 Task: Create a calendar event titled 'Team Meeting' on July 12, 2023, from 5:00 PM to 6:00 PM, with Google Meet, location 'Phoenix, AZ, USA', and attach a file from Google Drive.
Action: Mouse moved to (143, 290)
Screenshot: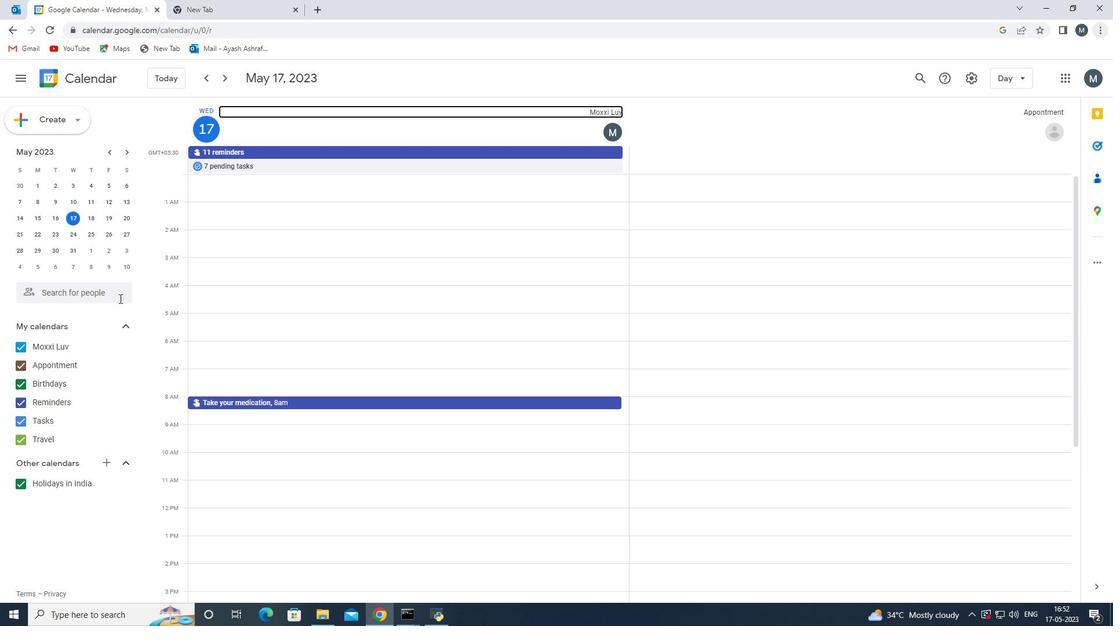 
Action: Mouse scrolled (143, 291) with delta (0, 0)
Screenshot: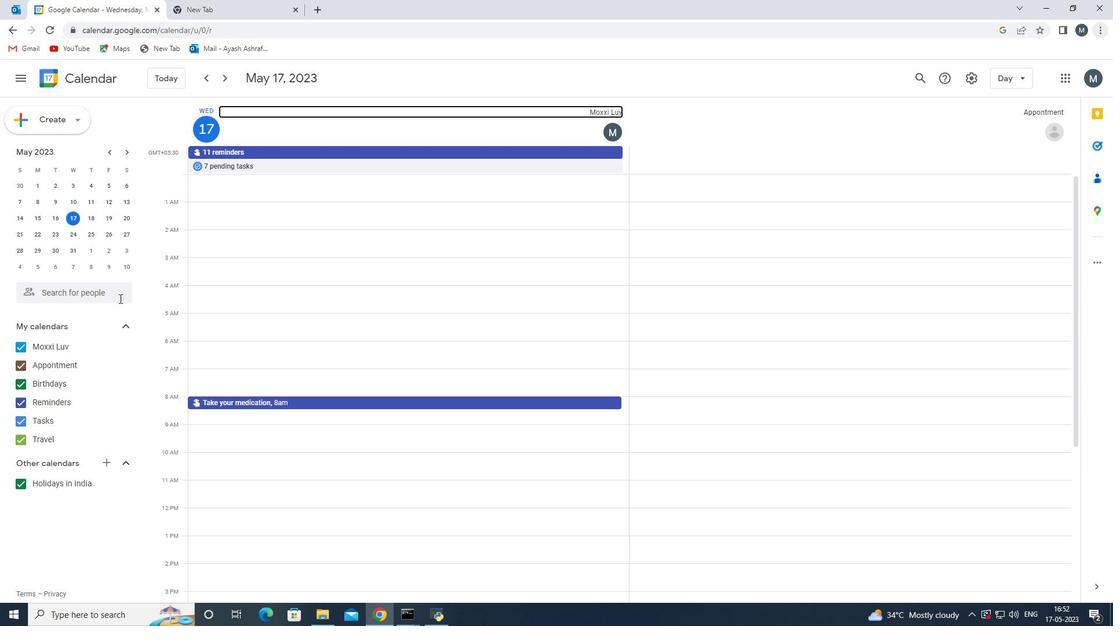 
Action: Mouse moved to (147, 288)
Screenshot: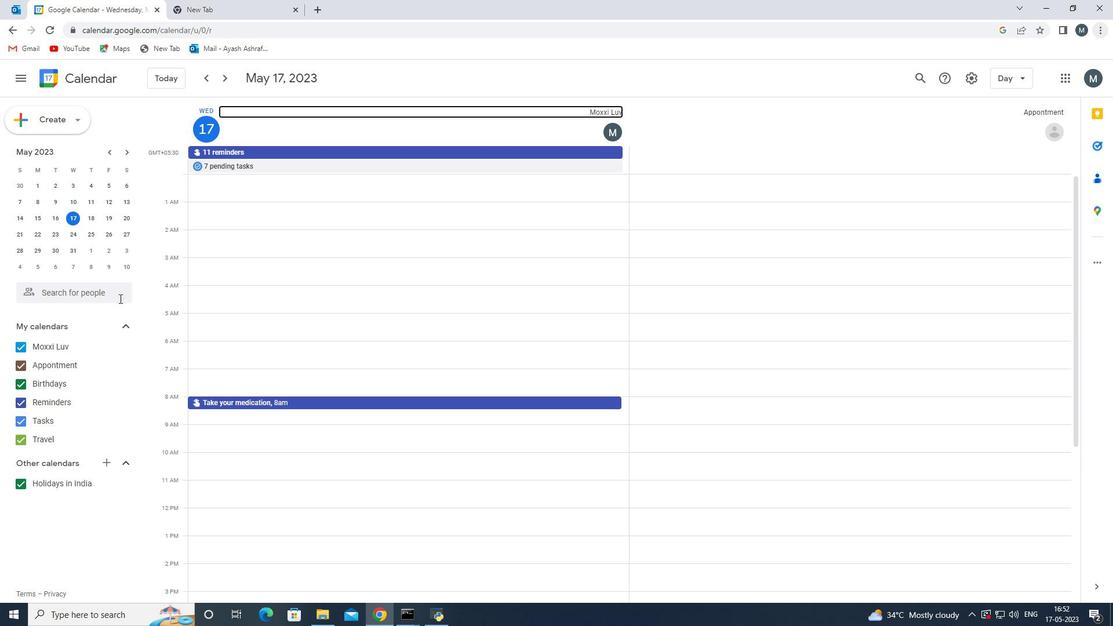 
Action: Mouse scrolled (147, 288) with delta (0, 0)
Screenshot: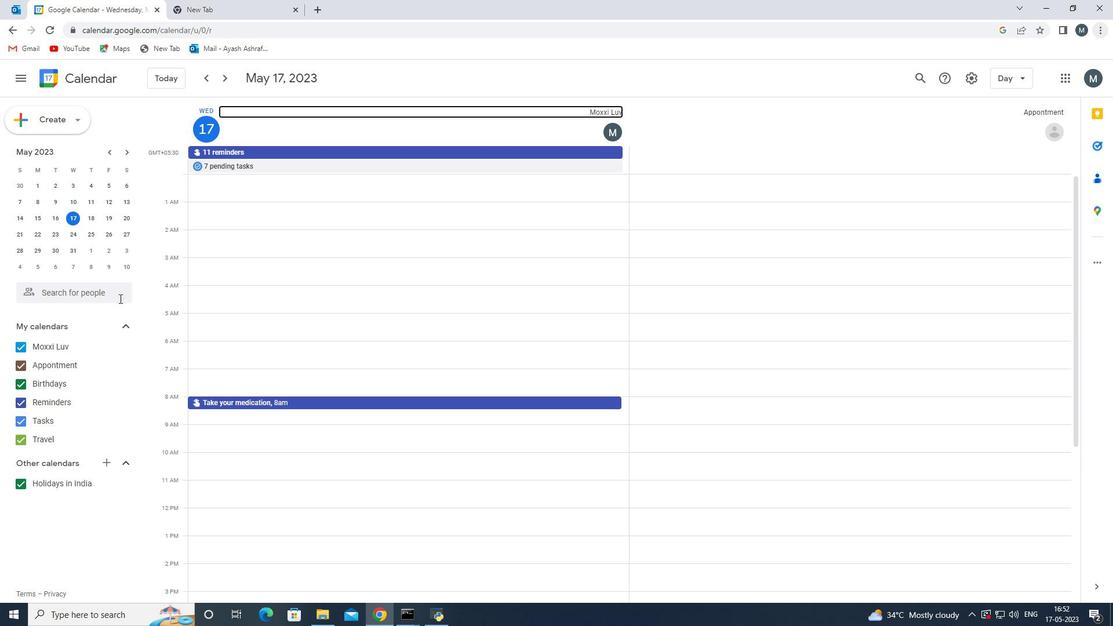 
Action: Mouse moved to (149, 287)
Screenshot: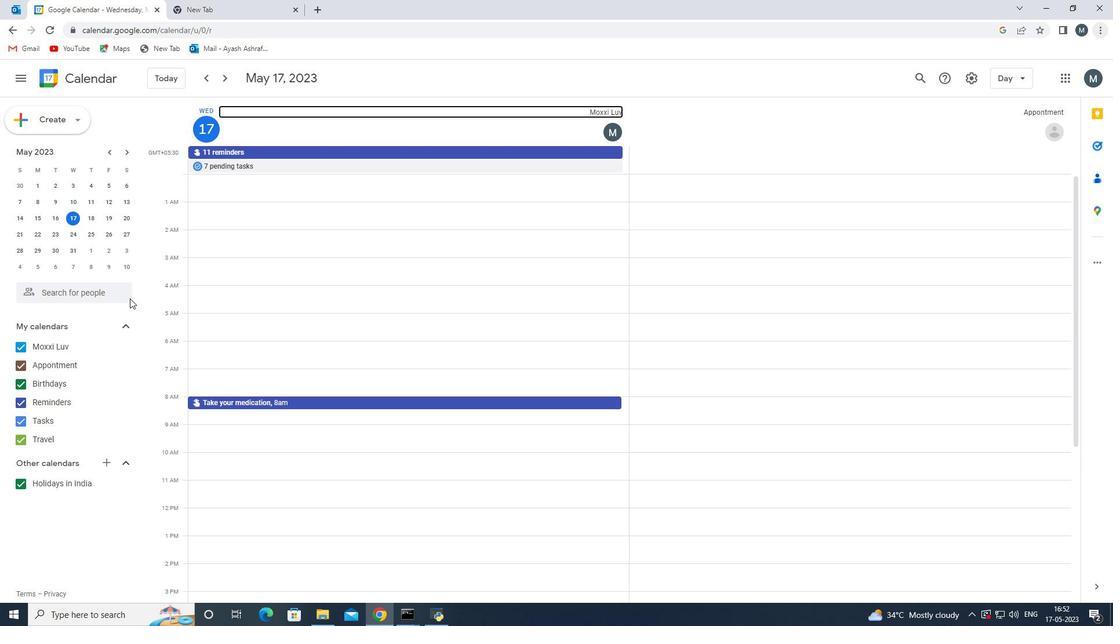 
Action: Mouse scrolled (149, 287) with delta (0, 0)
Screenshot: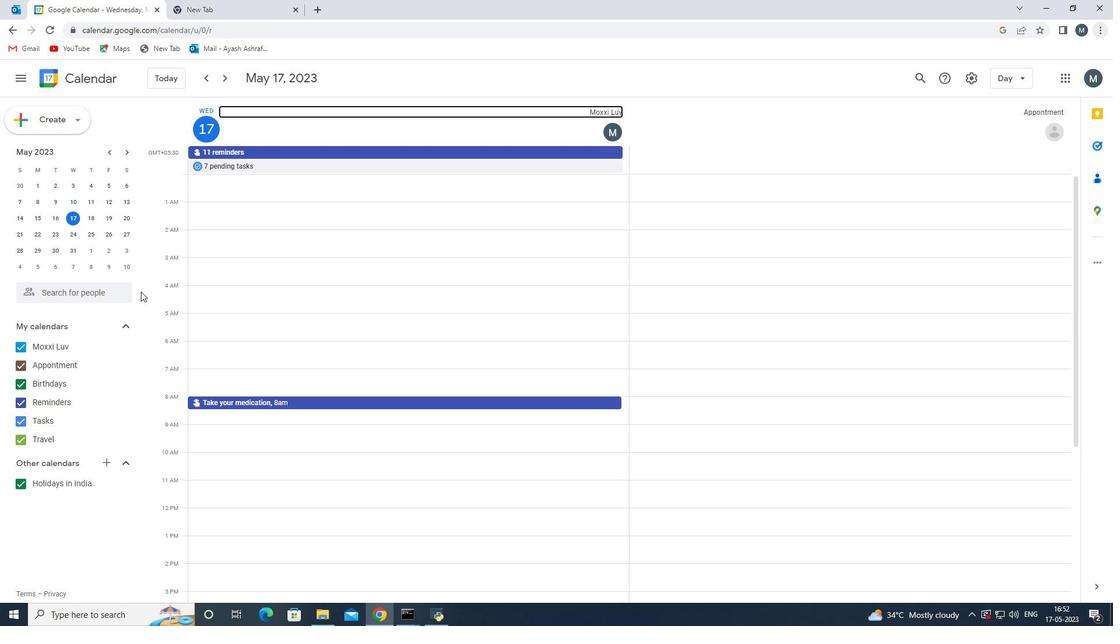 
Action: Mouse moved to (63, 128)
Screenshot: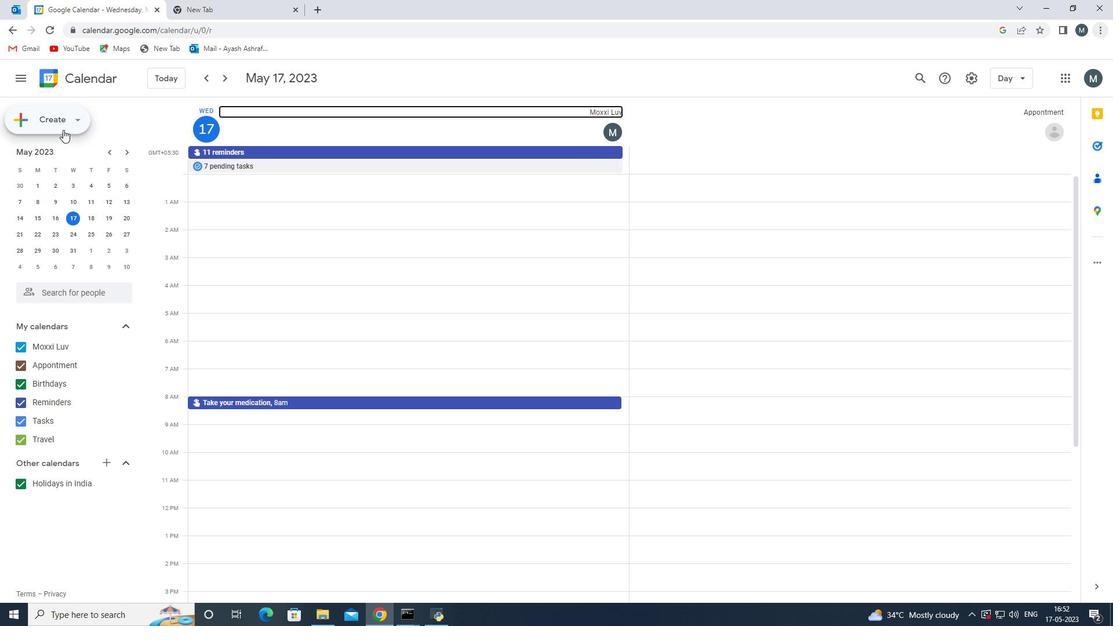 
Action: Mouse pressed left at (63, 128)
Screenshot: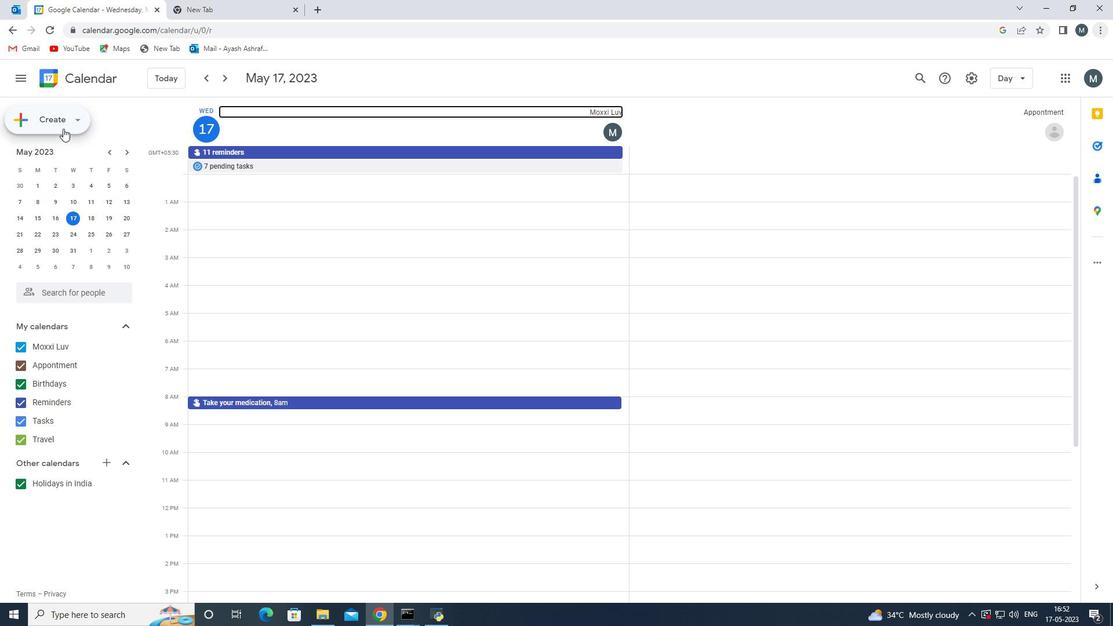 
Action: Mouse moved to (70, 153)
Screenshot: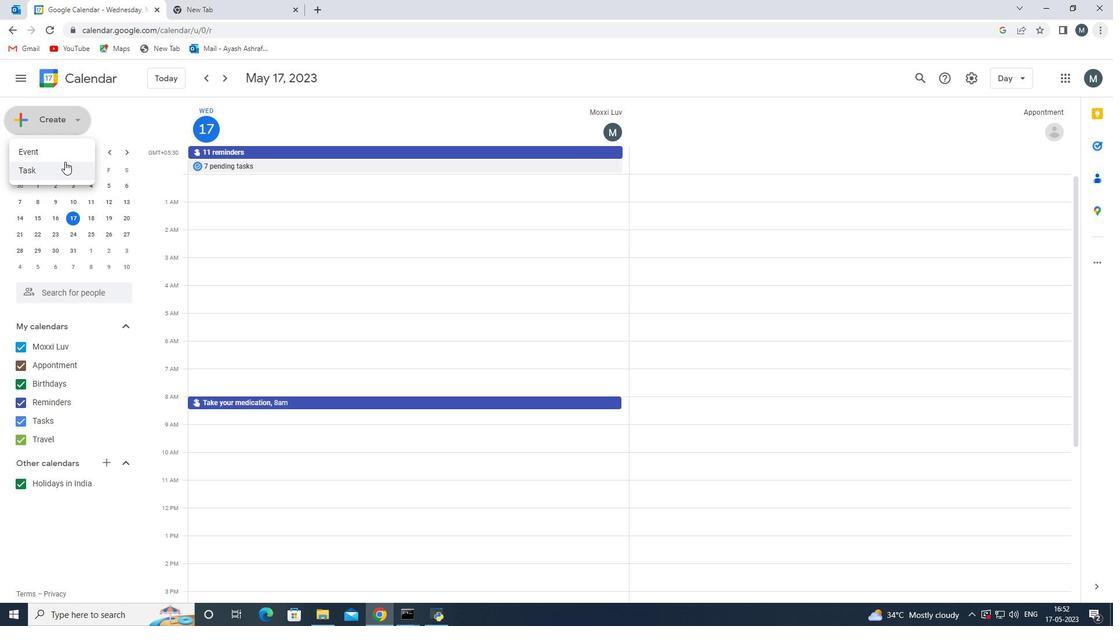 
Action: Mouse pressed left at (70, 153)
Screenshot: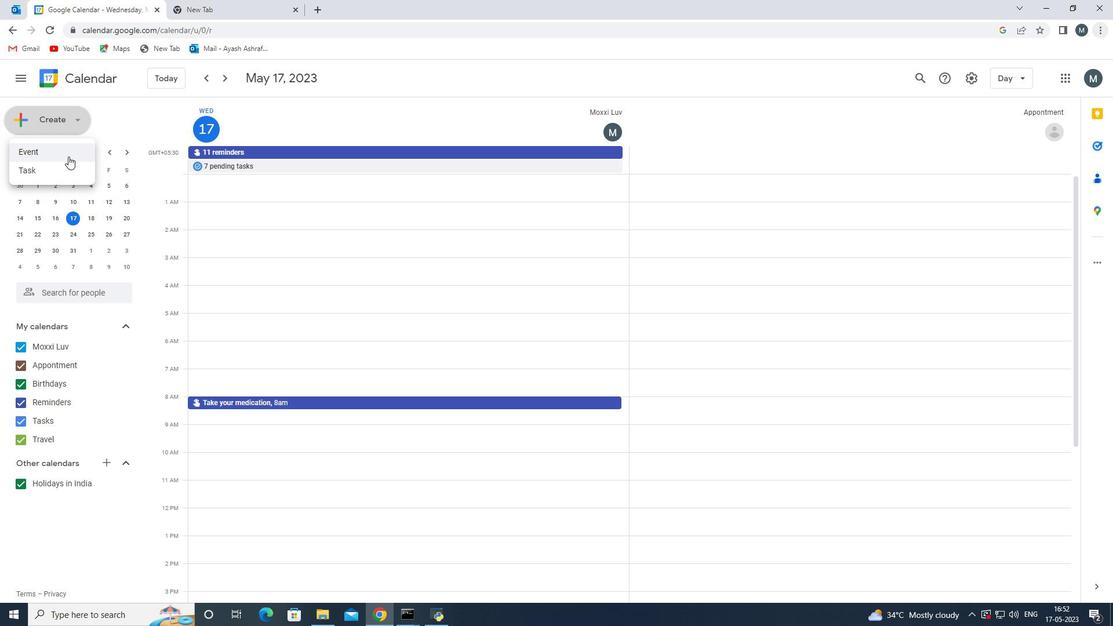 
Action: Mouse moved to (706, 315)
Screenshot: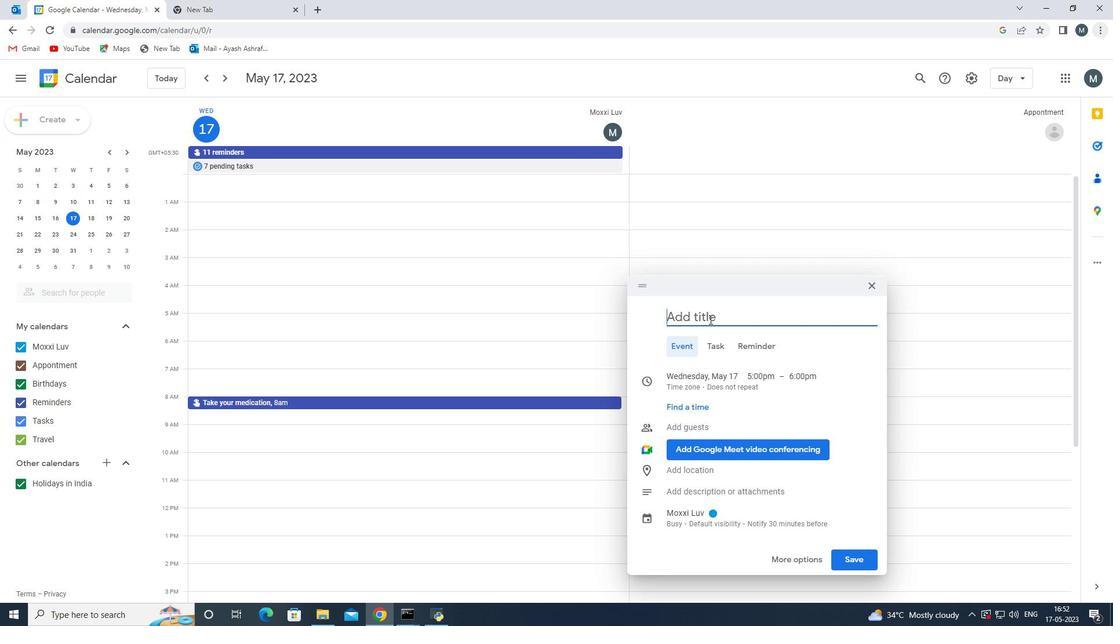 
Action: Mouse pressed left at (706, 315)
Screenshot: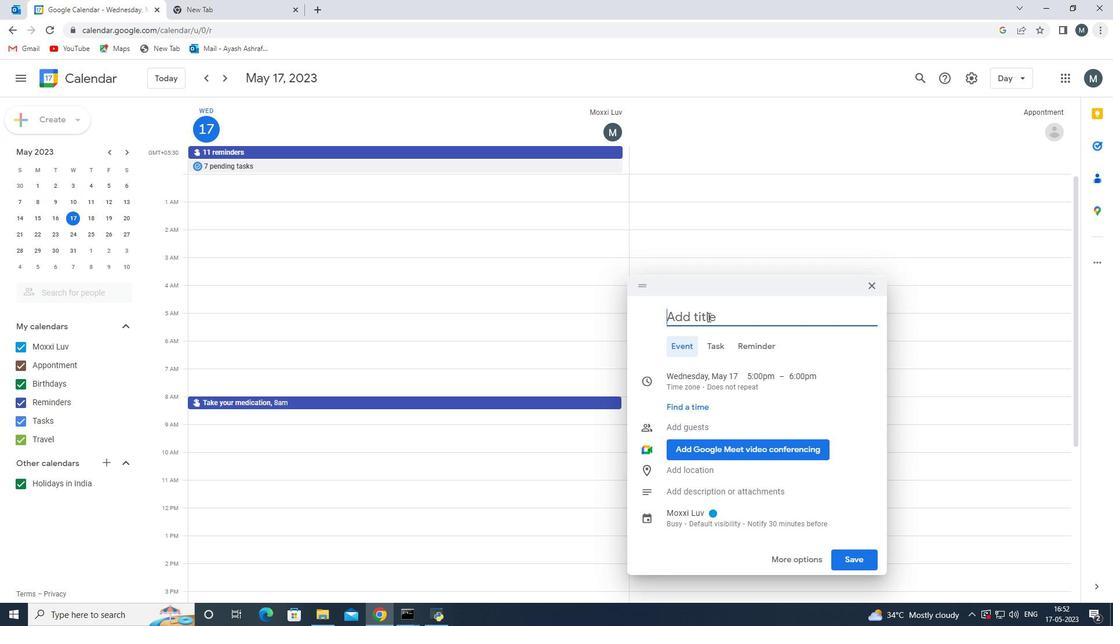 
Action: Mouse moved to (704, 315)
Screenshot: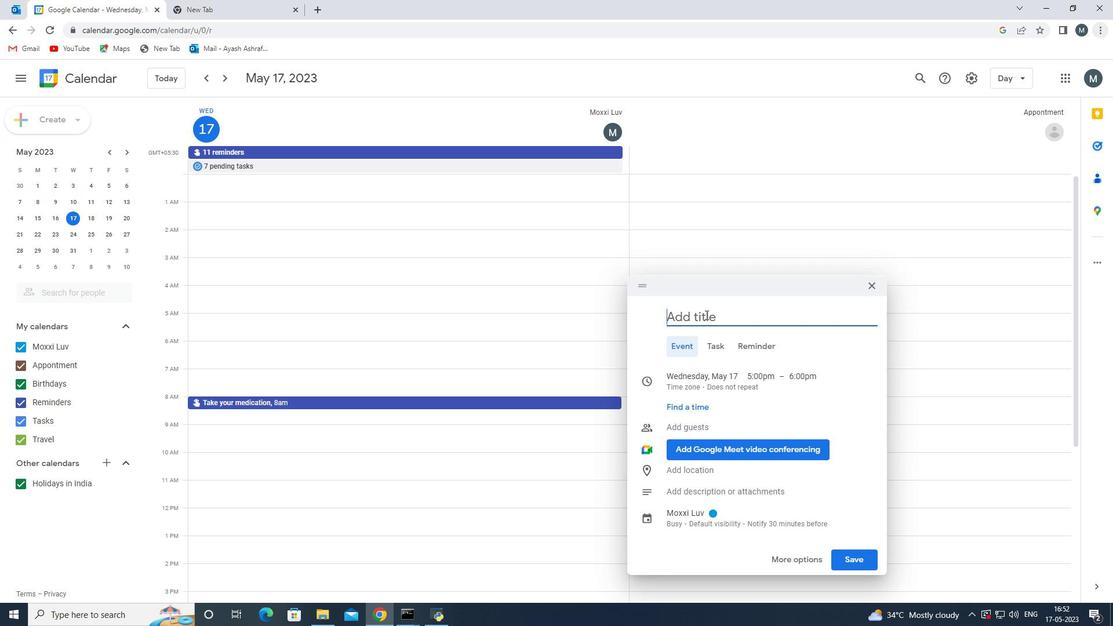 
Action: Key pressed <Key.shift>Team<Key.space><Key.shift>Meeting
Screenshot: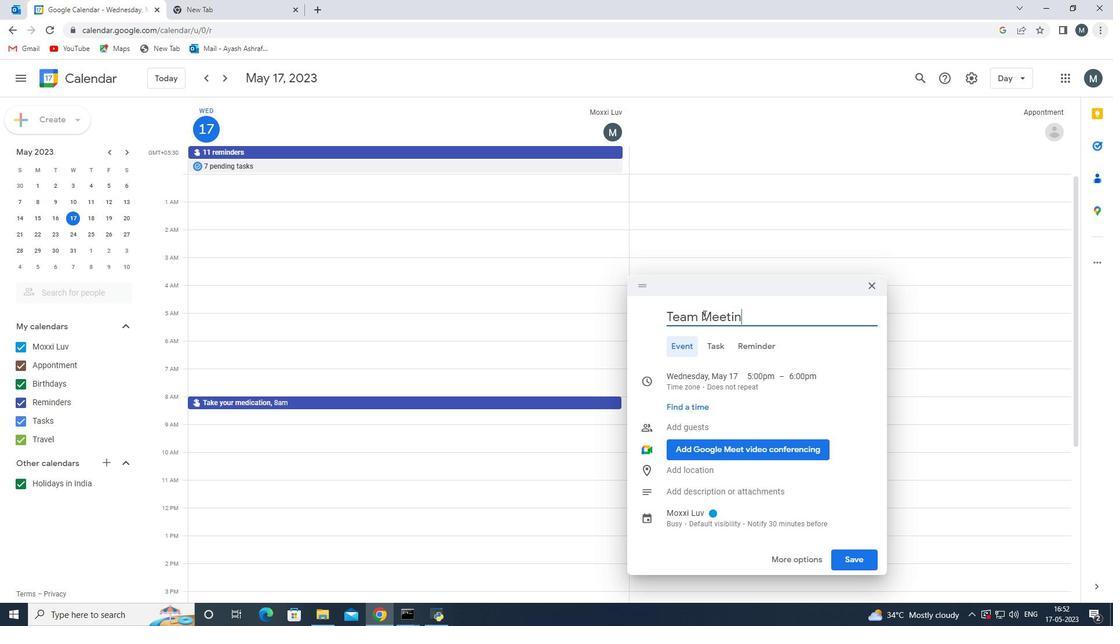 
Action: Mouse moved to (716, 382)
Screenshot: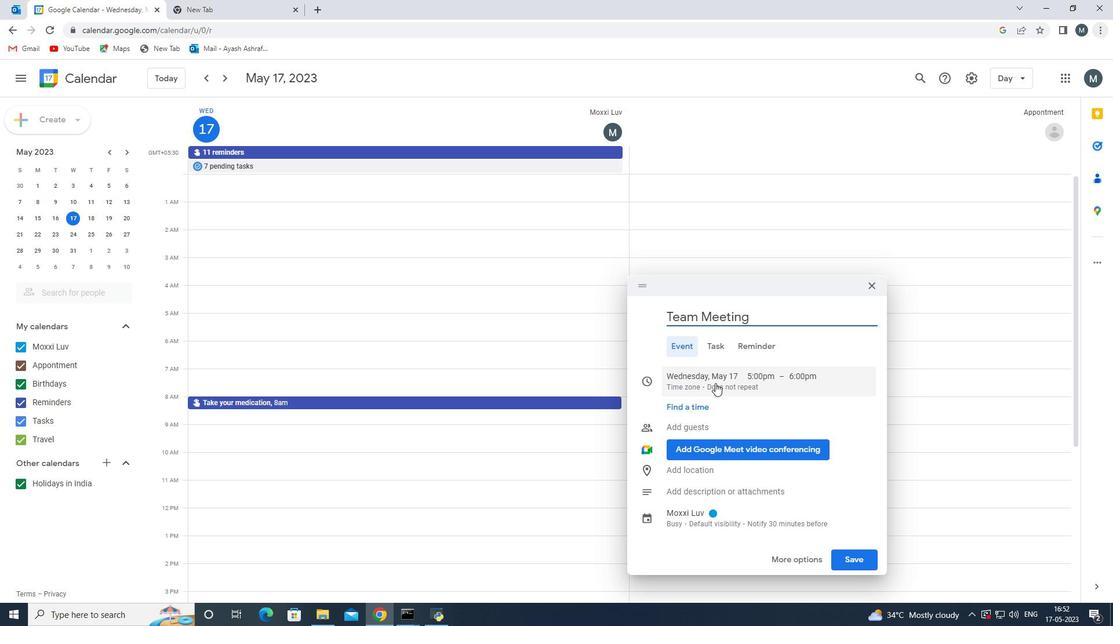 
Action: Mouse pressed left at (716, 382)
Screenshot: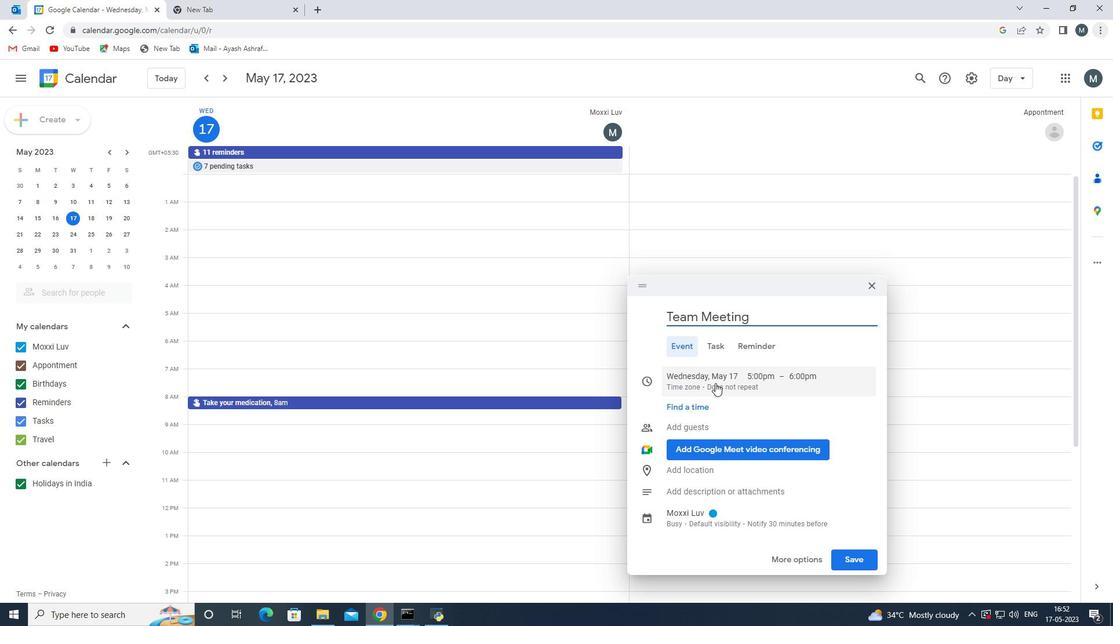 
Action: Mouse moved to (716, 343)
Screenshot: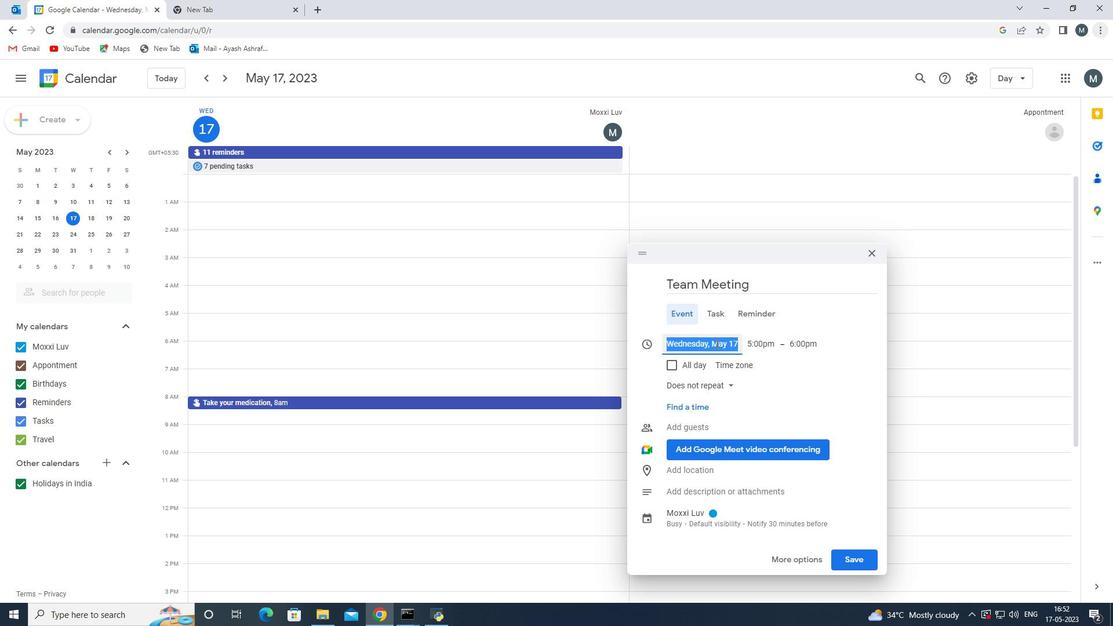 
Action: Mouse pressed left at (716, 343)
Screenshot: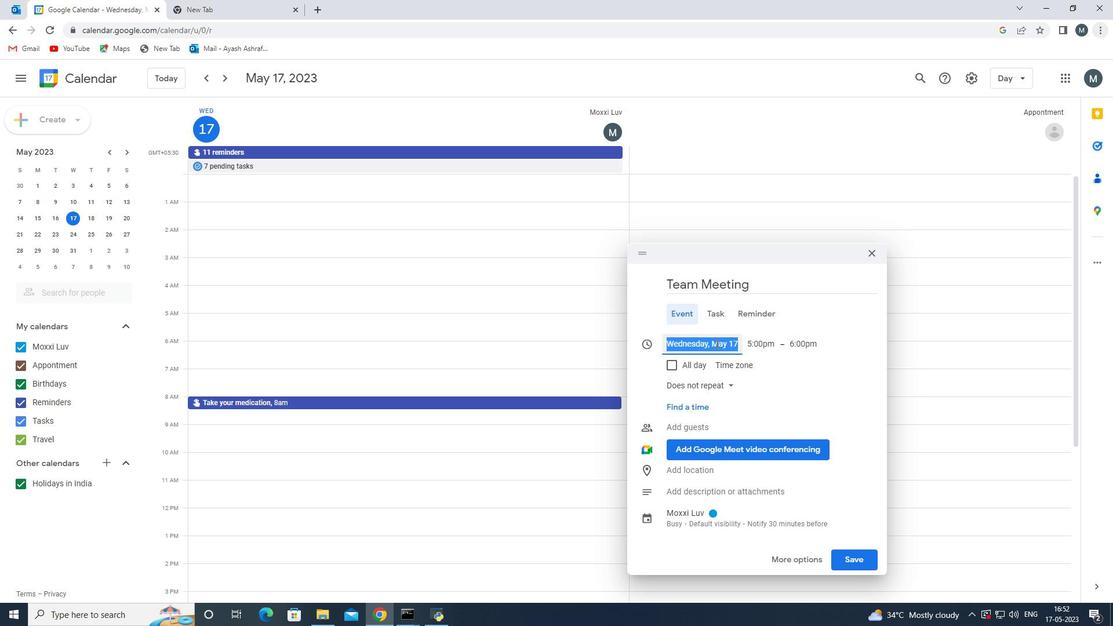 
Action: Mouse moved to (805, 365)
Screenshot: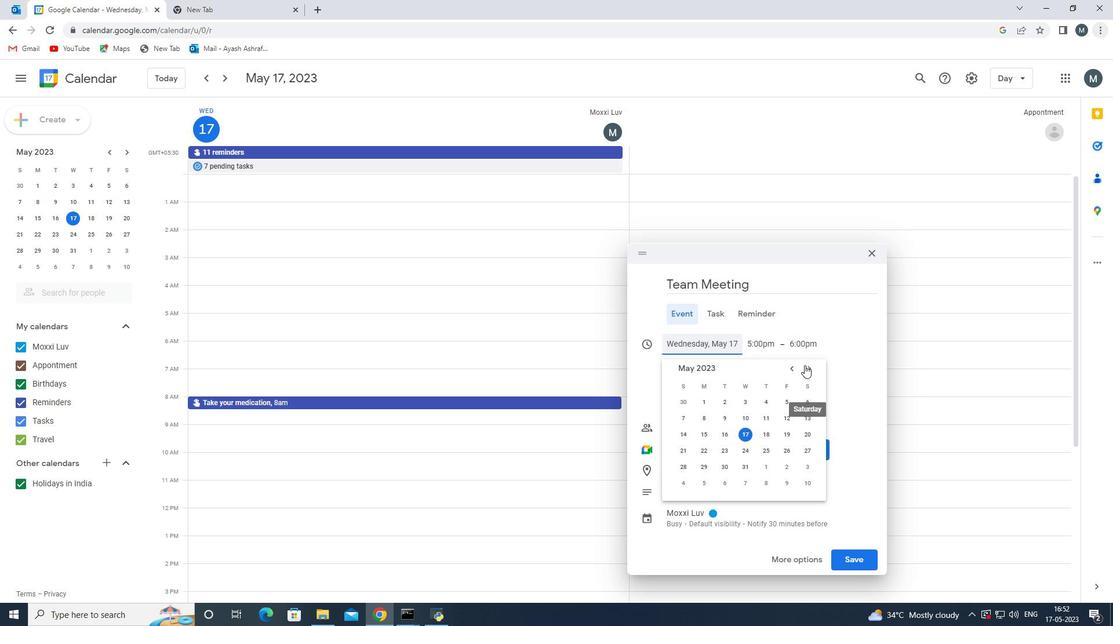 
Action: Mouse pressed left at (805, 365)
Screenshot: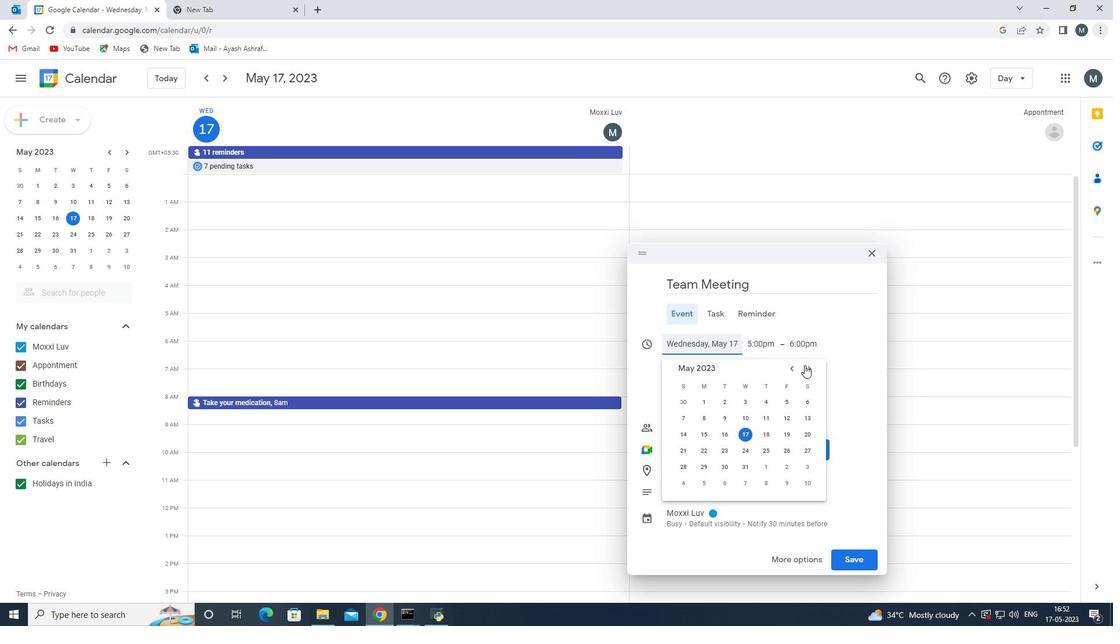
Action: Mouse pressed left at (805, 365)
Screenshot: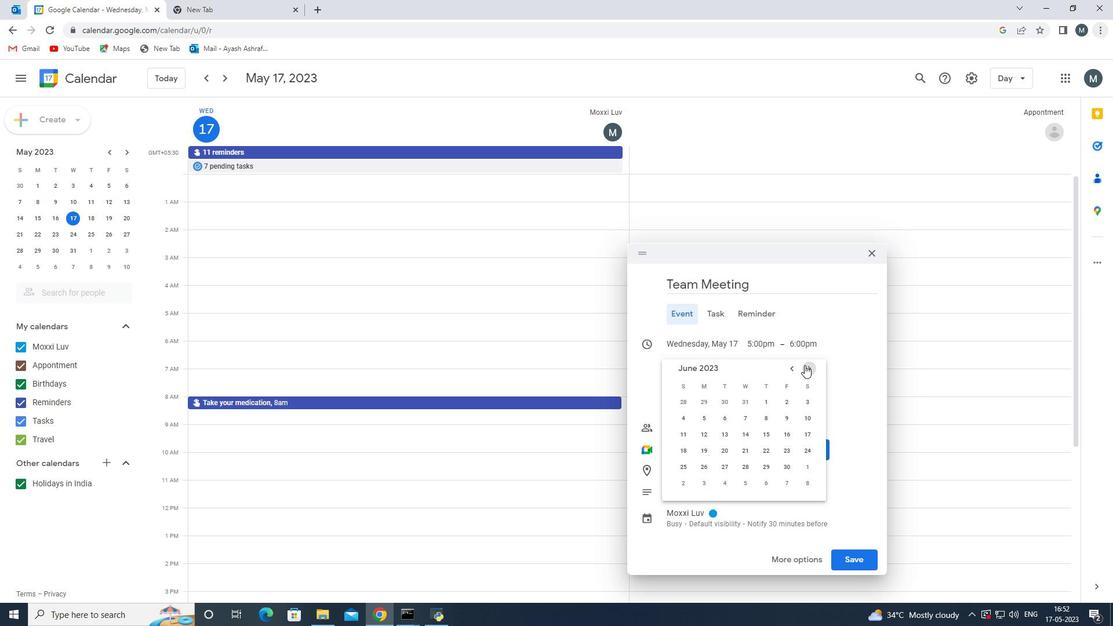 
Action: Mouse moved to (754, 431)
Screenshot: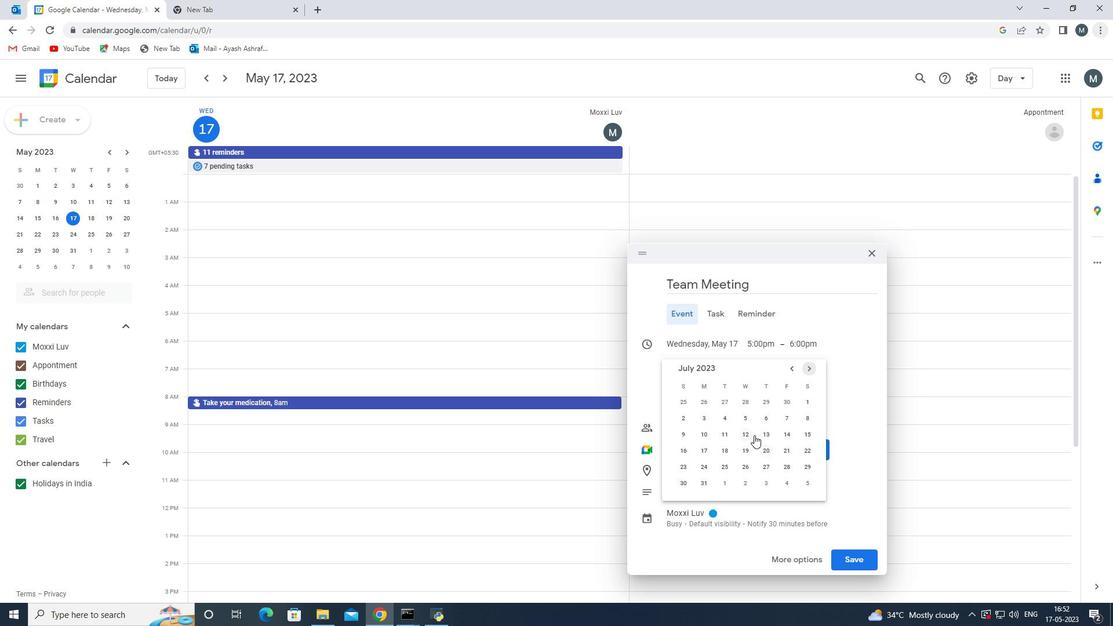 
Action: Mouse pressed left at (754, 431)
Screenshot: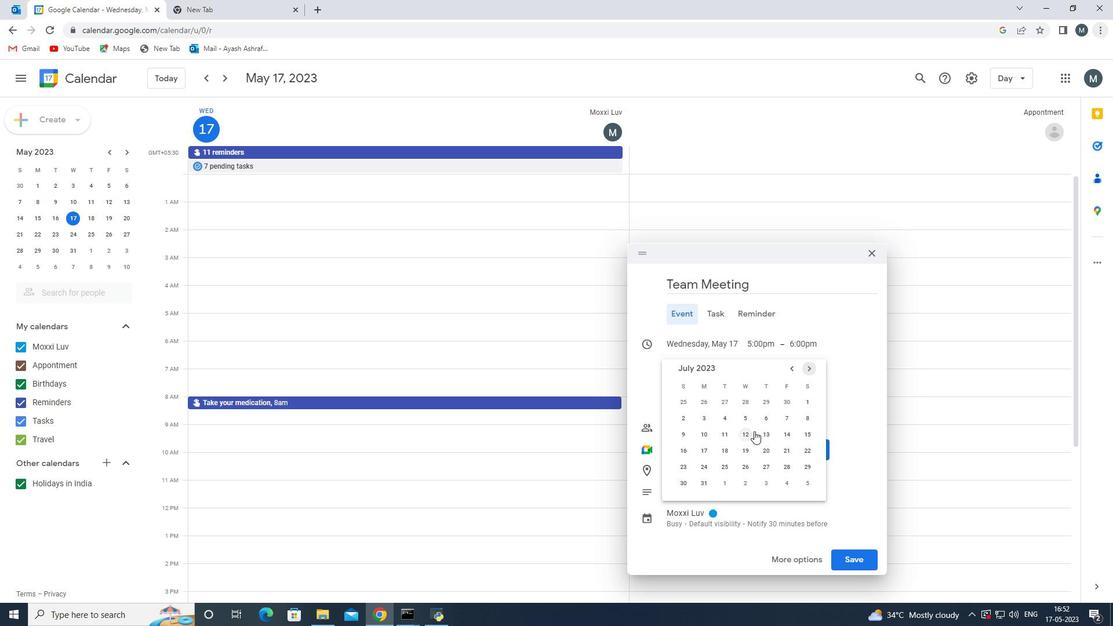
Action: Mouse moved to (695, 346)
Screenshot: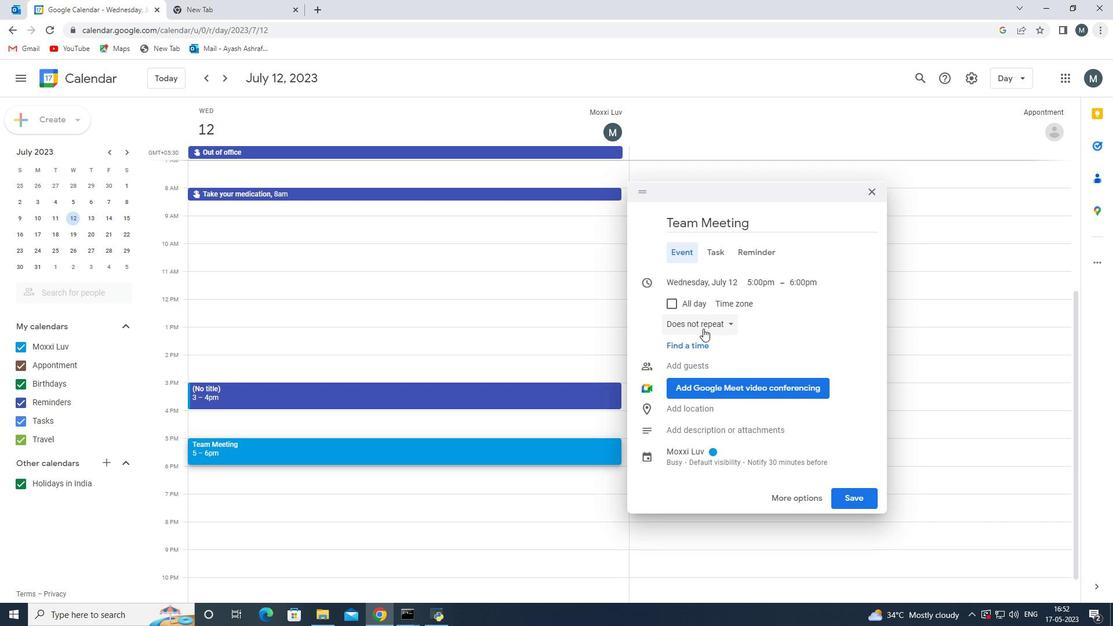 
Action: Mouse pressed left at (695, 346)
Screenshot: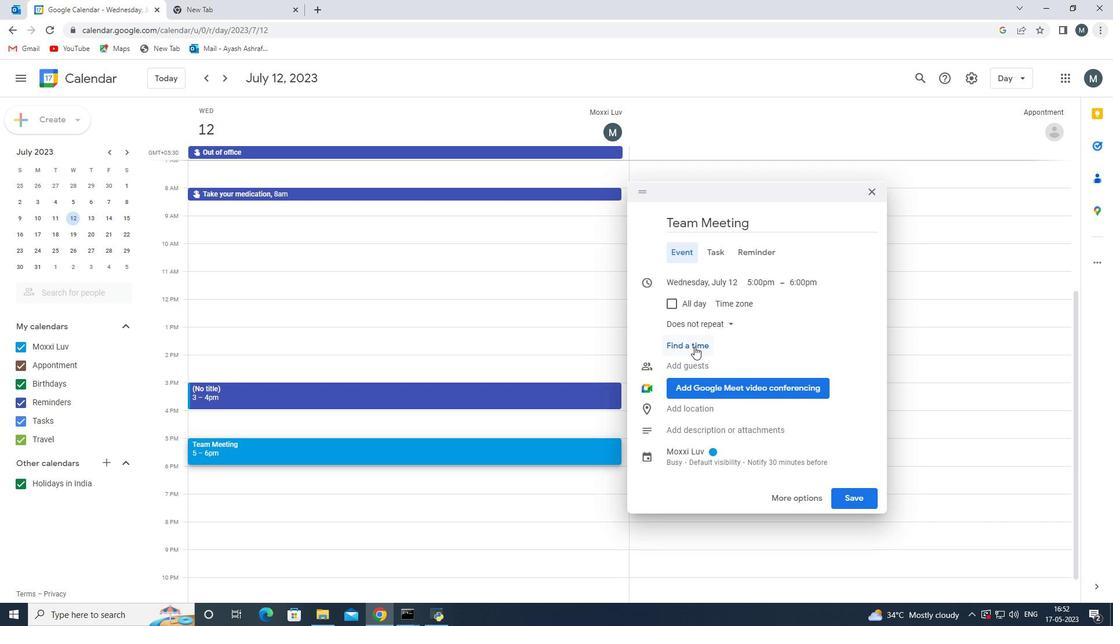 
Action: Mouse moved to (139, 136)
Screenshot: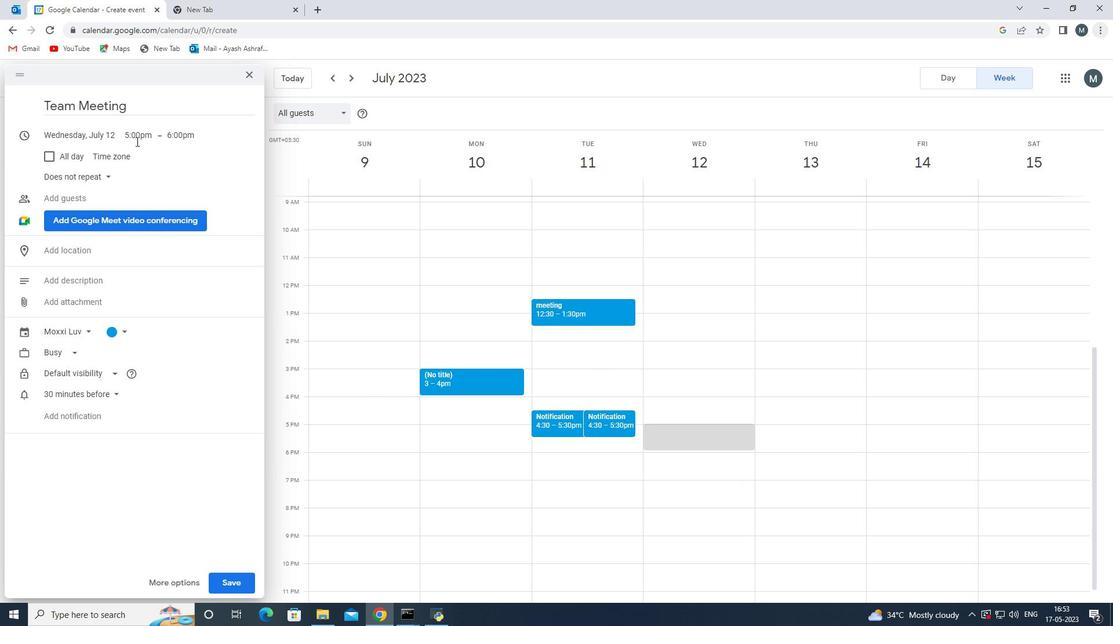
Action: Mouse pressed left at (139, 136)
Screenshot: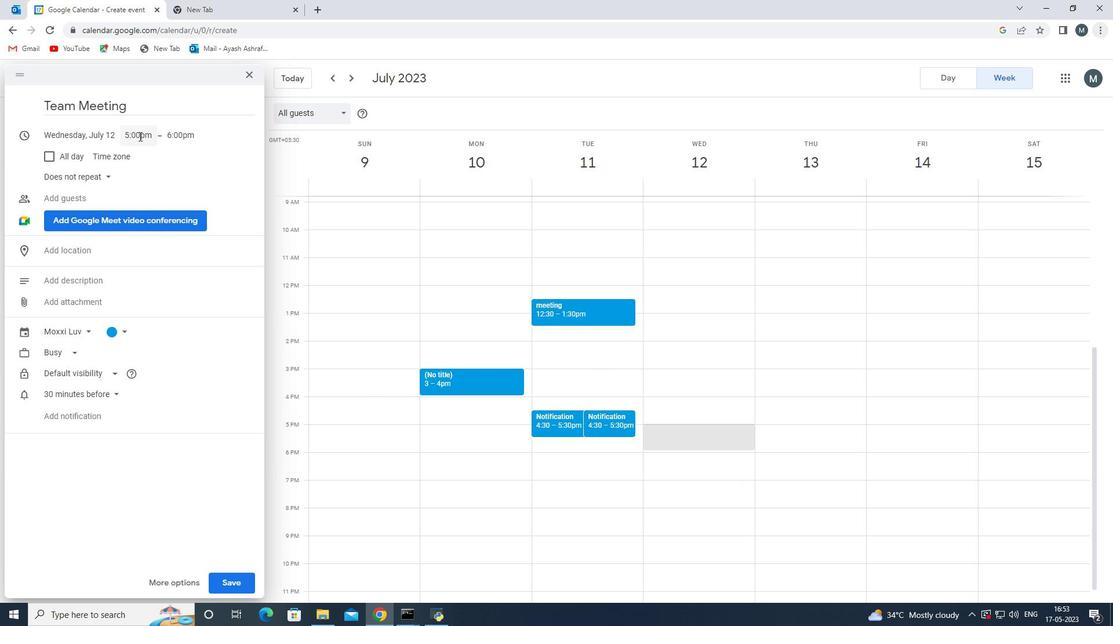 
Action: Mouse moved to (138, 210)
Screenshot: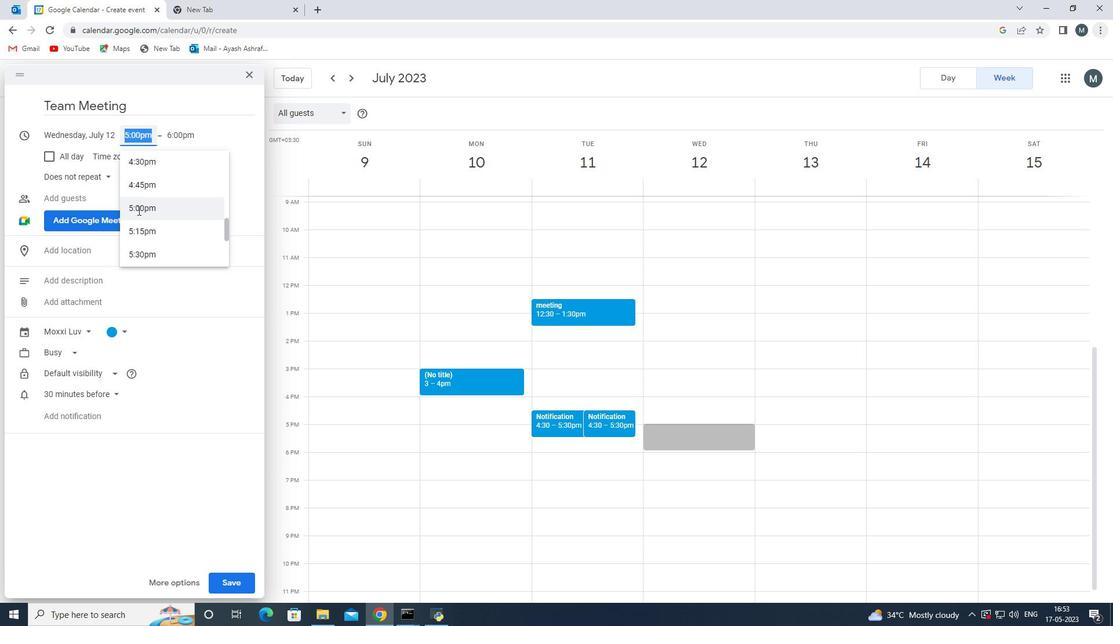
Action: Mouse pressed left at (138, 210)
Screenshot: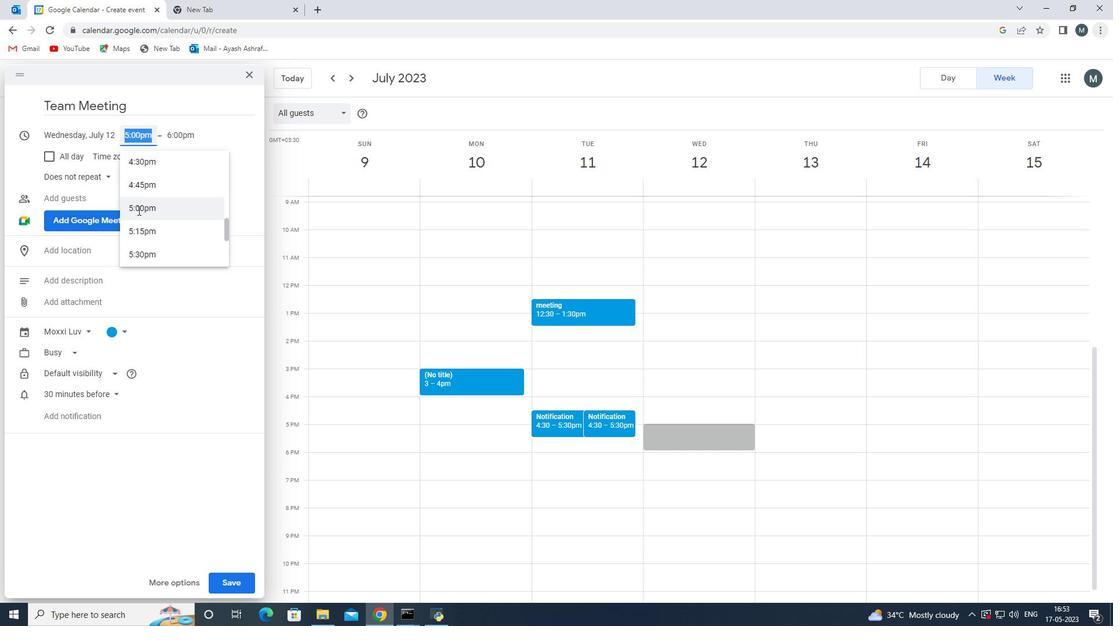 
Action: Mouse moved to (174, 134)
Screenshot: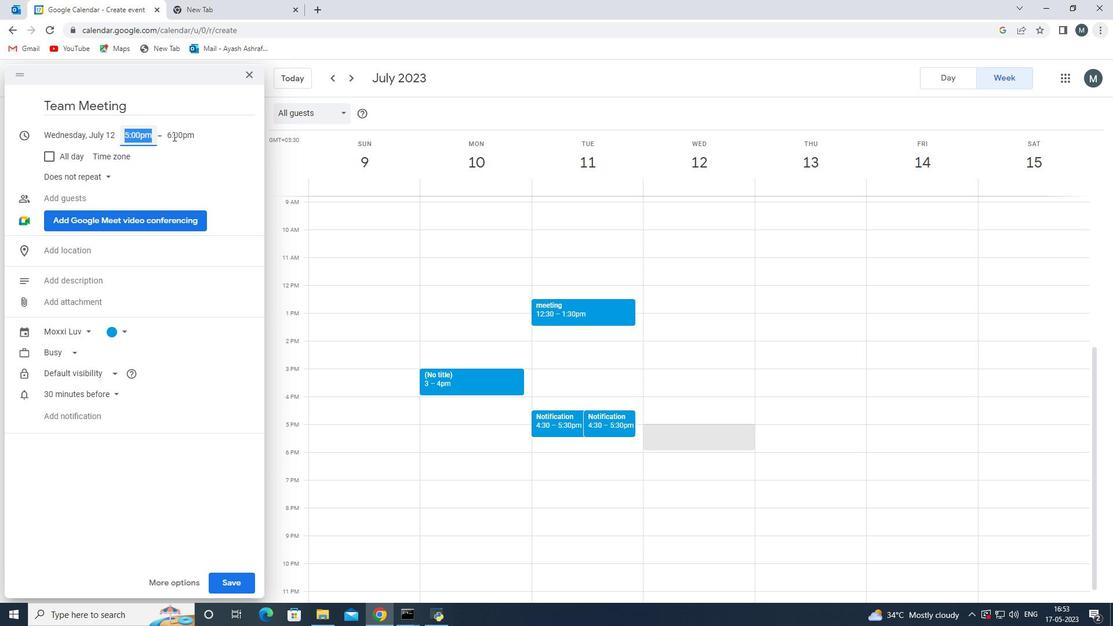 
Action: Mouse pressed left at (174, 134)
Screenshot: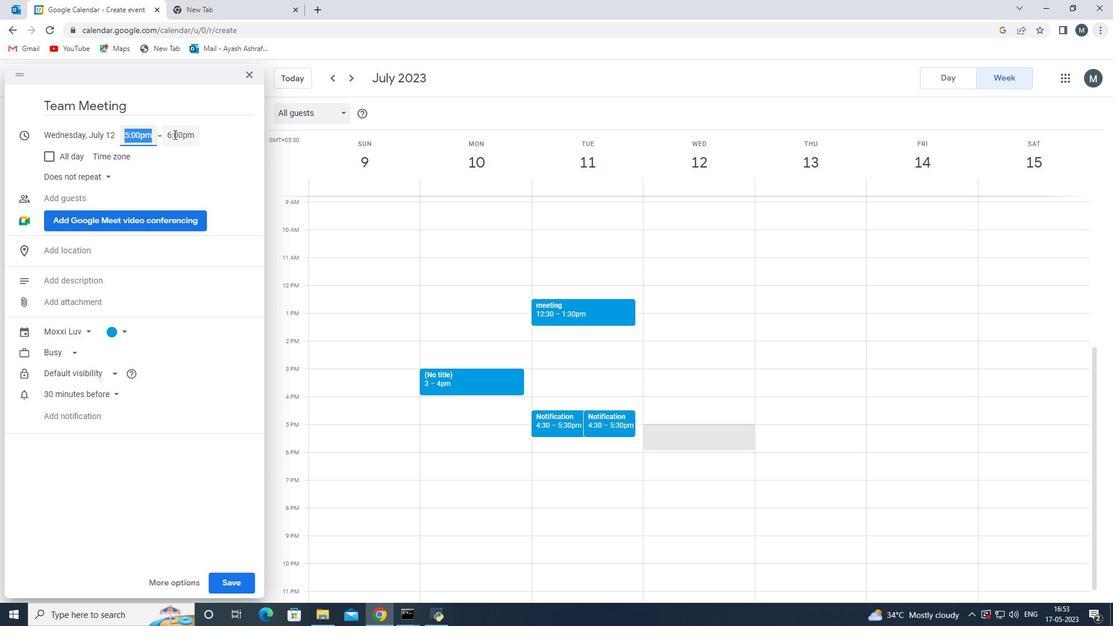 
Action: Mouse moved to (106, 200)
Screenshot: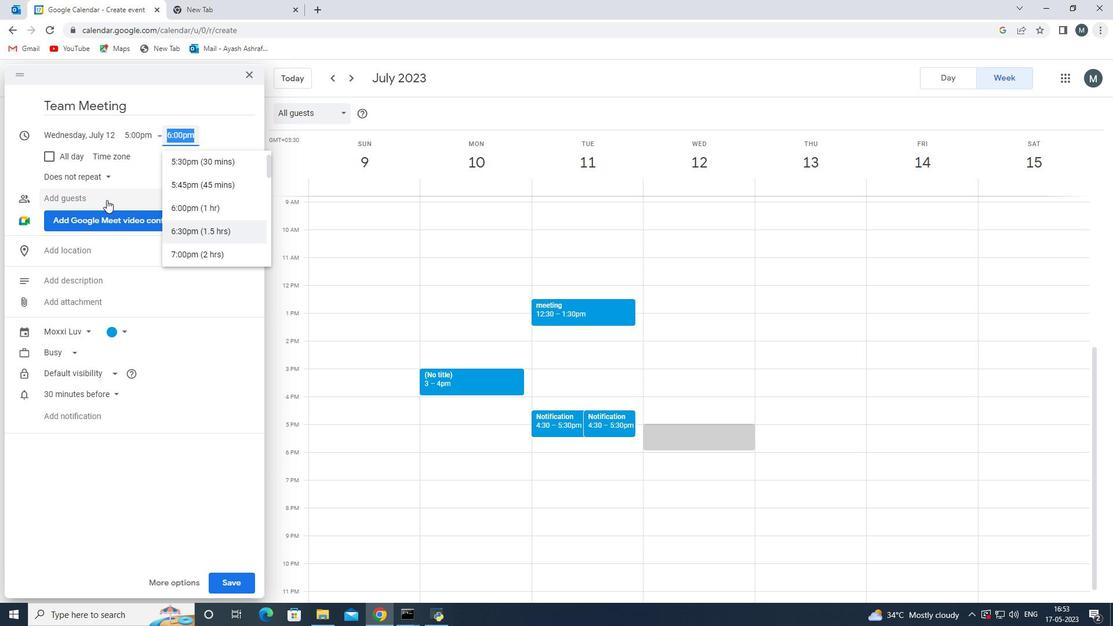 
Action: Mouse pressed left at (106, 200)
Screenshot: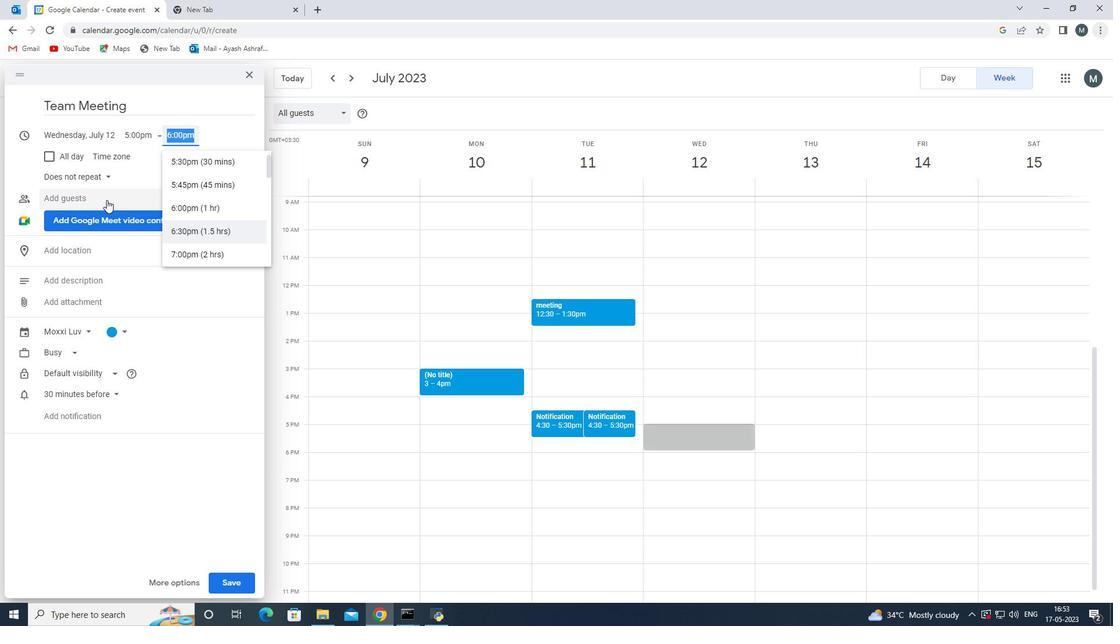 
Action: Mouse moved to (21, 203)
Screenshot: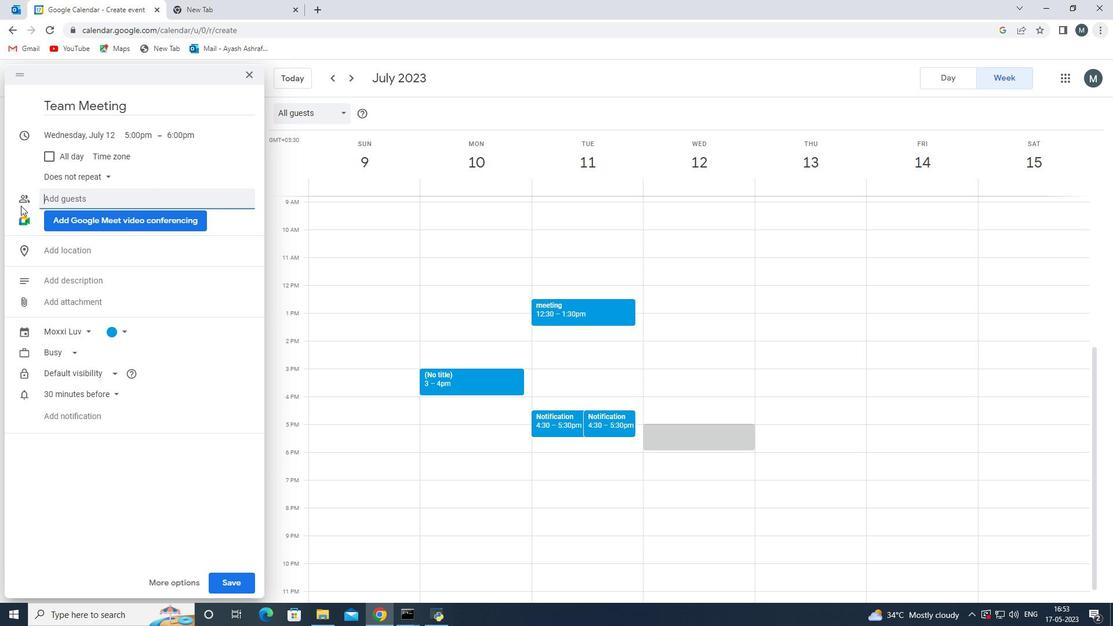 
Action: Mouse pressed left at (21, 203)
Screenshot: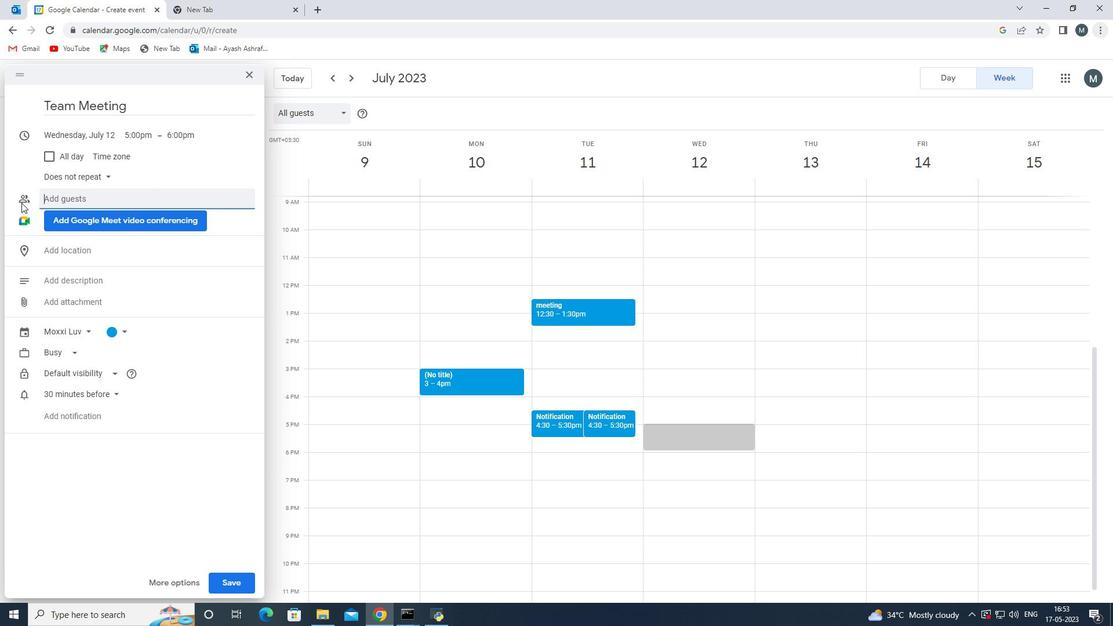 
Action: Mouse moved to (21, 202)
Screenshot: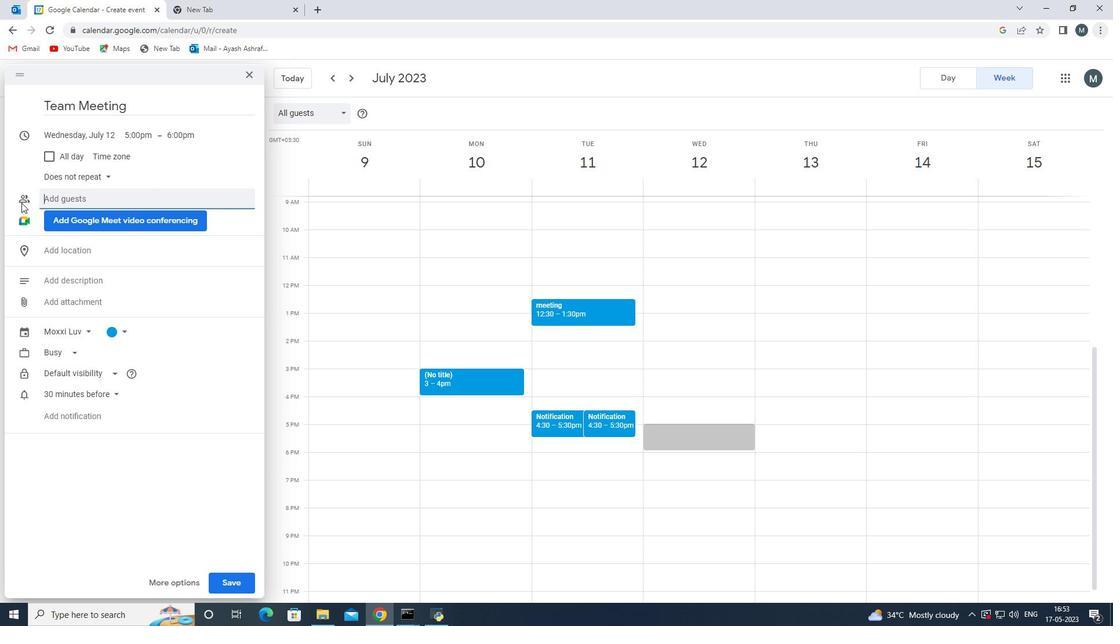 
Action: Mouse pressed left at (21, 202)
Screenshot: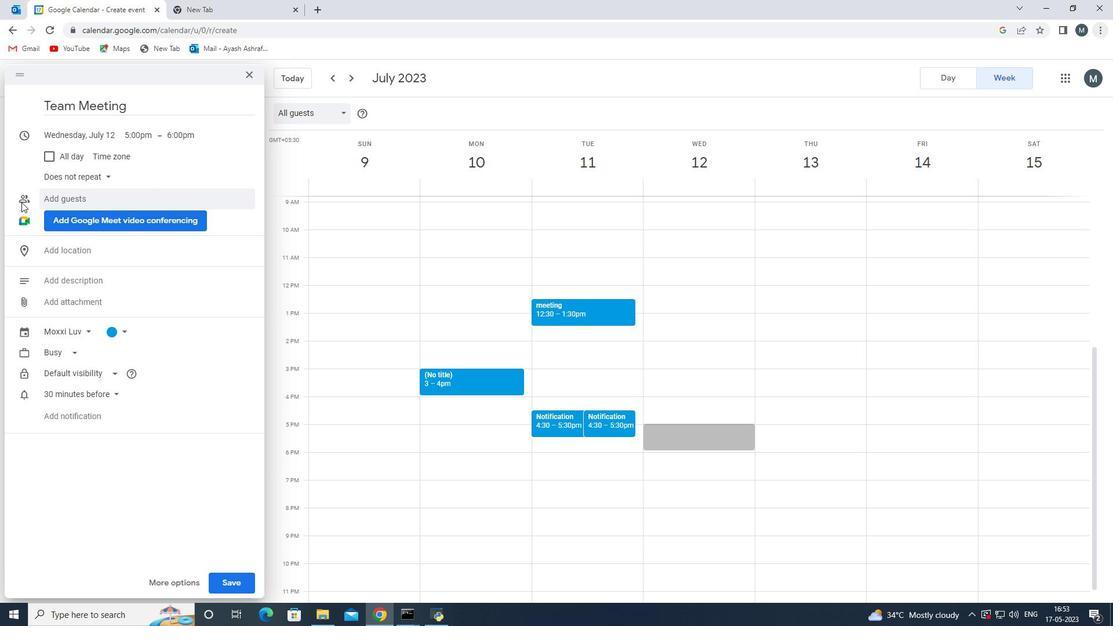 
Action: Mouse pressed left at (21, 202)
Screenshot: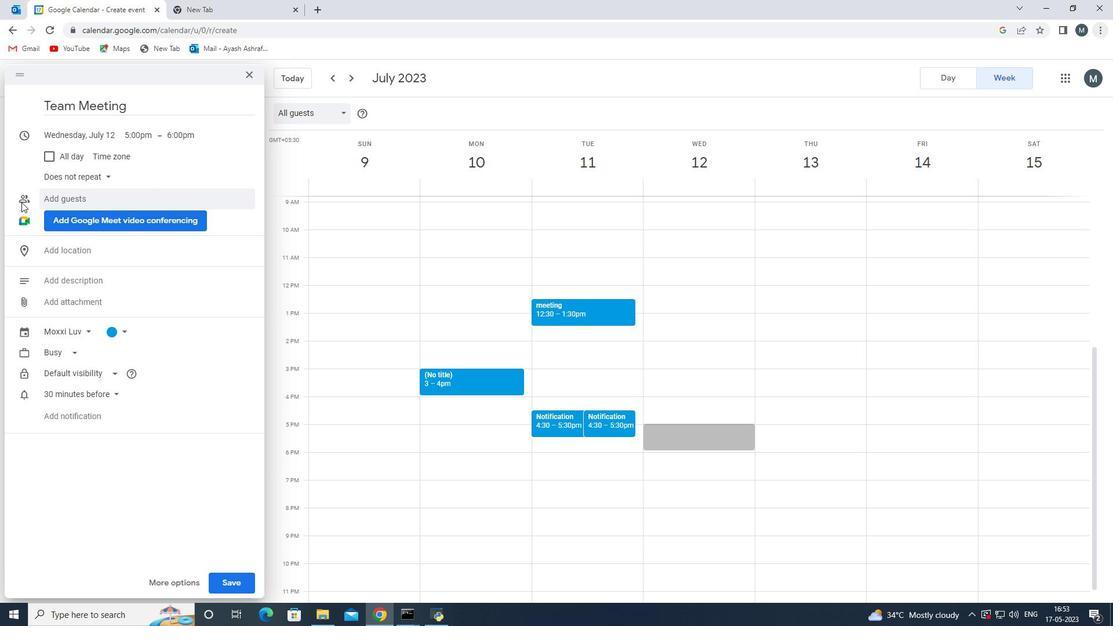 
Action: Mouse moved to (74, 205)
Screenshot: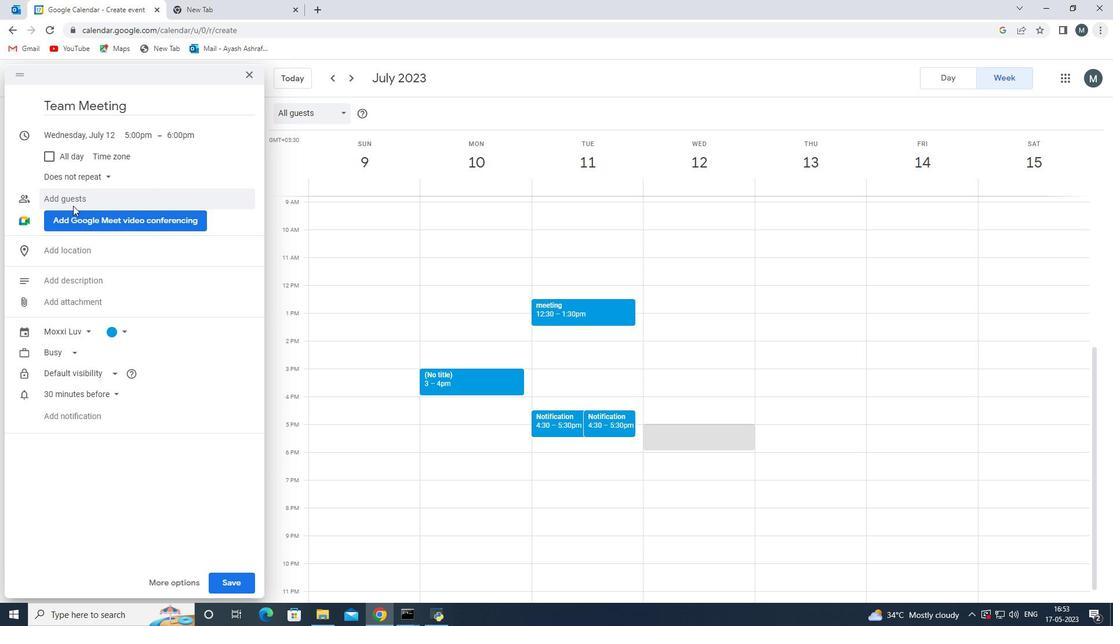 
Action: Mouse pressed left at (74, 205)
Screenshot: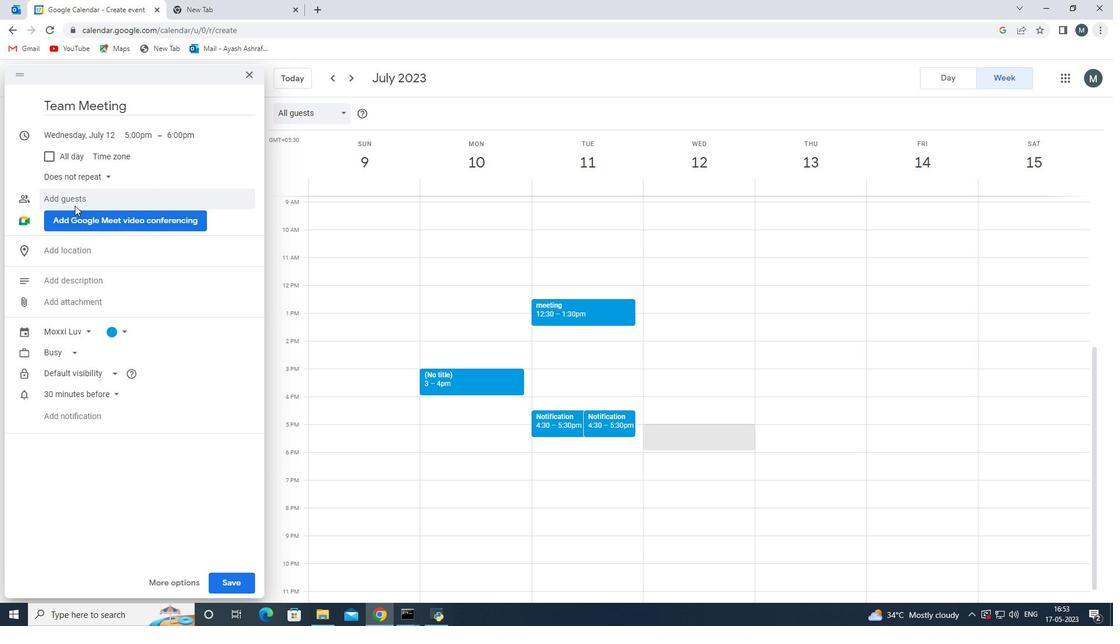 
Action: Mouse moved to (82, 197)
Screenshot: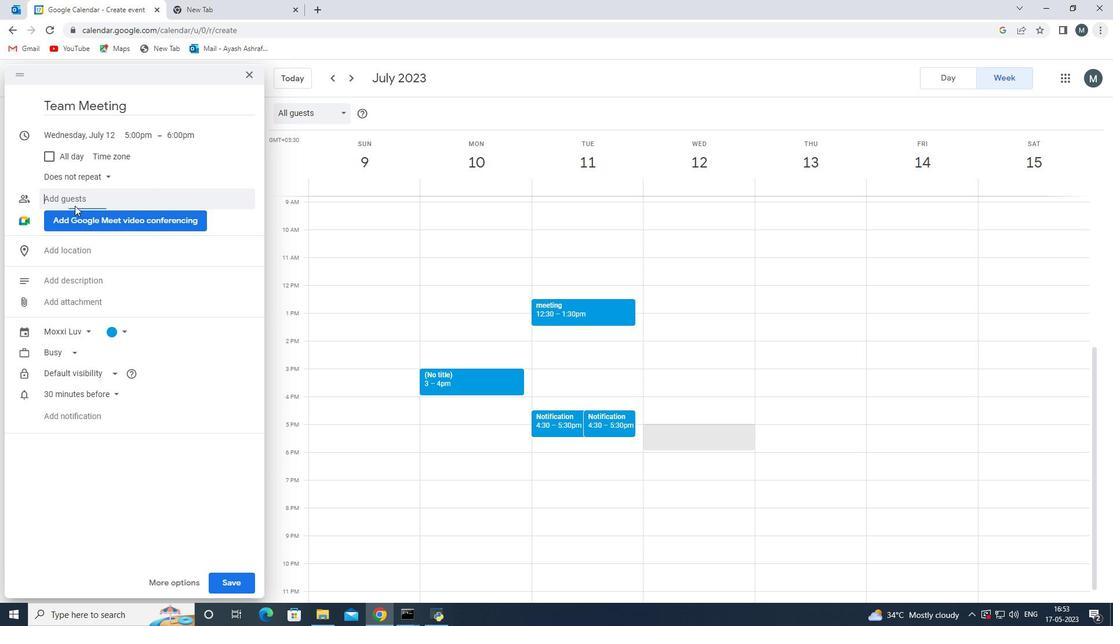 
Action: Mouse pressed left at (82, 197)
Screenshot: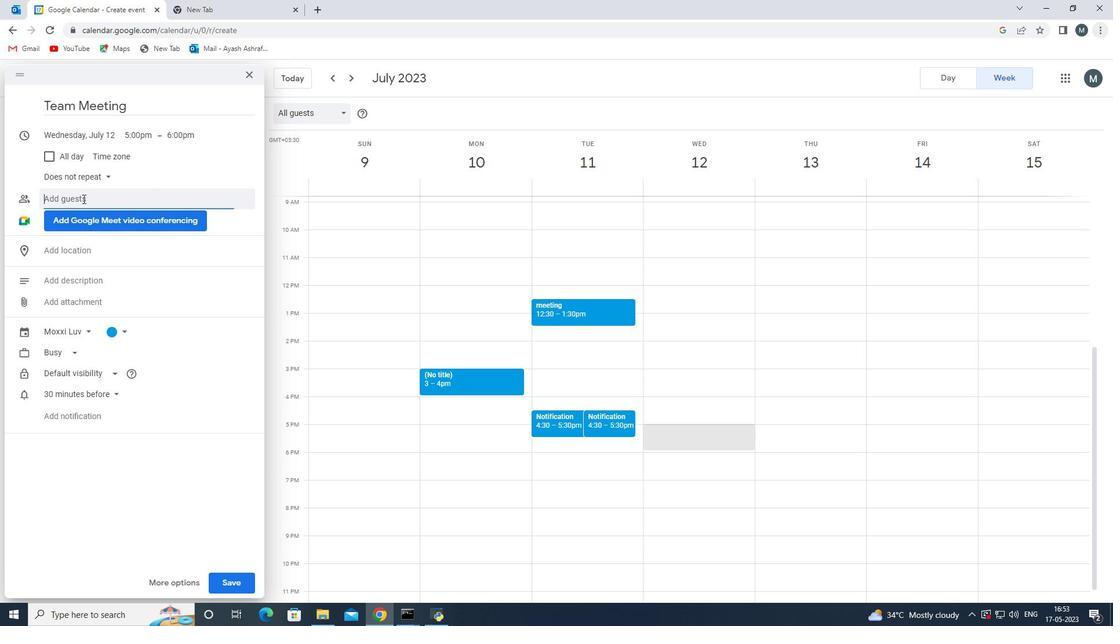 
Action: Key pressed 12
Screenshot: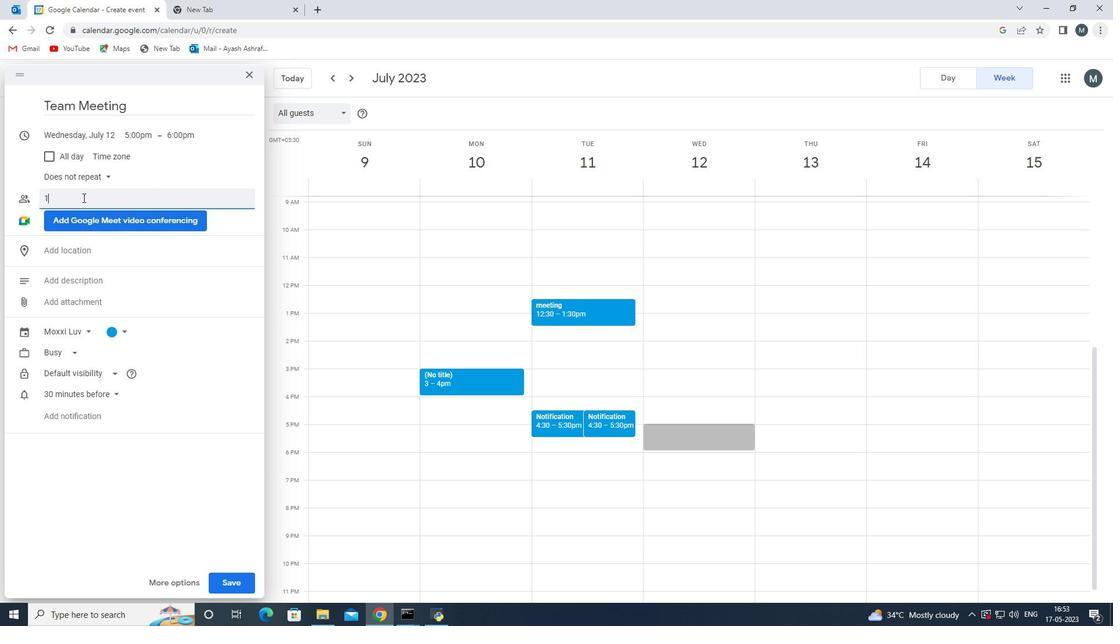 
Action: Mouse moved to (93, 290)
Screenshot: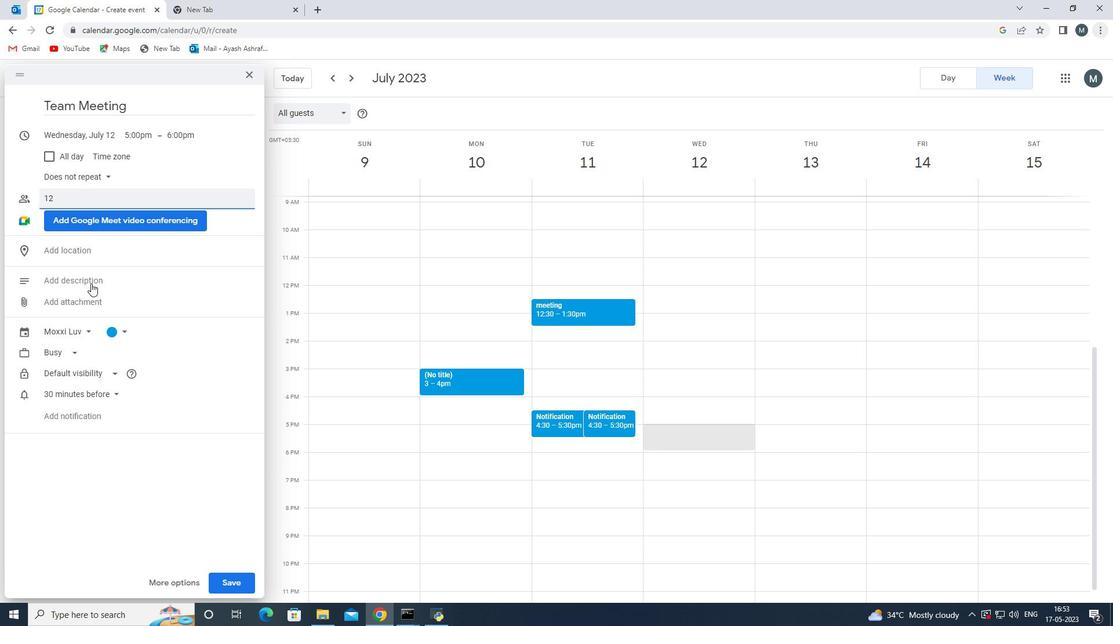 
Action: Mouse scrolled (93, 290) with delta (0, 0)
Screenshot: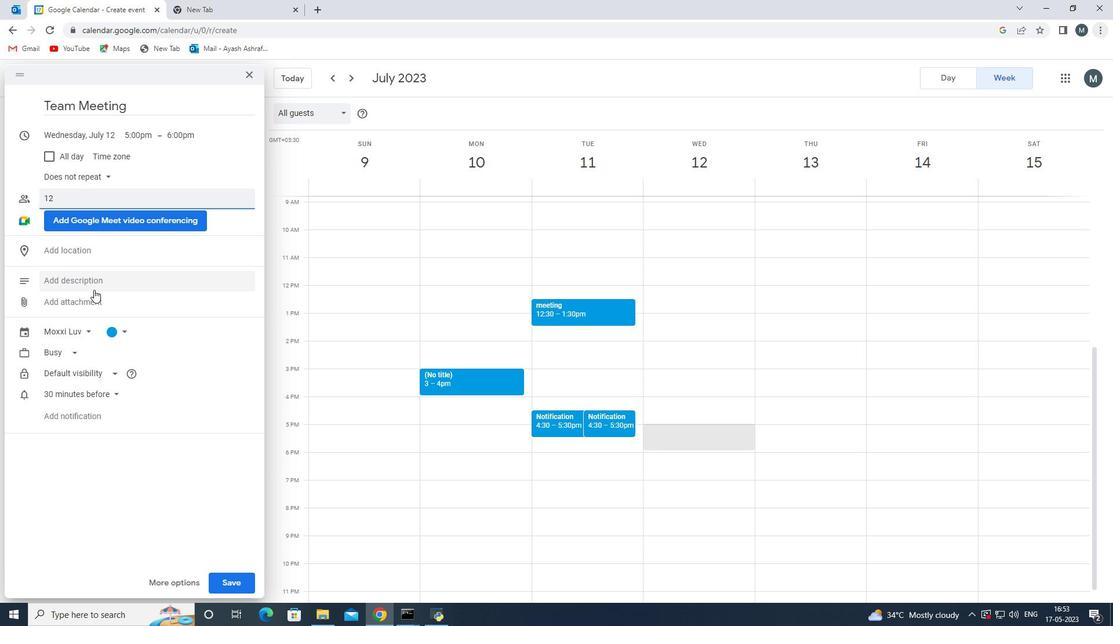 
Action: Mouse scrolled (93, 290) with delta (0, 0)
Screenshot: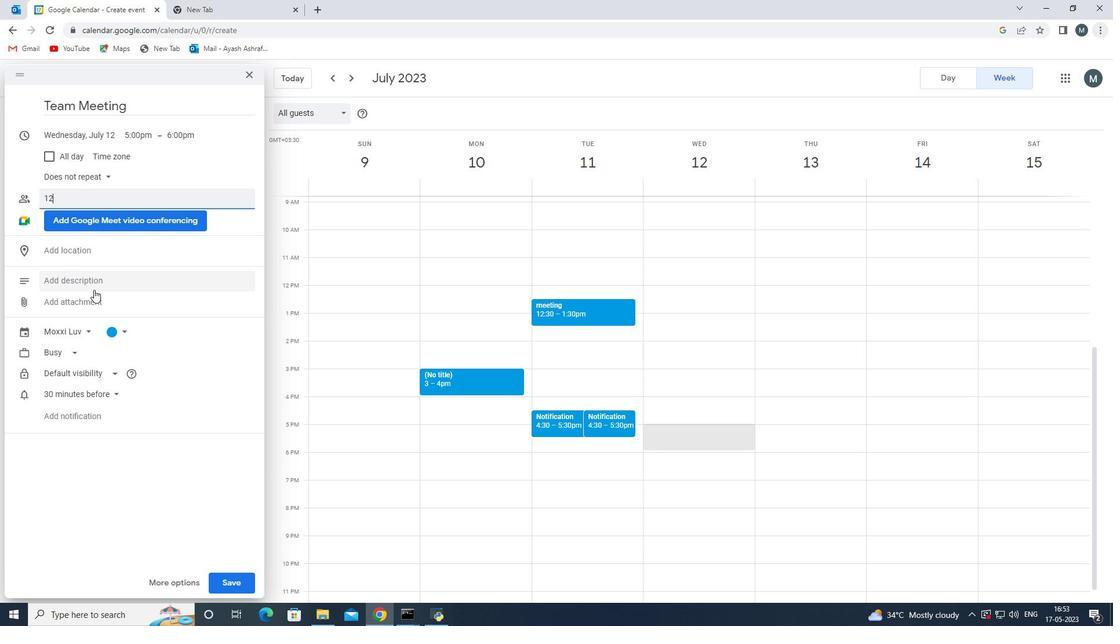 
Action: Mouse moved to (87, 259)
Screenshot: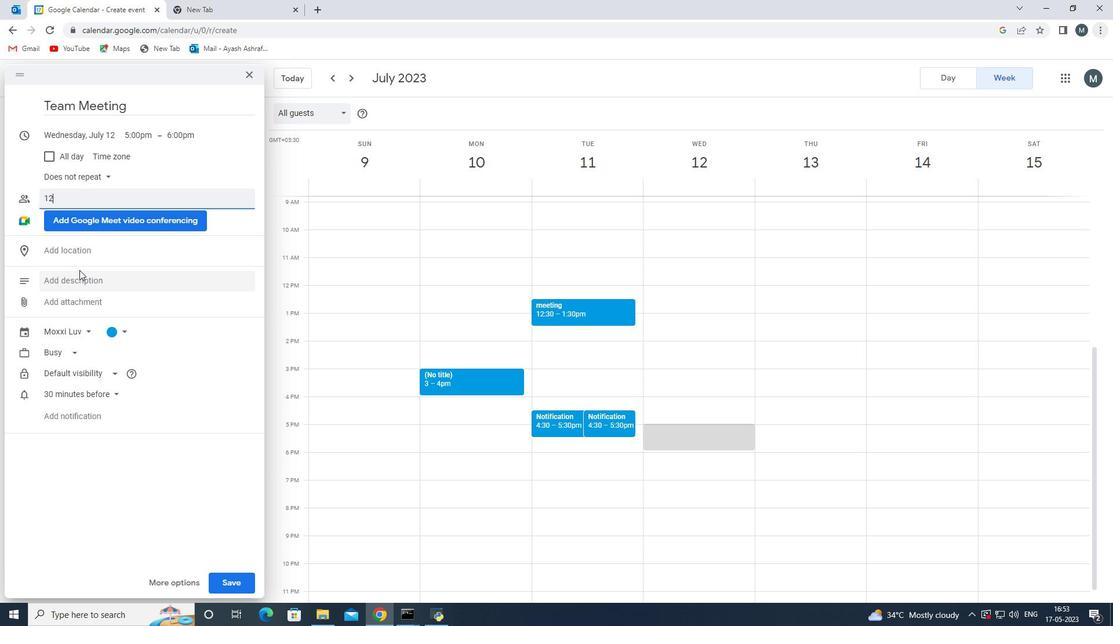
Action: Mouse pressed left at (87, 259)
Screenshot: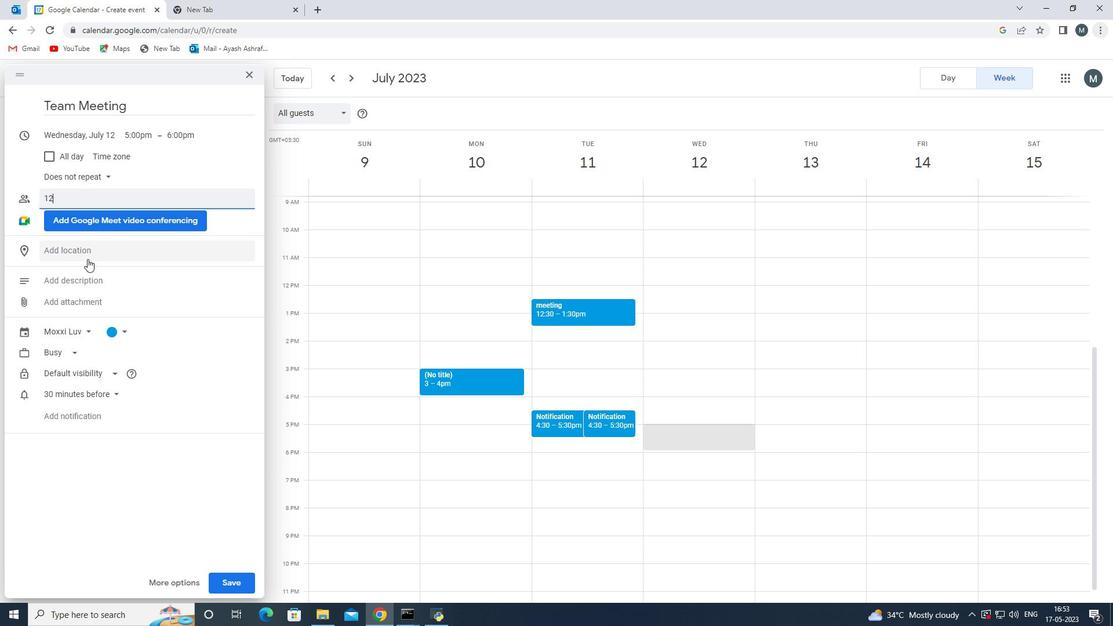 
Action: Mouse moved to (84, 255)
Screenshot: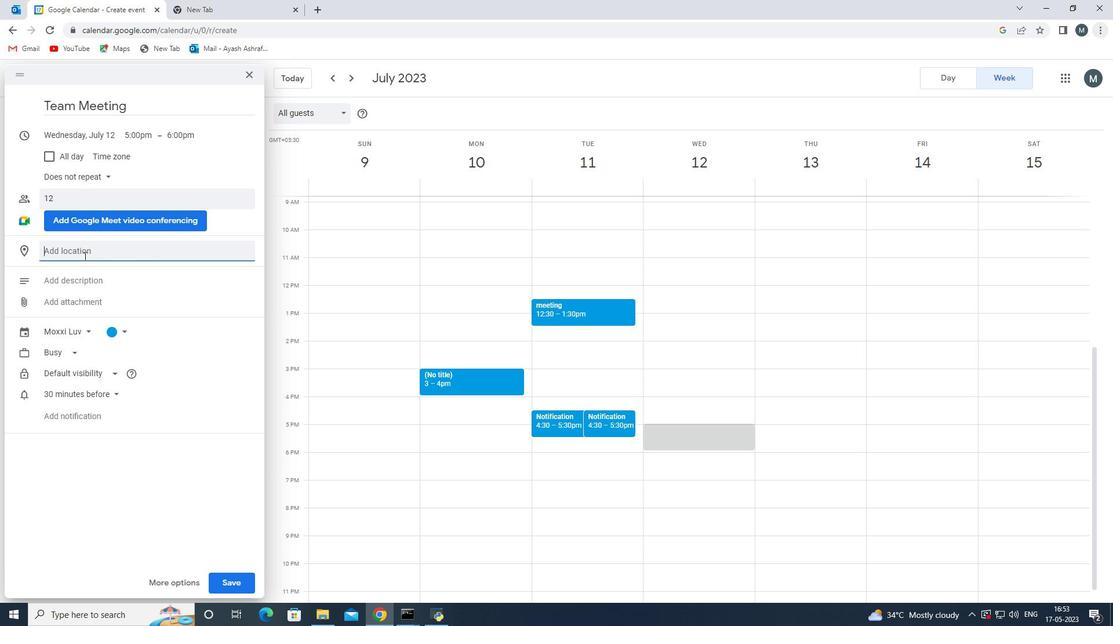 
Action: Key pressed <Key.shift><Key.shift><Key.shift><Key.shift><Key.shift><Key.shift><Key.shift><Key.shift><Key.shift><Key.shift><Key.shift><Key.shift><Key.shift><Key.shift><Key.shift><Key.shift>Phonex
Screenshot: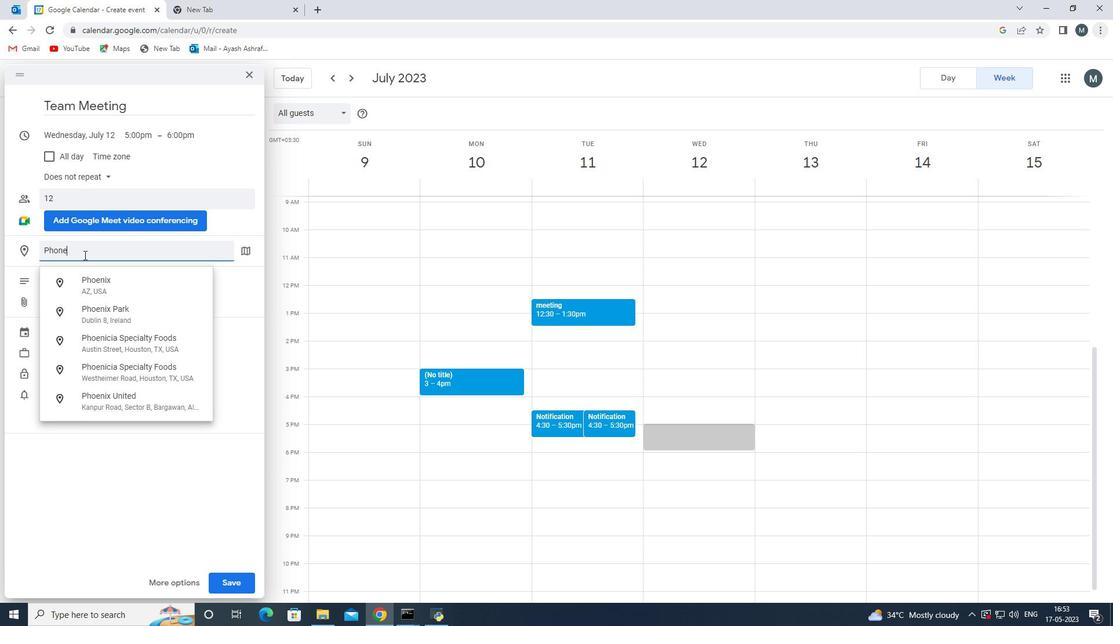 
Action: Mouse moved to (98, 281)
Screenshot: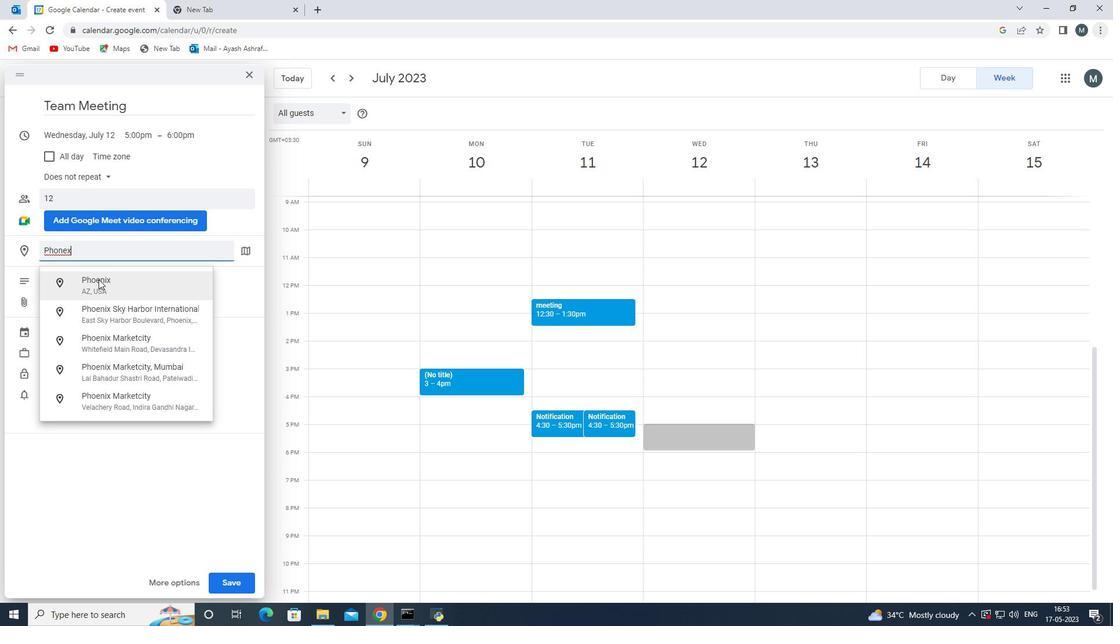 
Action: Mouse pressed left at (98, 281)
Screenshot: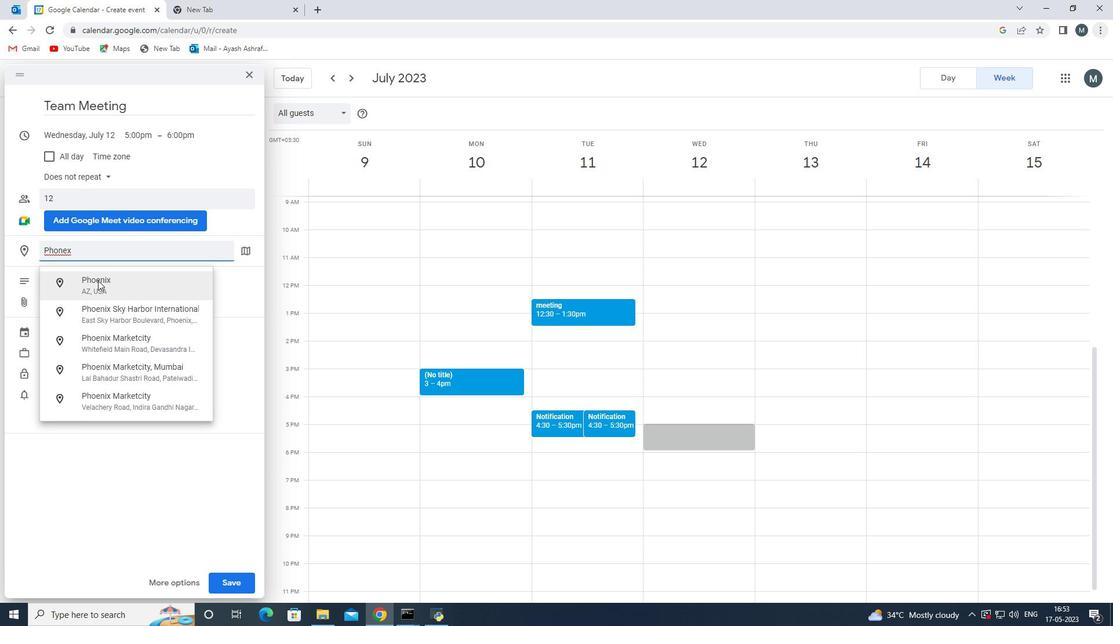 
Action: Mouse moved to (102, 307)
Screenshot: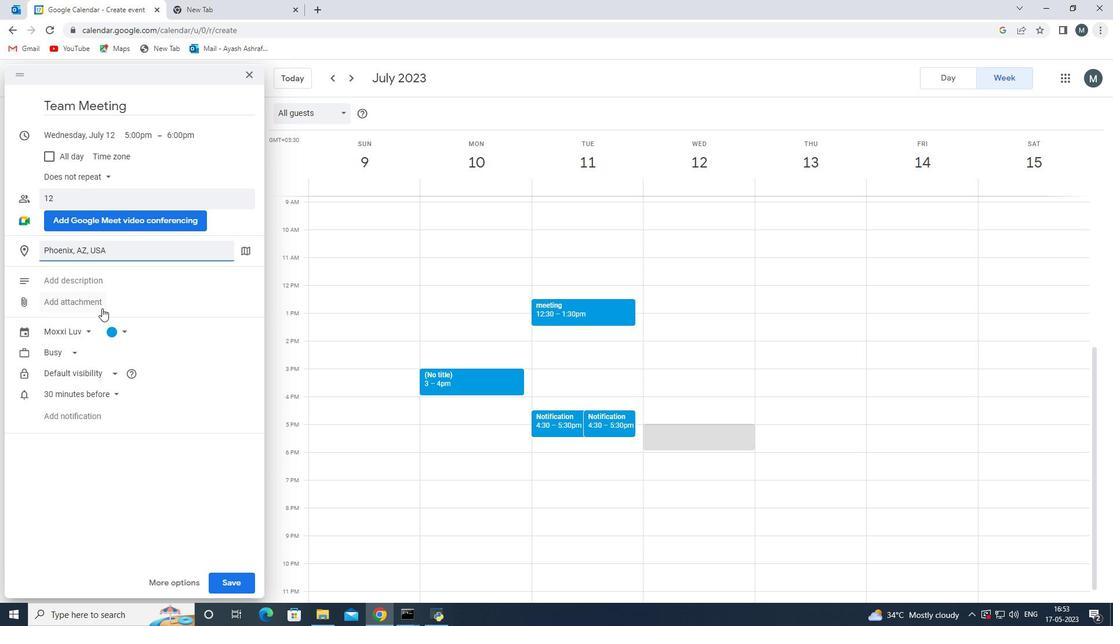 
Action: Mouse pressed left at (102, 307)
Screenshot: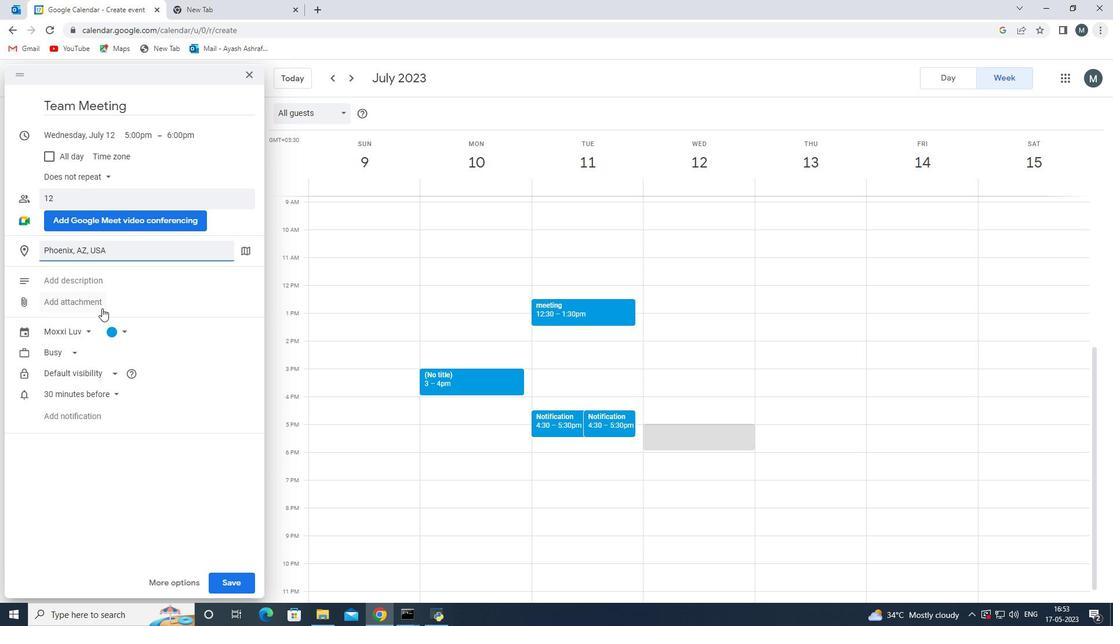 
Action: Mouse moved to (255, 293)
Screenshot: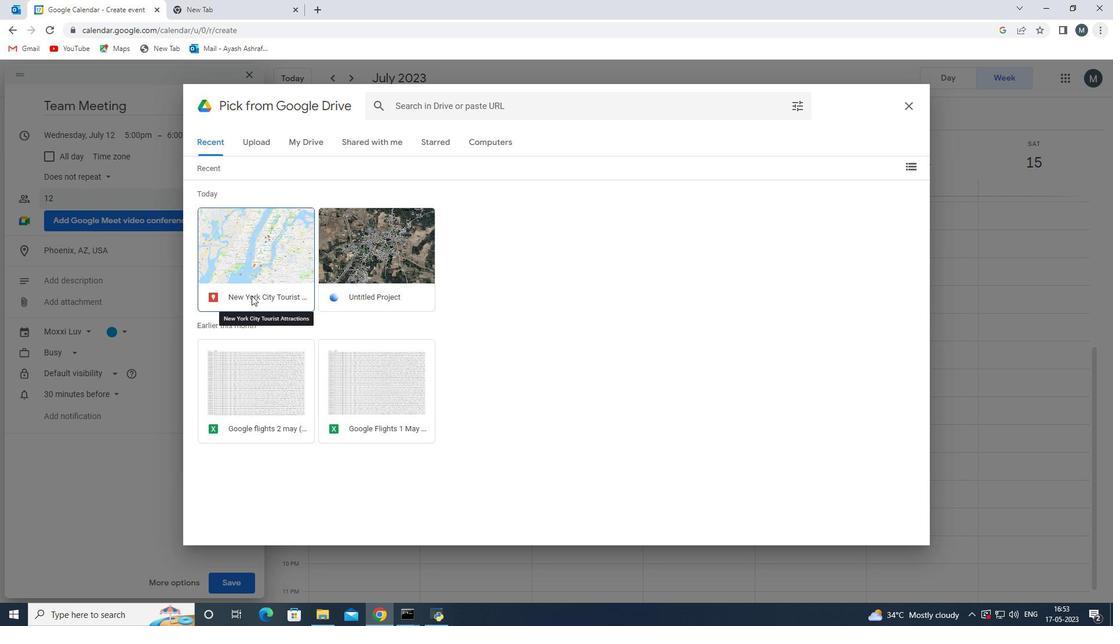 
Action: Mouse pressed left at (255, 293)
Screenshot: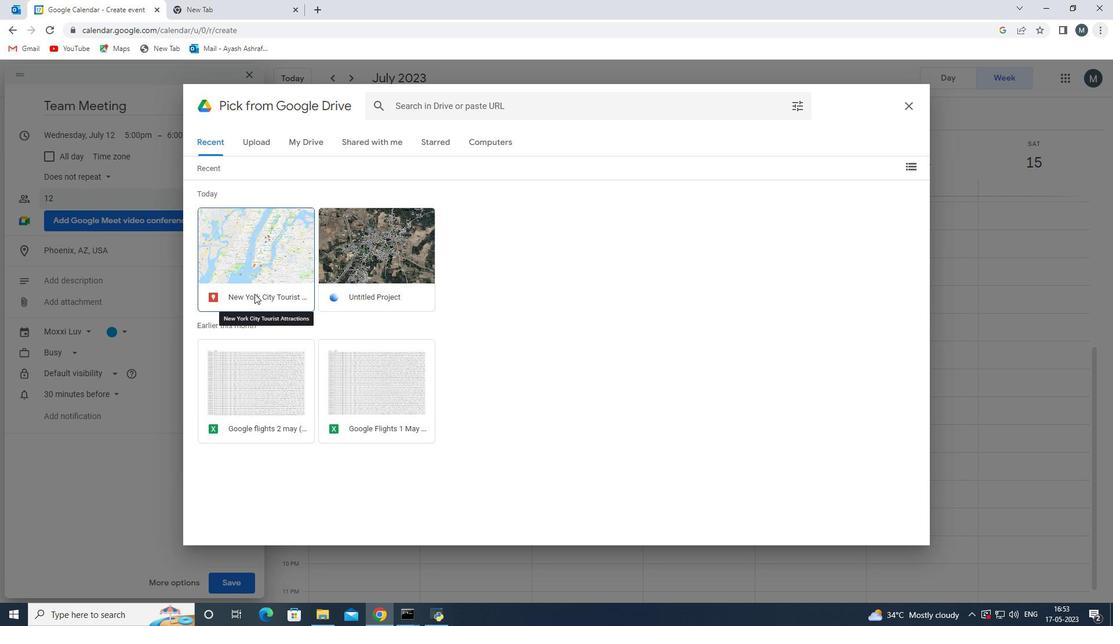 
Action: Mouse moved to (898, 533)
Screenshot: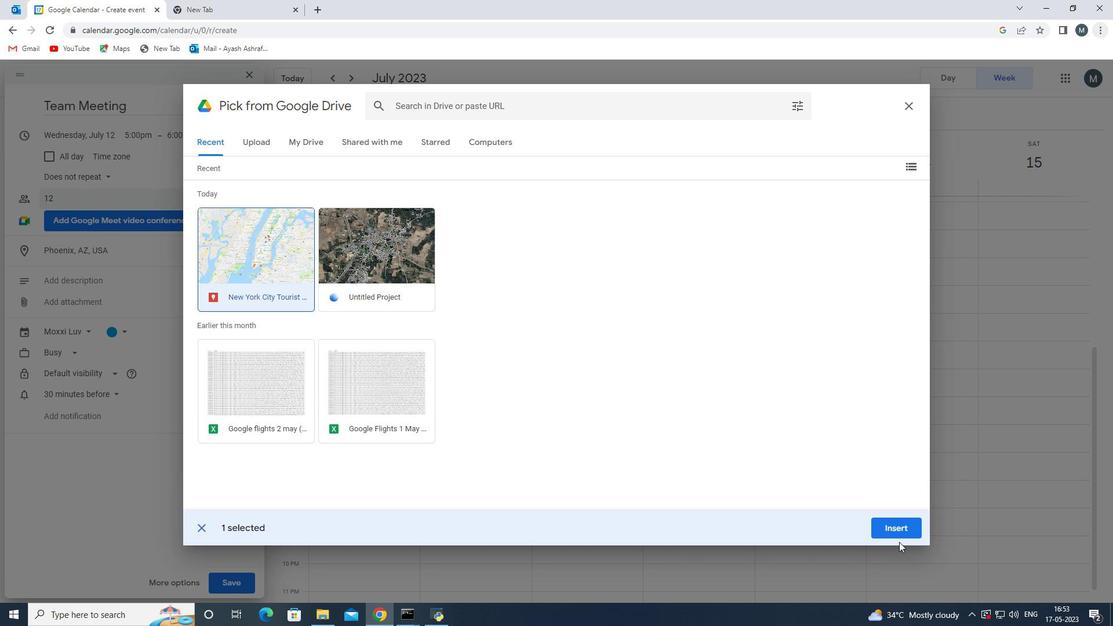
Action: Mouse pressed left at (898, 533)
Screenshot: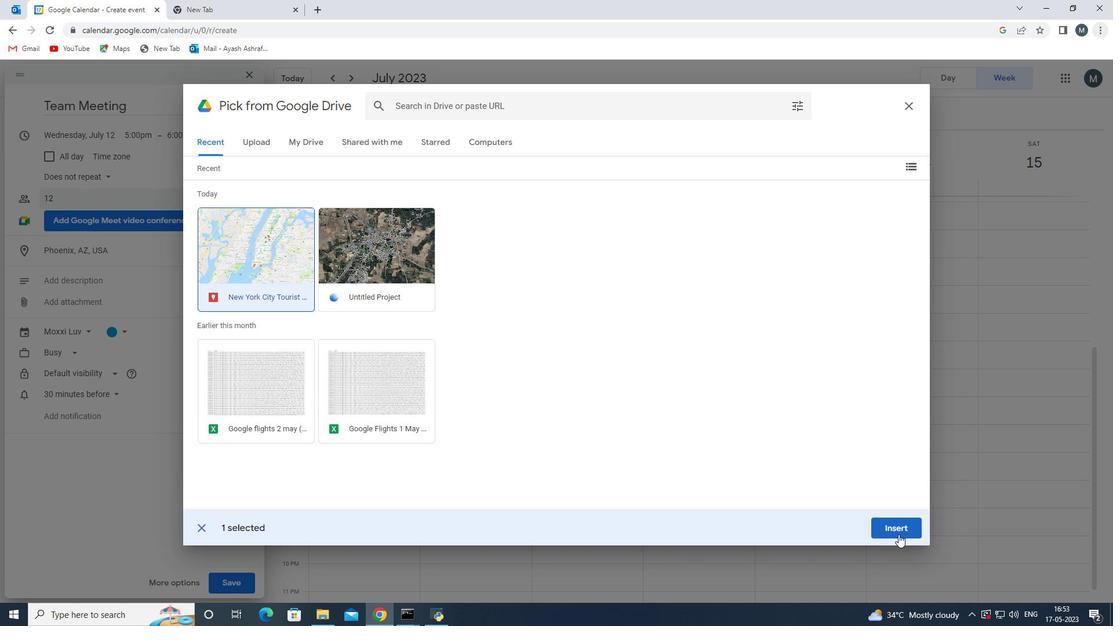 
Action: Mouse moved to (70, 374)
Screenshot: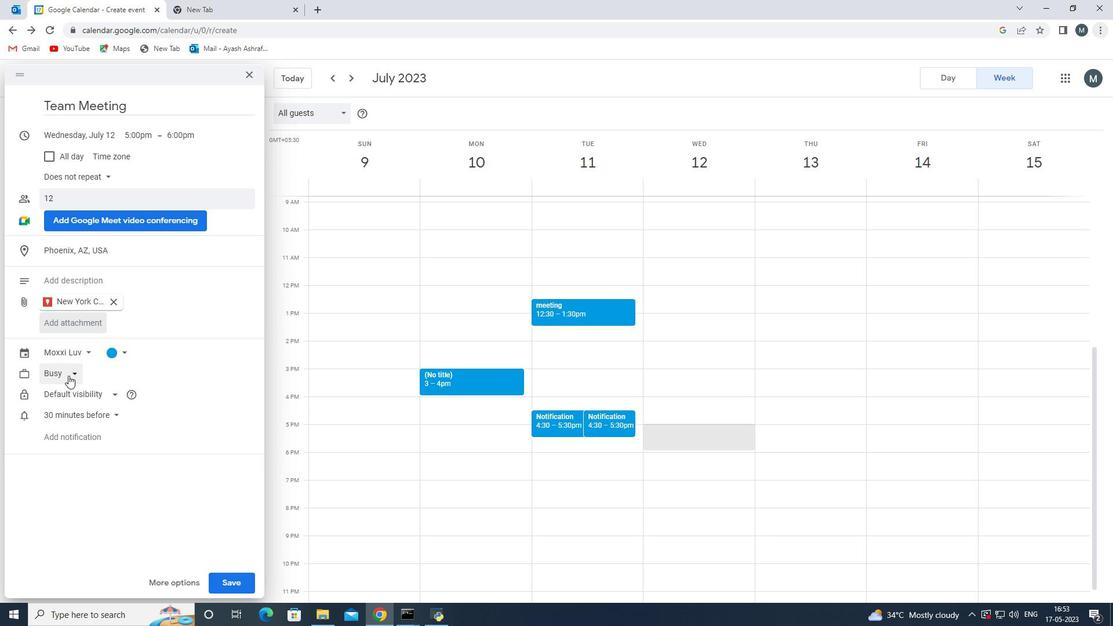 
Action: Mouse pressed left at (70, 374)
Screenshot: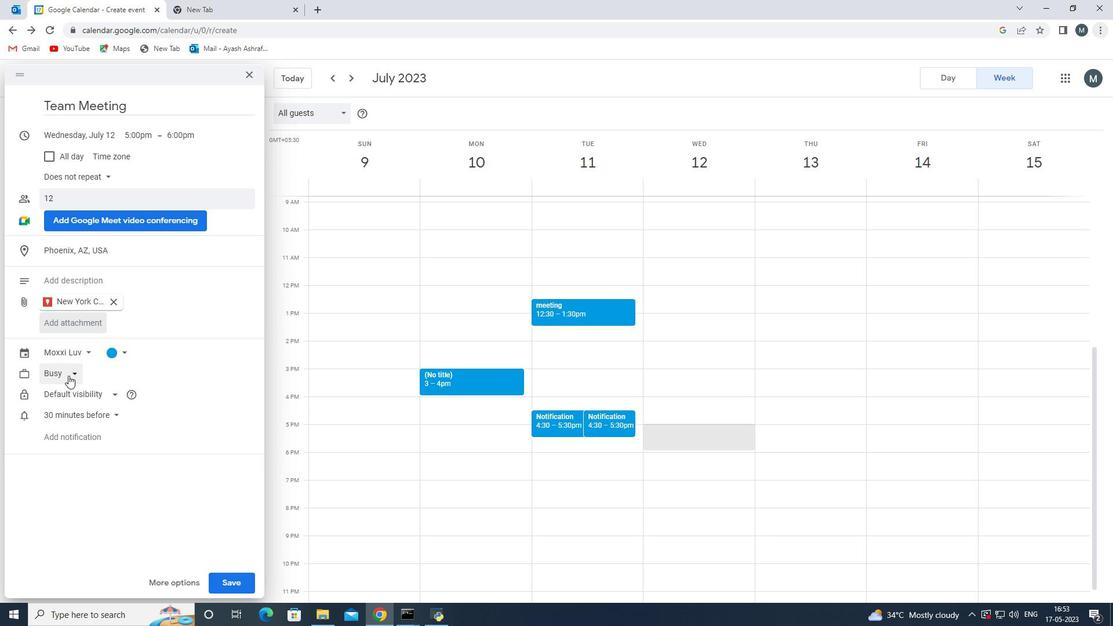 
Action: Mouse moved to (66, 397)
Screenshot: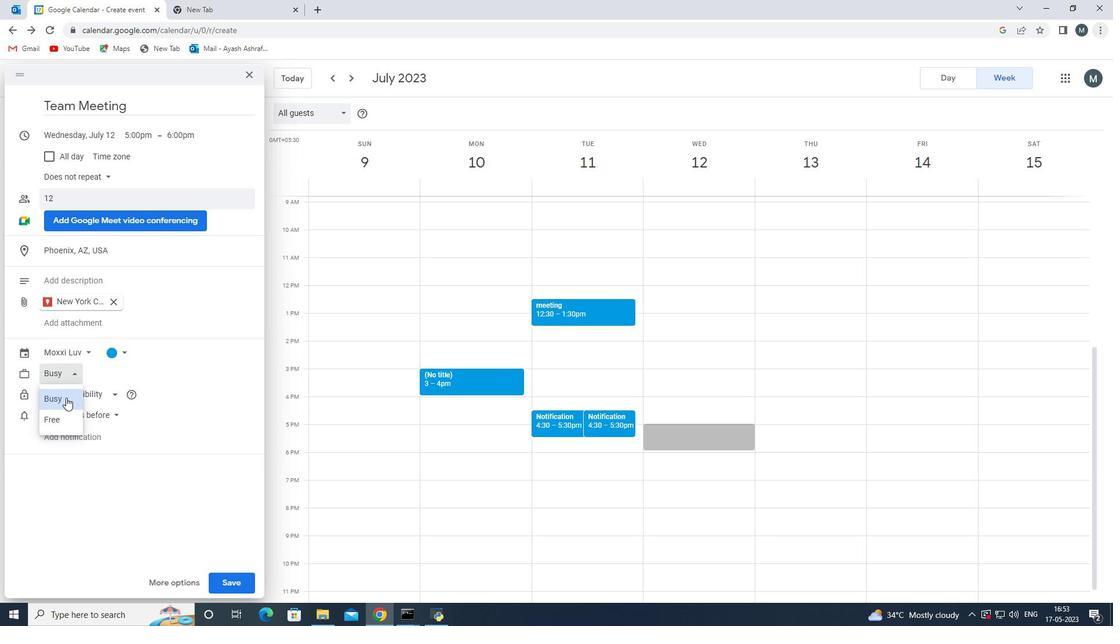 
Action: Mouse pressed left at (66, 397)
Screenshot: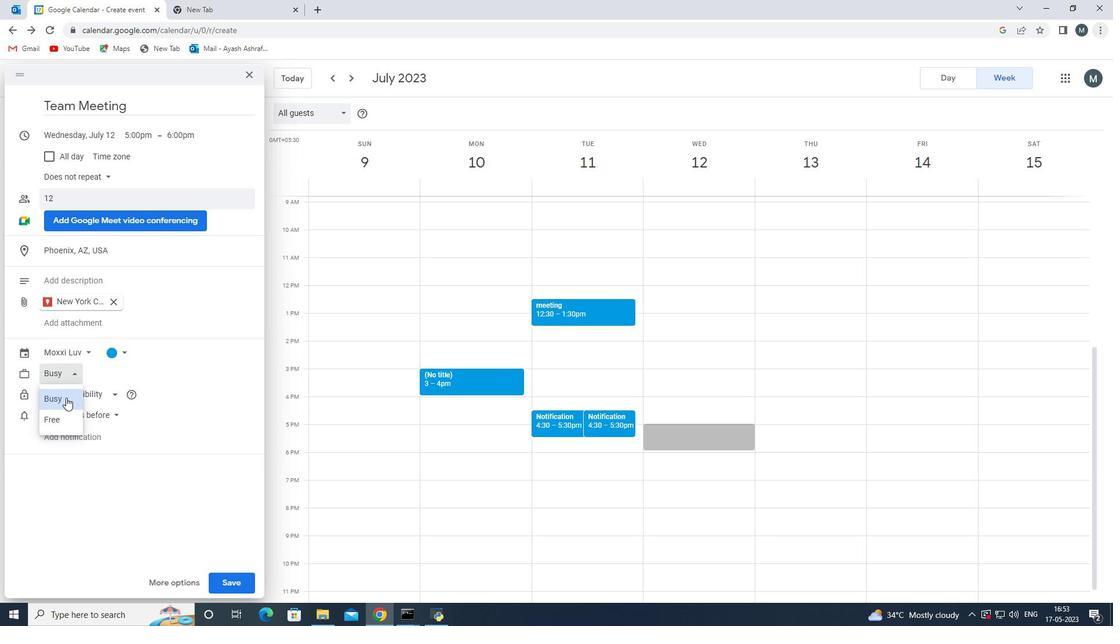 
Action: Mouse moved to (111, 393)
Screenshot: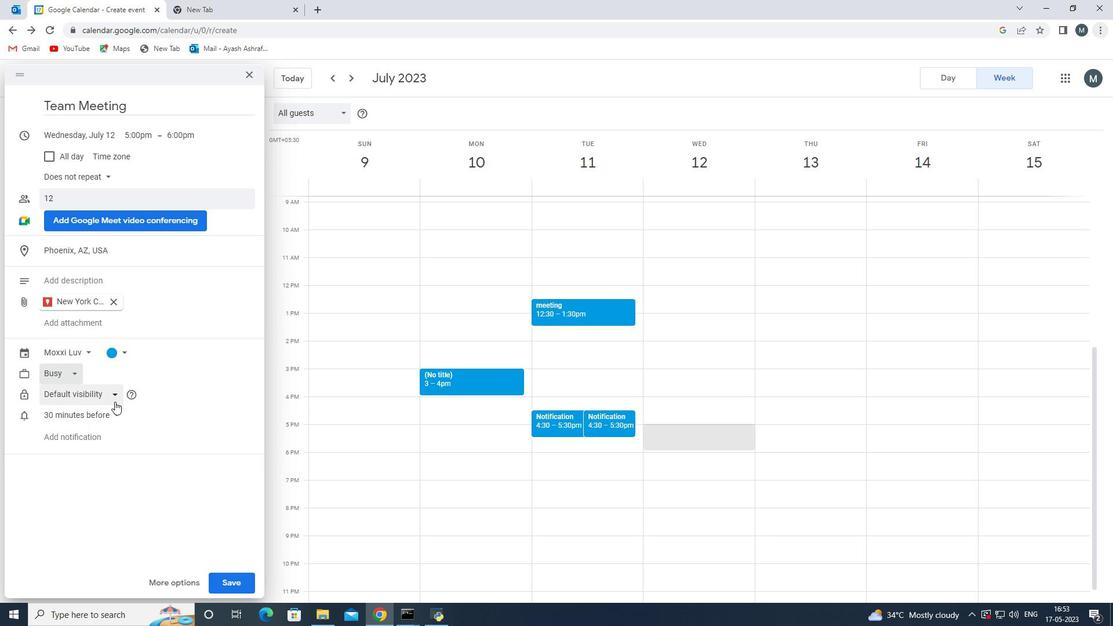 
Action: Mouse pressed left at (111, 393)
Screenshot: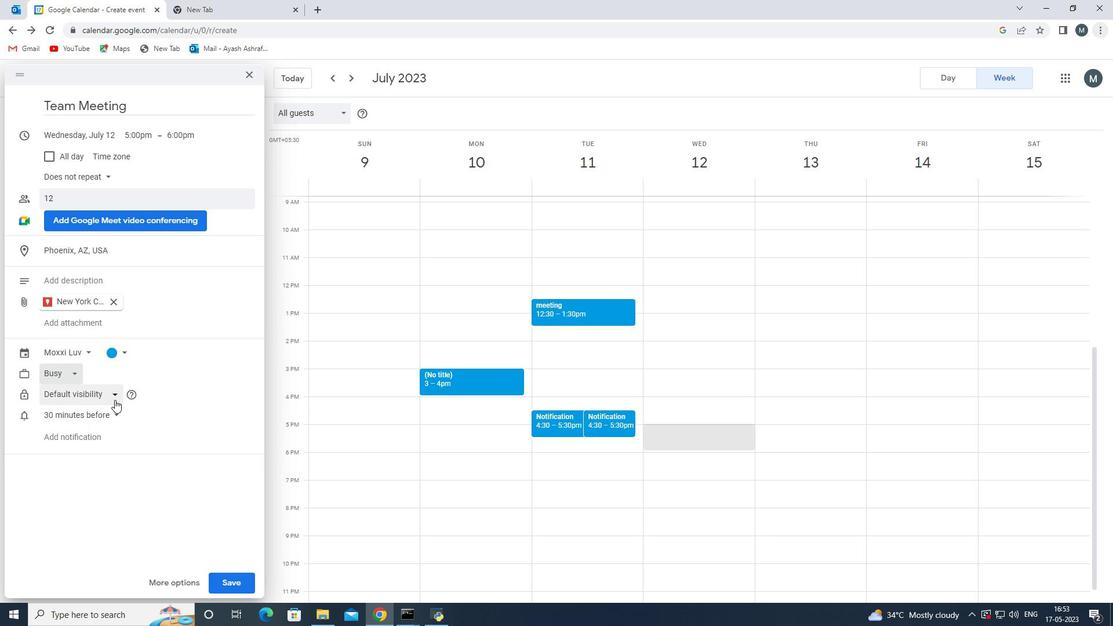 
Action: Mouse moved to (69, 460)
Screenshot: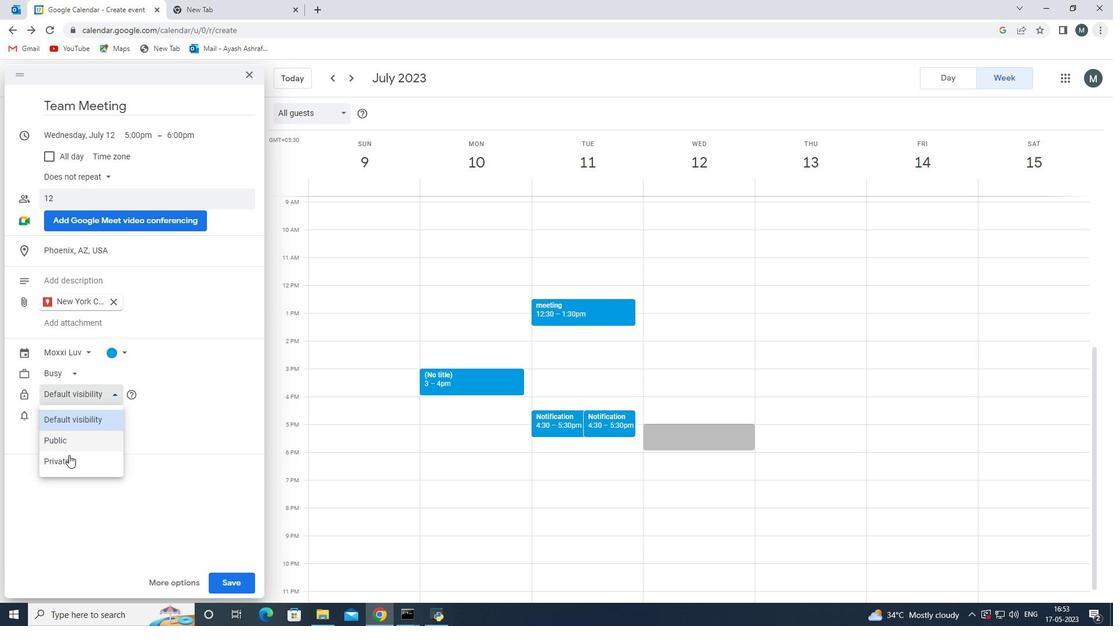 
Action: Mouse pressed left at (69, 460)
Screenshot: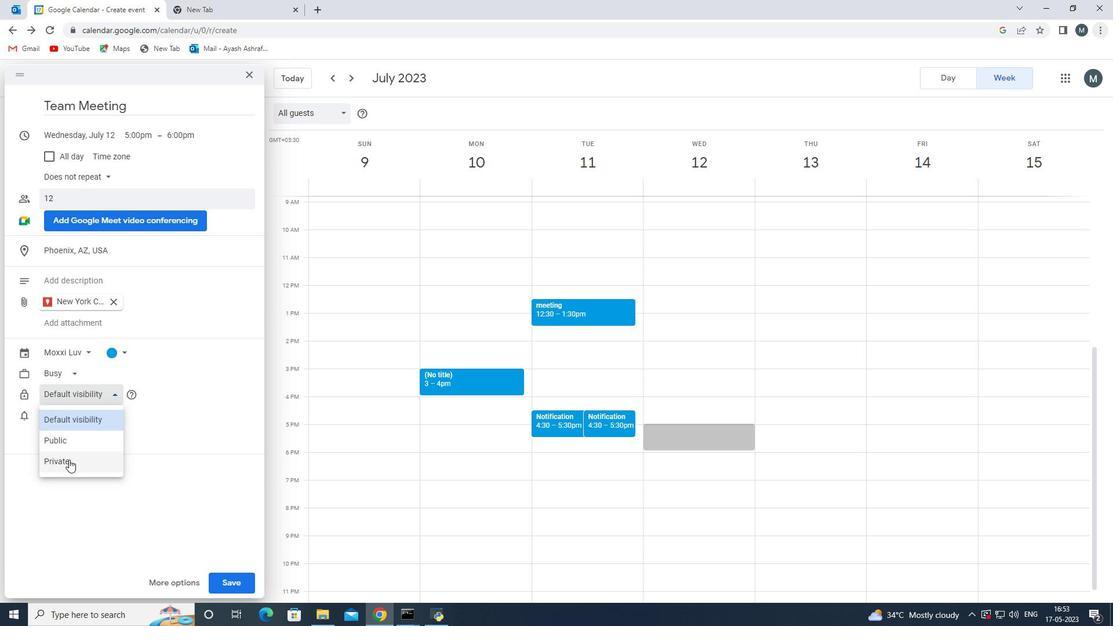 
Action: Mouse moved to (77, 435)
Screenshot: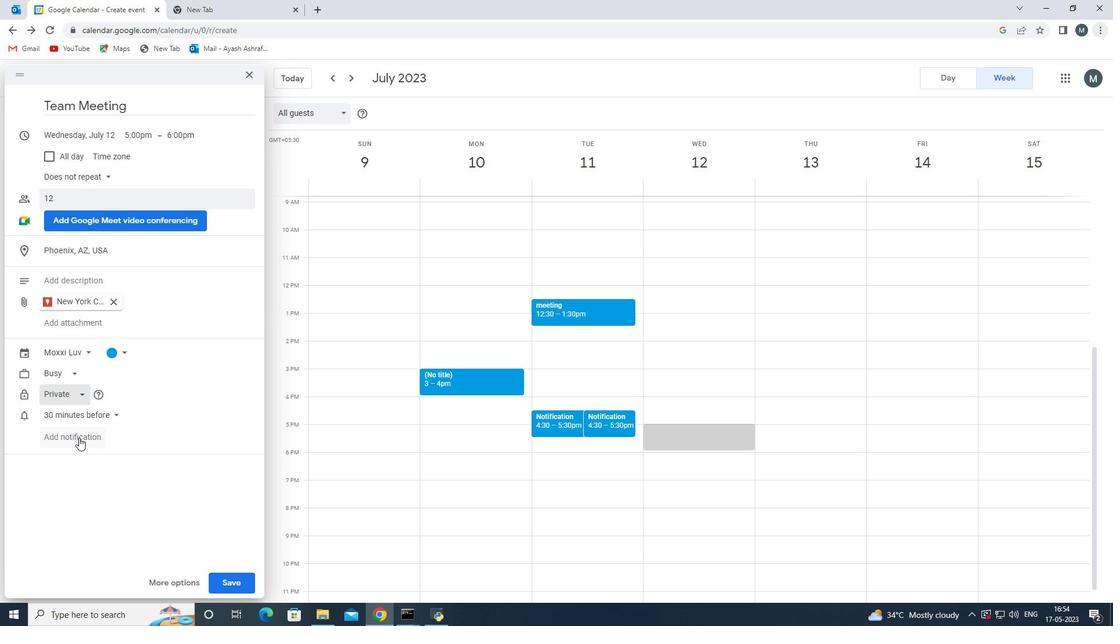 
Action: Mouse pressed left at (77, 435)
Screenshot: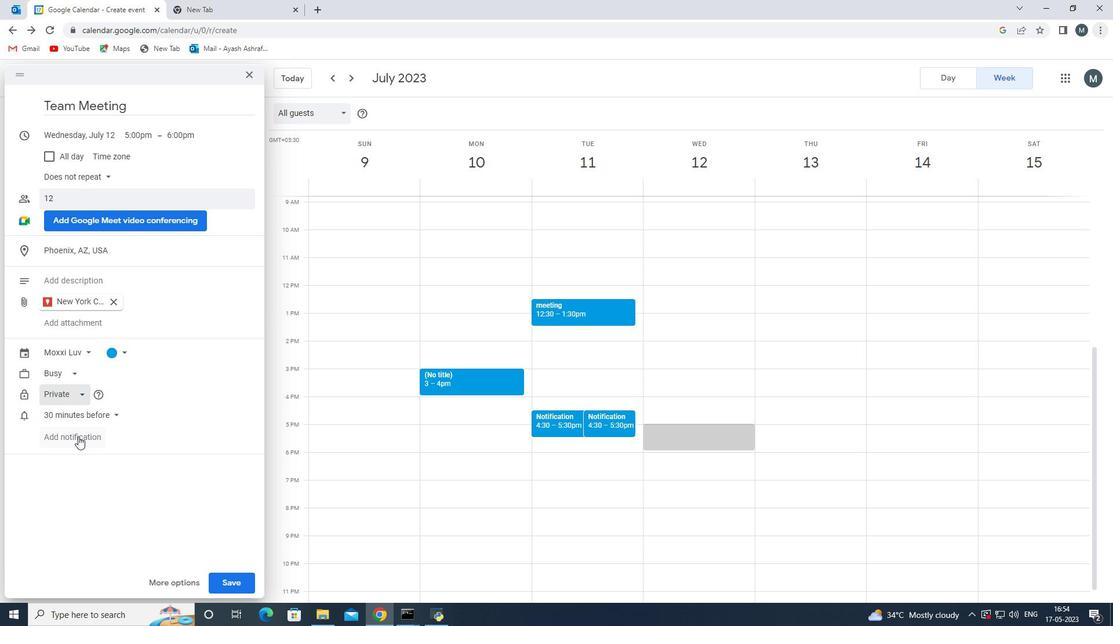 
Action: Mouse moved to (109, 437)
Screenshot: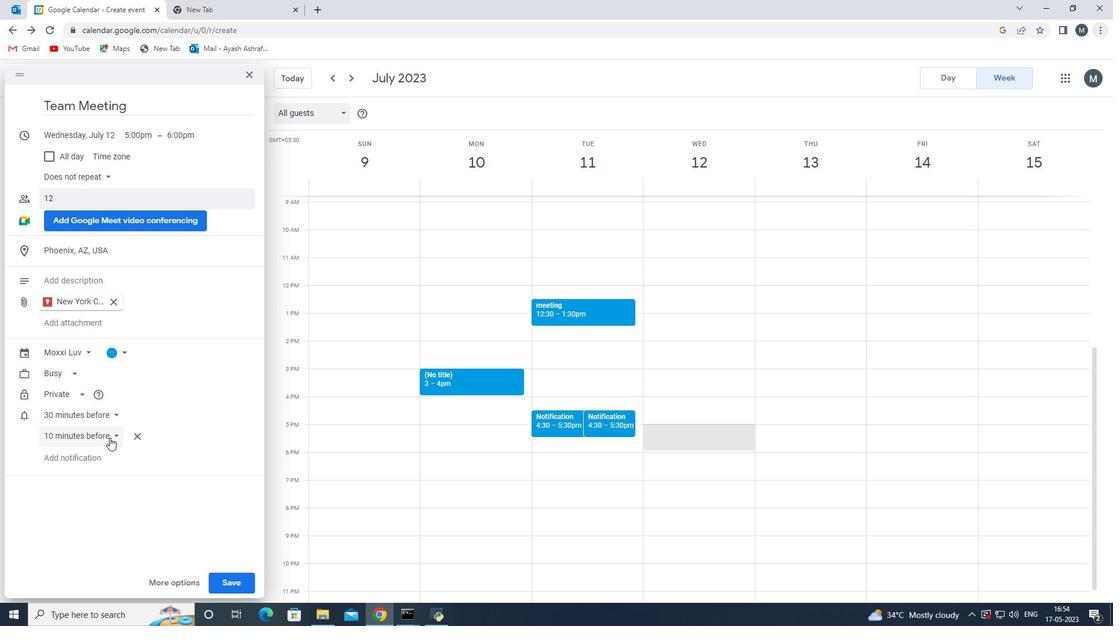 
Action: Mouse pressed left at (109, 437)
Screenshot: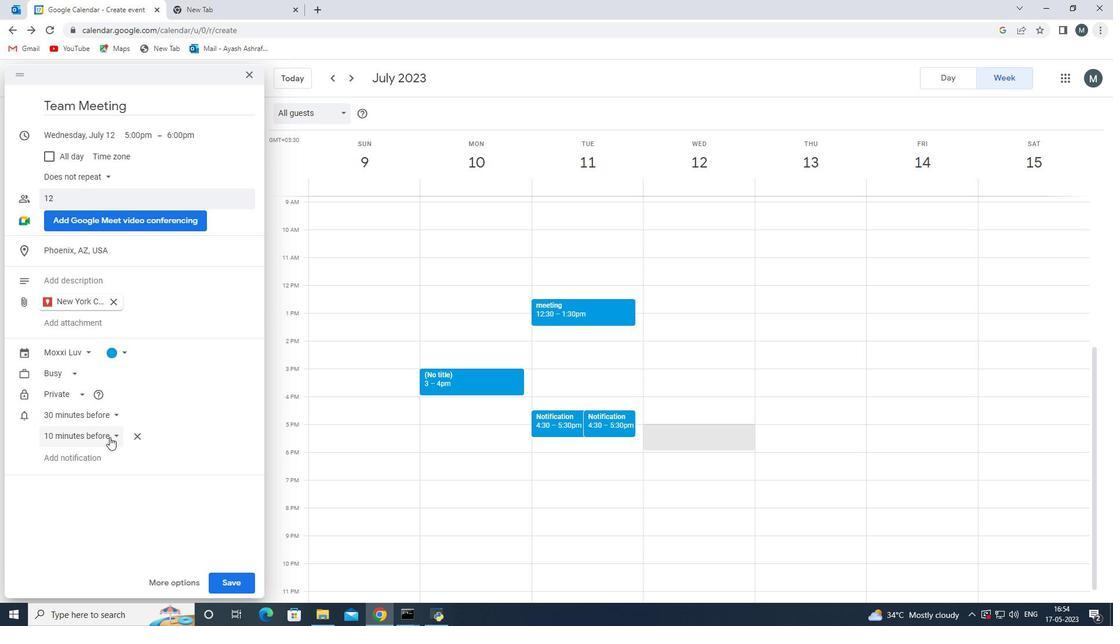 
Action: Mouse moved to (93, 505)
Screenshot: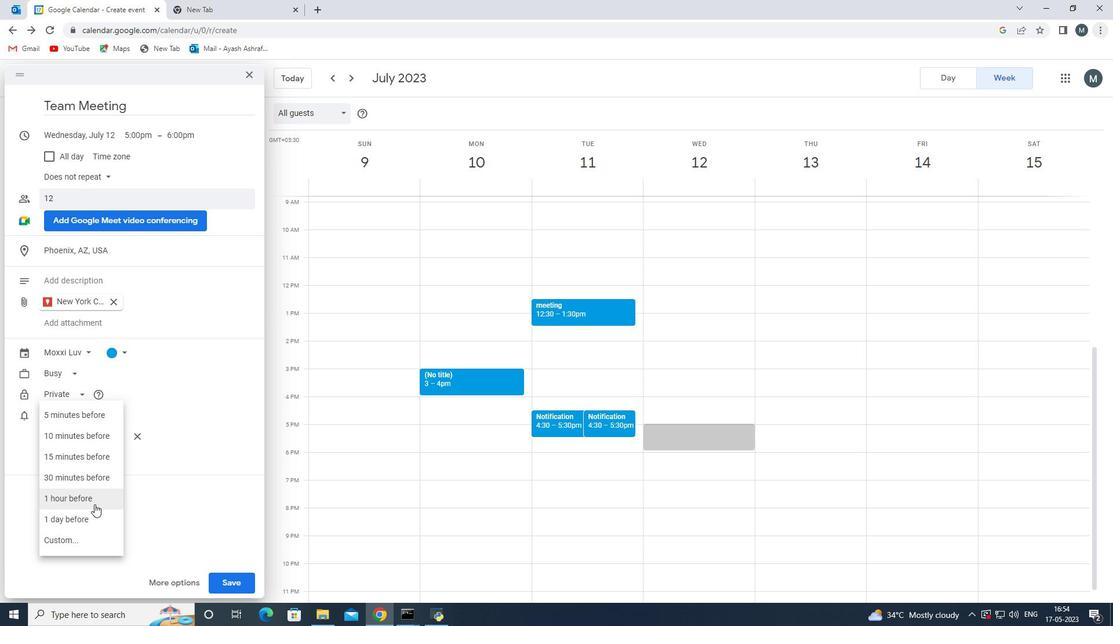 
Action: Mouse pressed left at (93, 505)
Screenshot: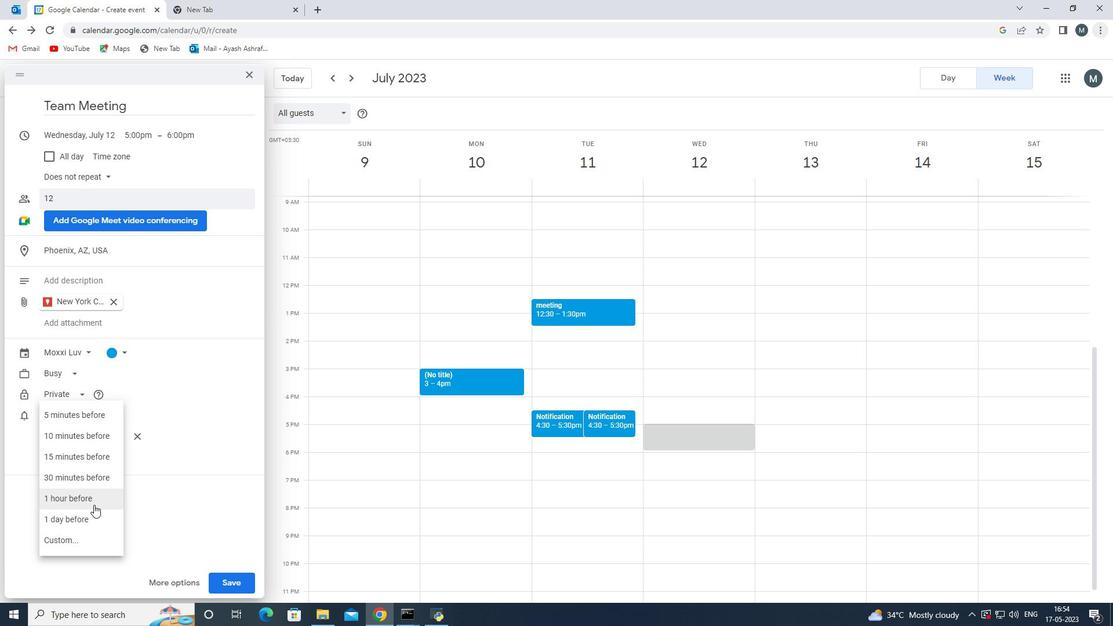 
Action: Mouse moved to (113, 352)
Screenshot: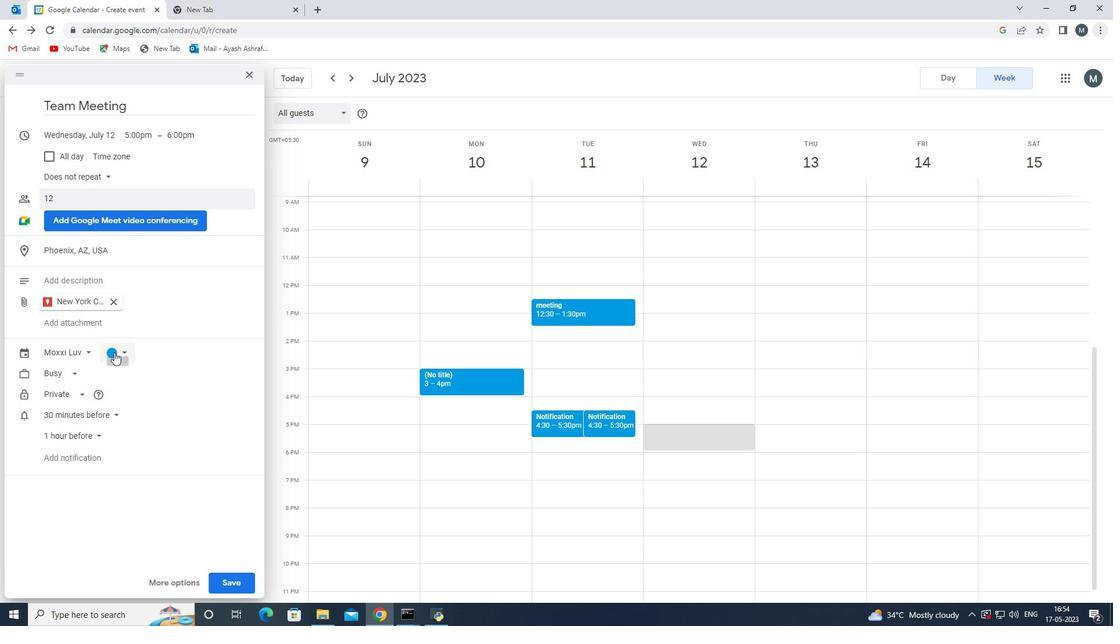 
Action: Mouse pressed left at (113, 352)
Screenshot: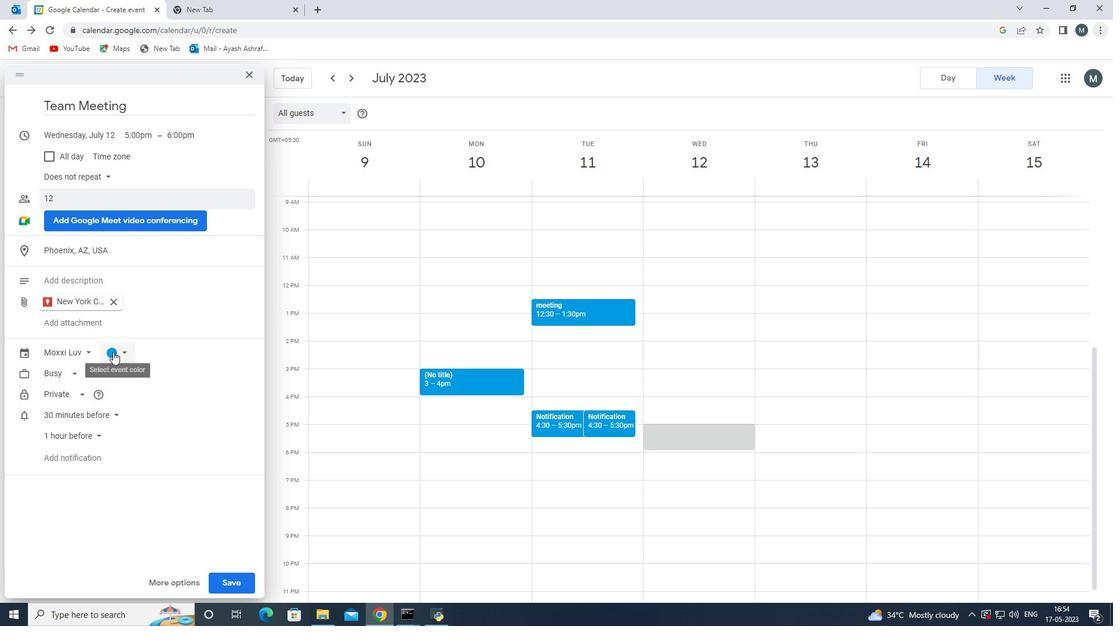 
Action: Mouse moved to (109, 407)
Screenshot: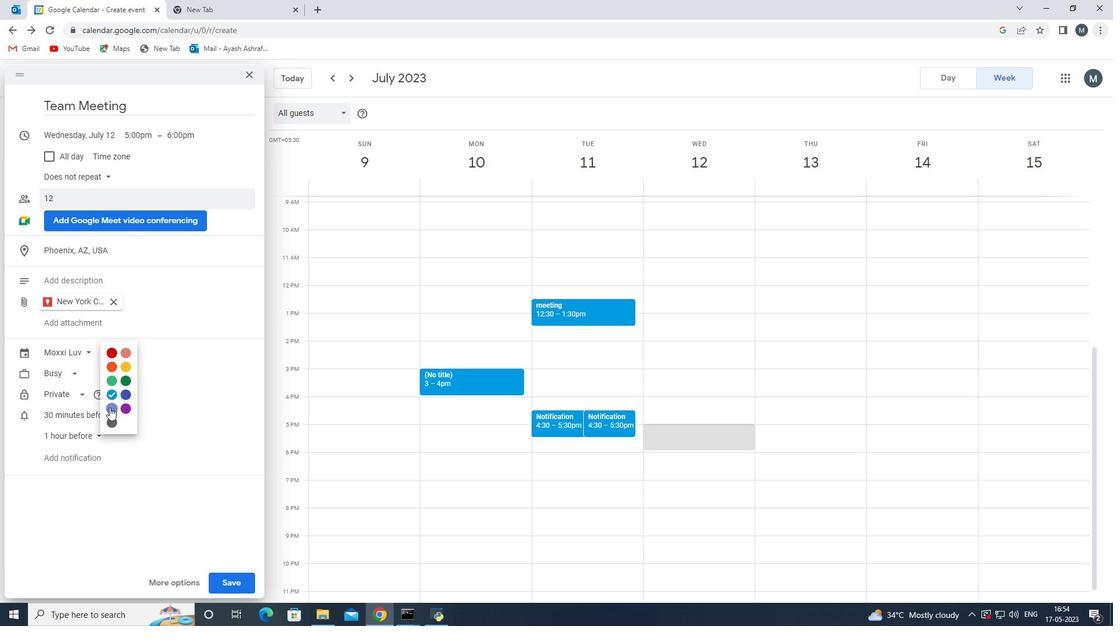 
Action: Mouse pressed left at (109, 407)
Screenshot: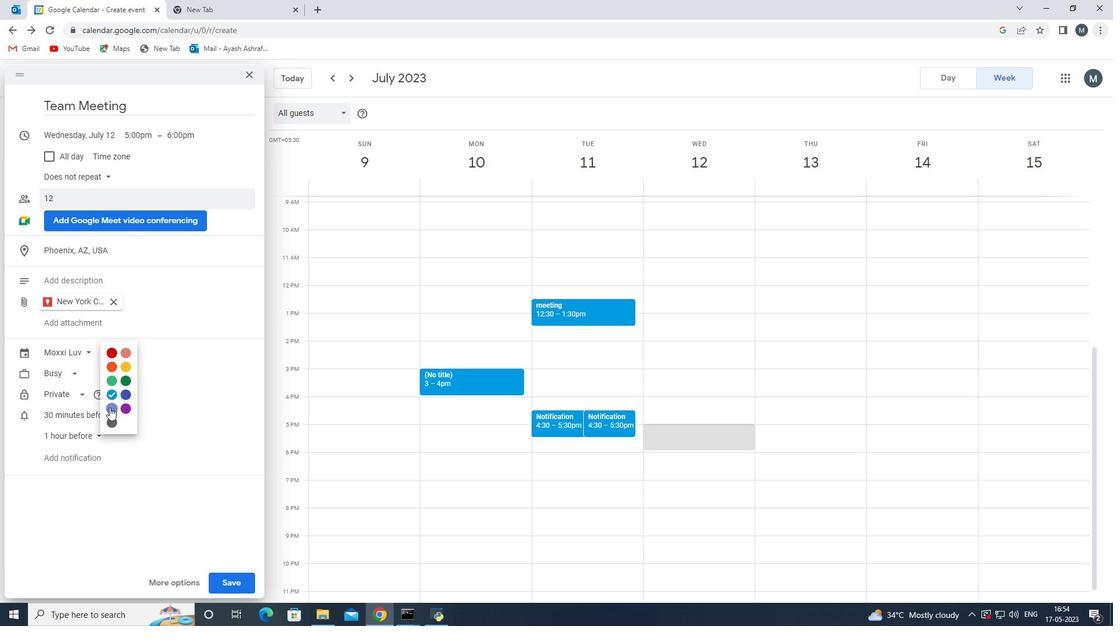 
Action: Mouse moved to (51, 366)
Screenshot: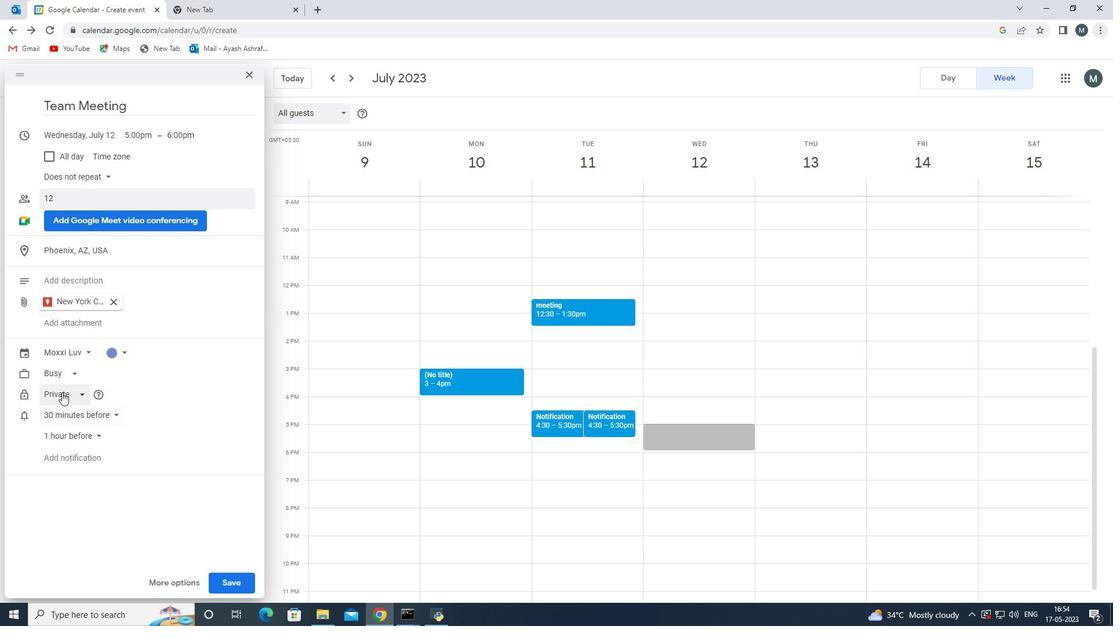 
Action: Mouse scrolled (51, 367) with delta (0, 0)
Screenshot: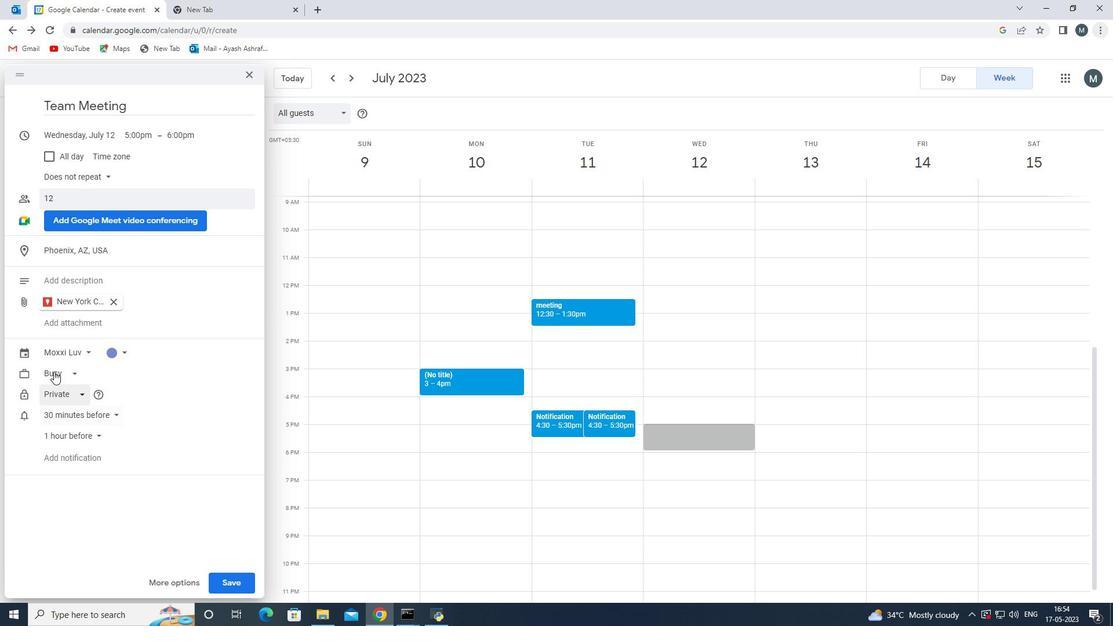 
Action: Mouse scrolled (51, 367) with delta (0, 0)
Screenshot: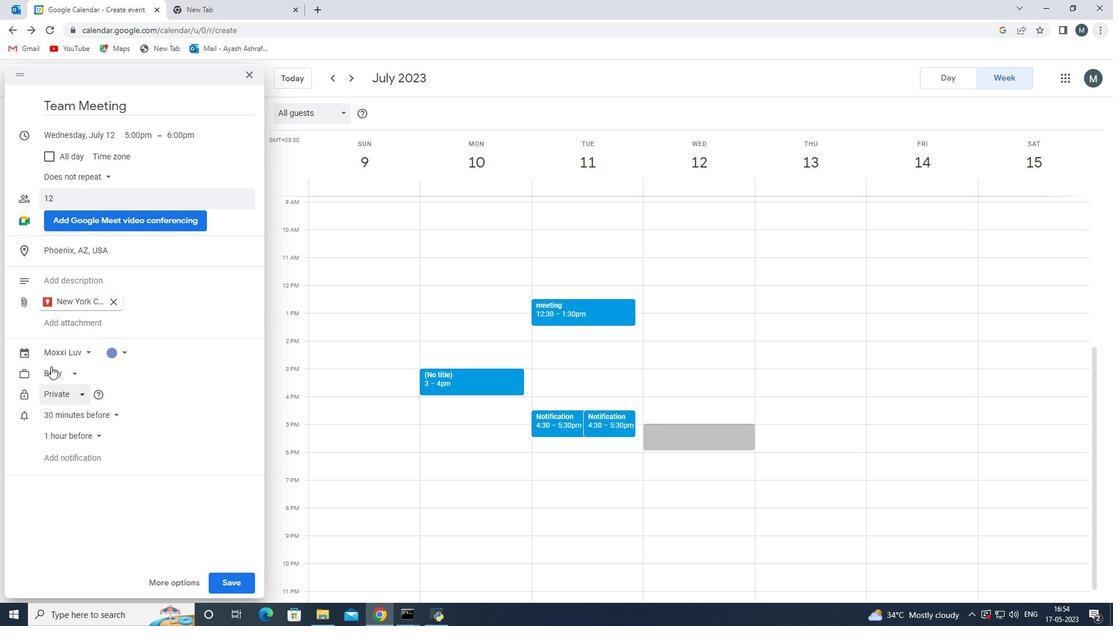 
Action: Mouse scrolled (51, 367) with delta (0, 0)
Screenshot: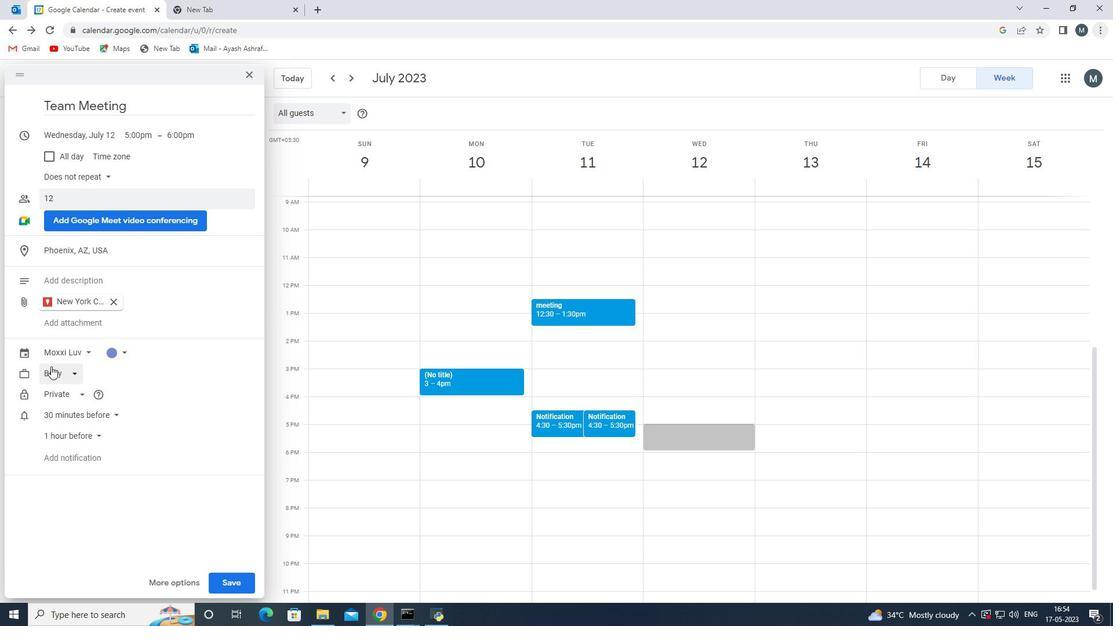 
Action: Mouse moved to (26, 283)
Screenshot: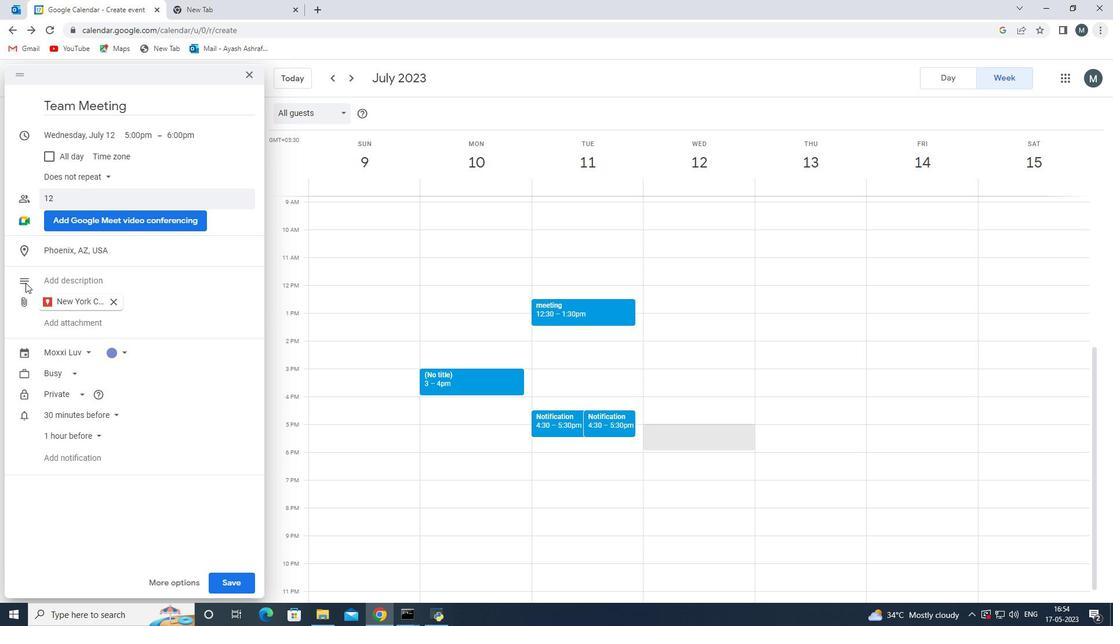
Action: Mouse scrolled (26, 283) with delta (0, 0)
Screenshot: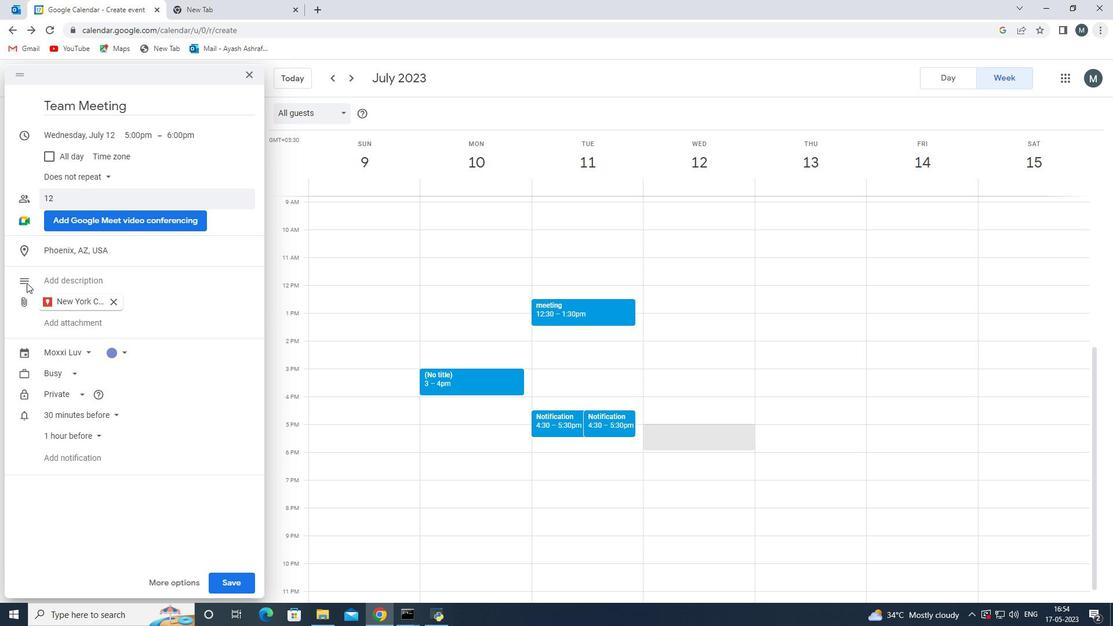 
Action: Mouse scrolled (26, 283) with delta (0, 0)
Screenshot: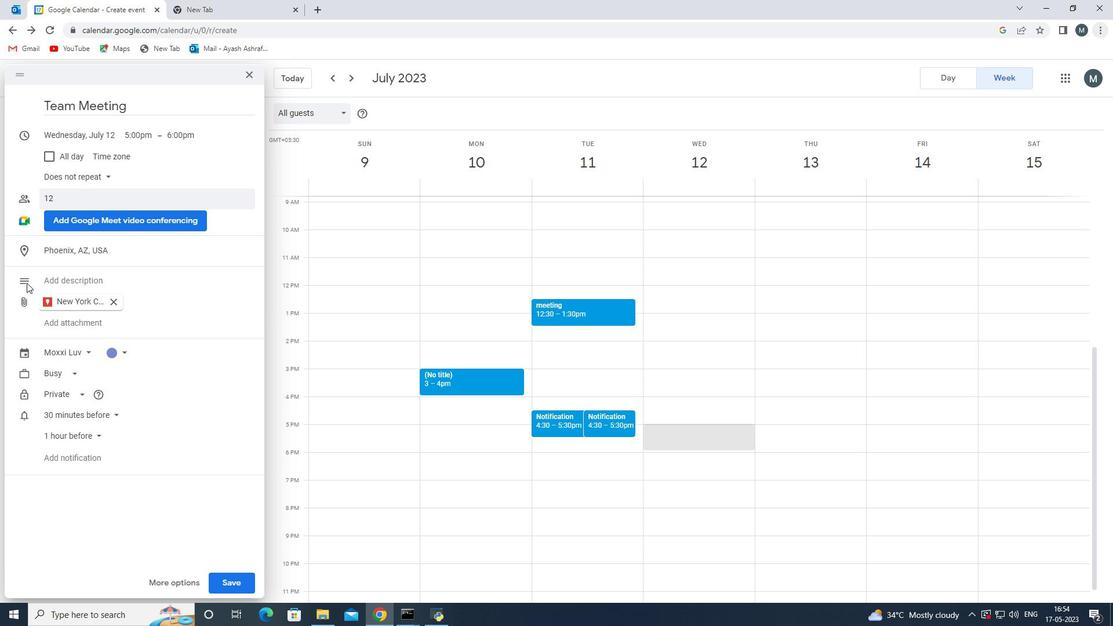 
Action: Mouse moved to (51, 272)
Screenshot: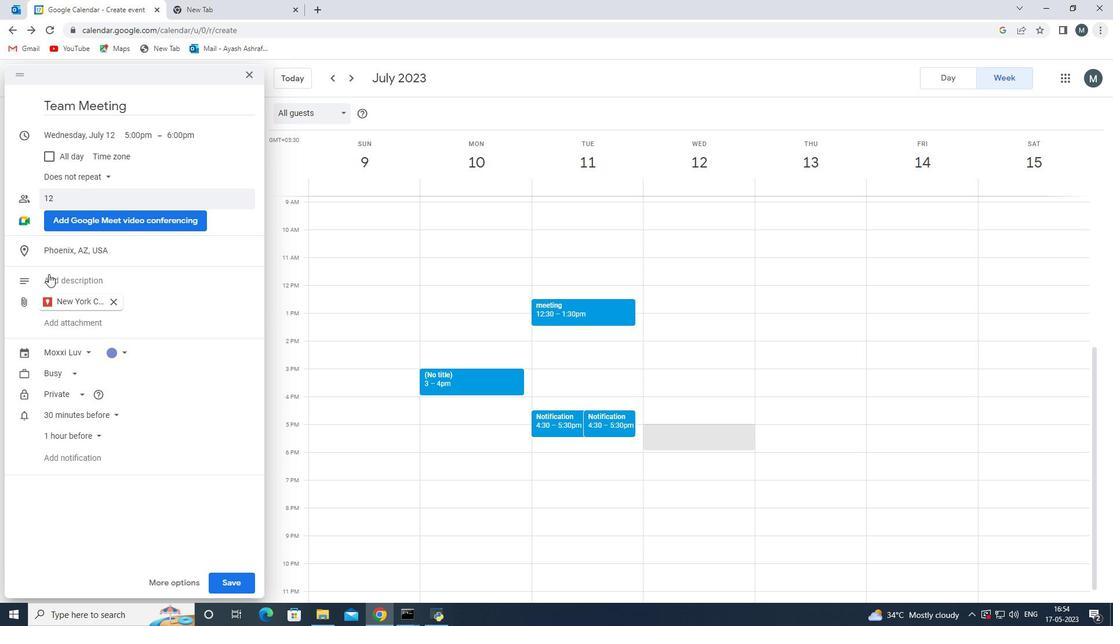 
Action: Mouse scrolled (51, 273) with delta (0, 0)
Screenshot: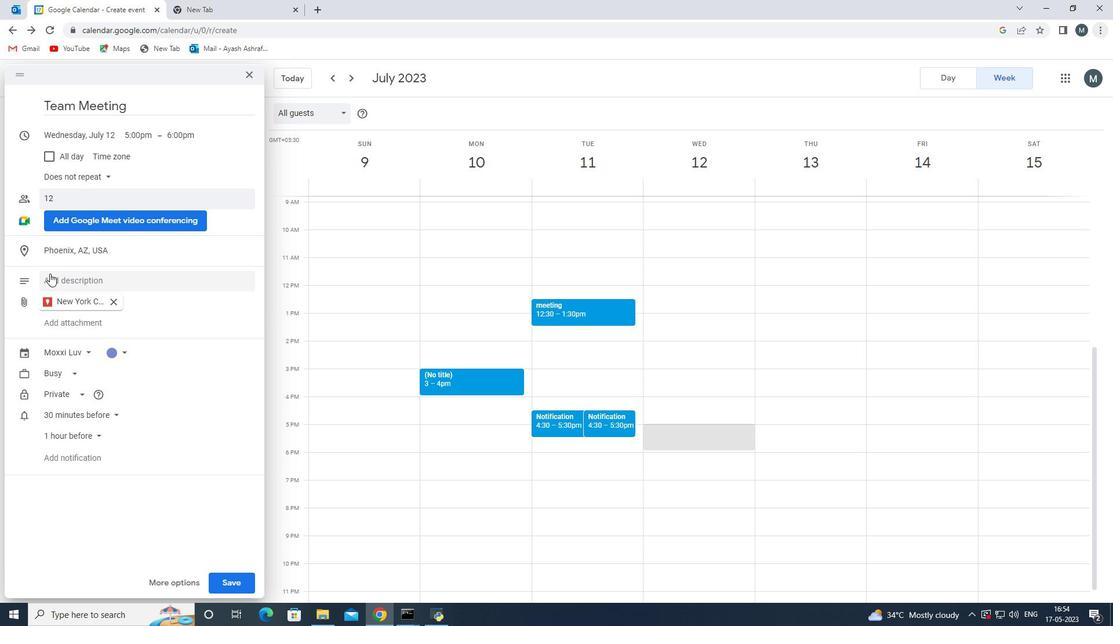 
Action: Mouse moved to (51, 271)
Screenshot: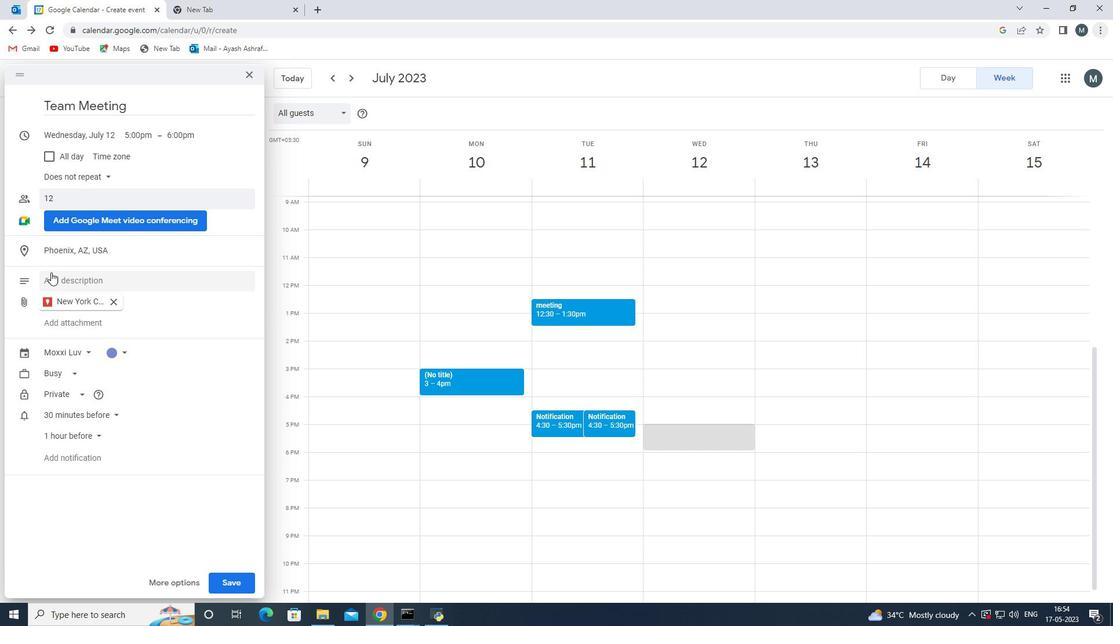 
Action: Mouse scrolled (51, 272) with delta (0, 0)
Screenshot: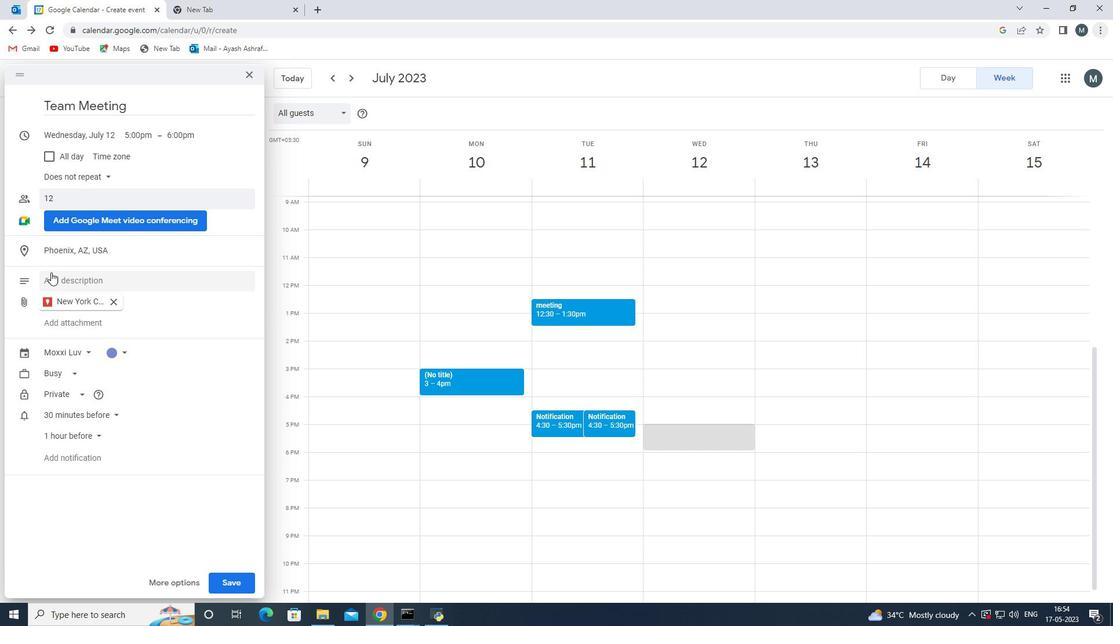 
Action: Mouse moved to (135, 264)
Screenshot: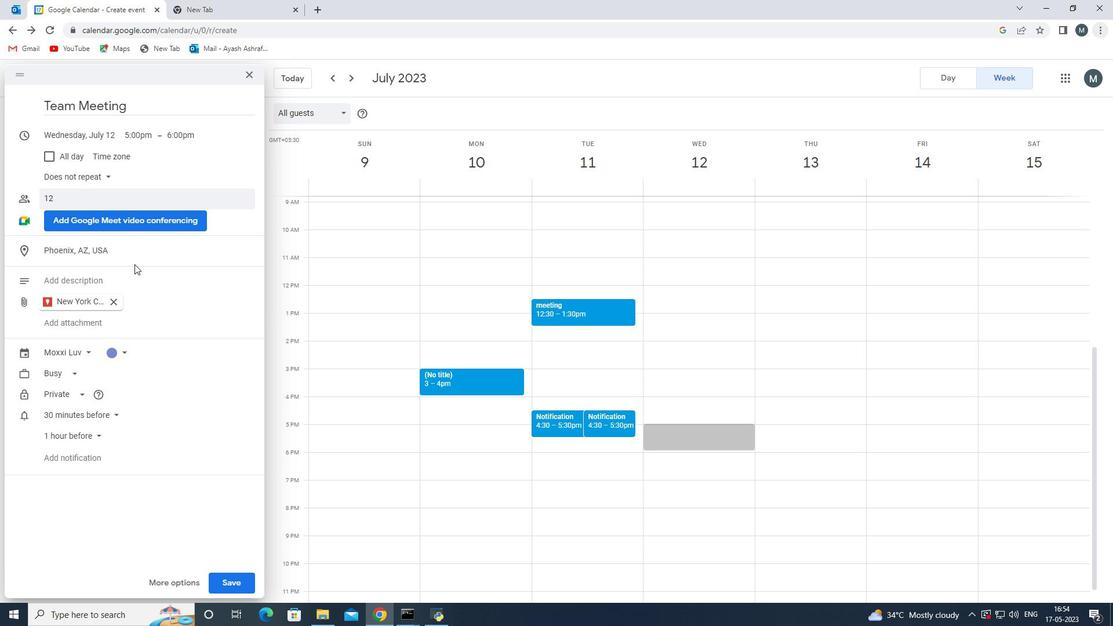 
Action: Mouse scrolled (135, 263) with delta (0, 0)
Screenshot: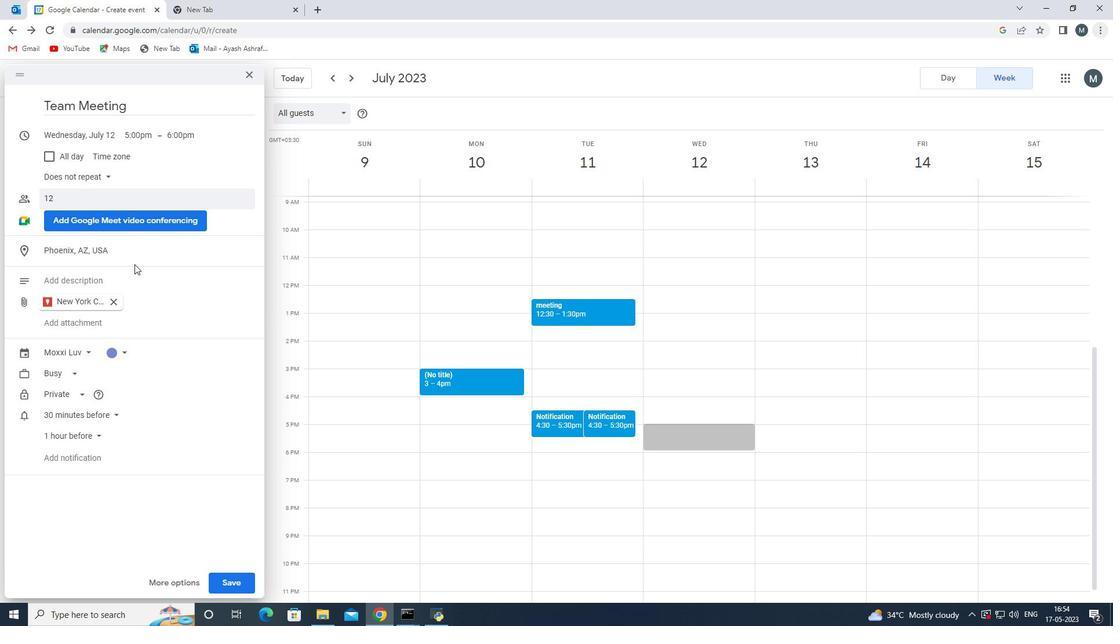 
Action: Mouse scrolled (135, 263) with delta (0, 0)
Screenshot: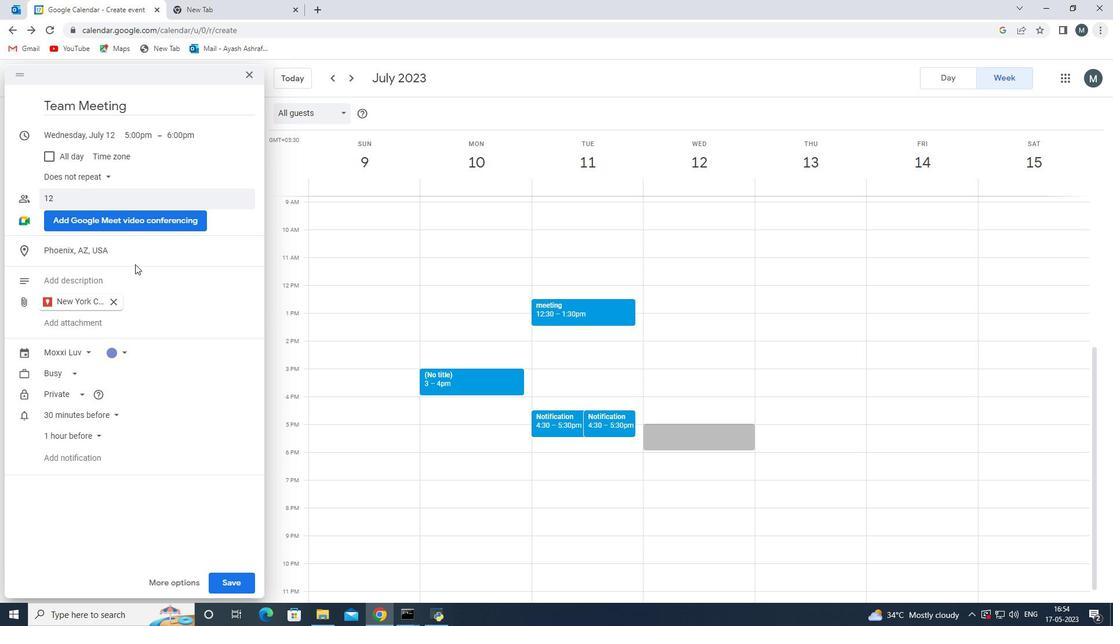 
Action: Mouse moved to (135, 263)
Screenshot: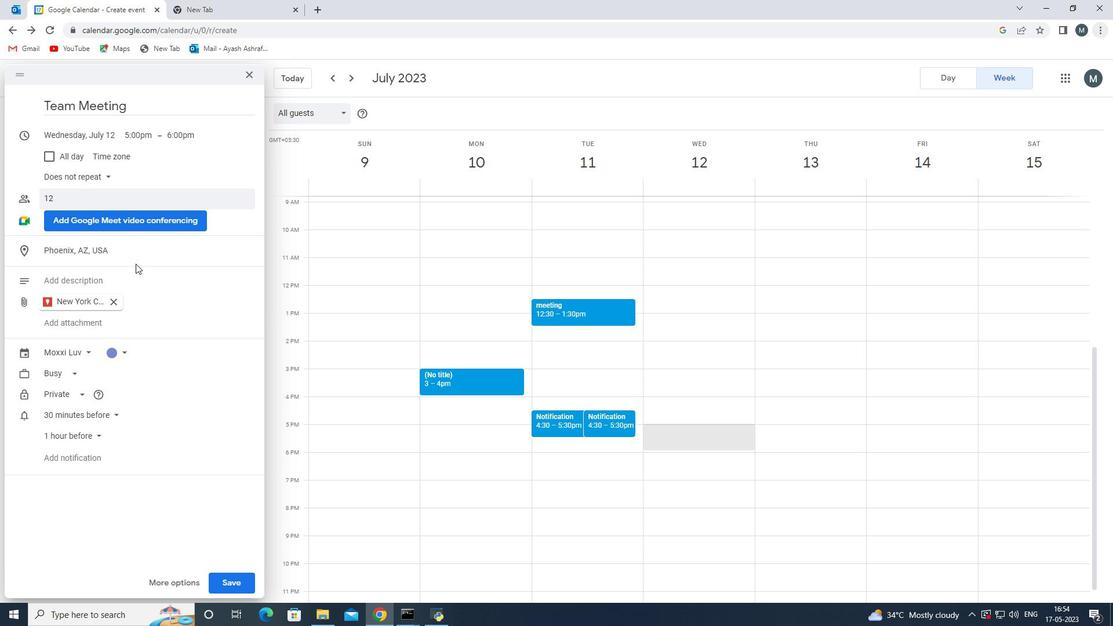 
Action: Mouse scrolled (135, 263) with delta (0, 0)
Screenshot: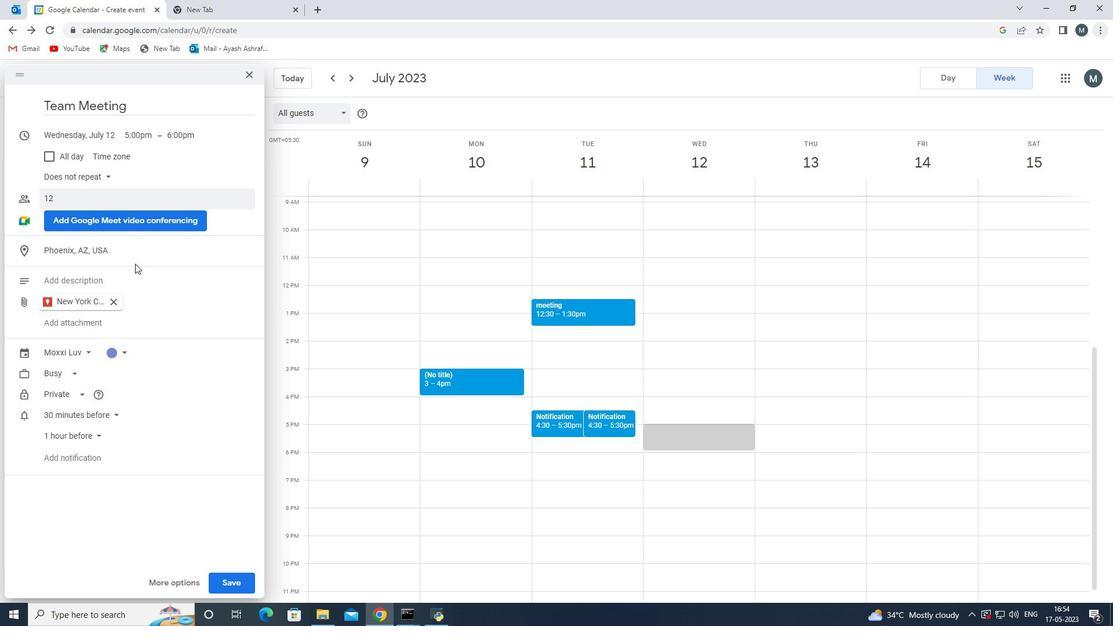 
Action: Mouse moved to (135, 264)
Screenshot: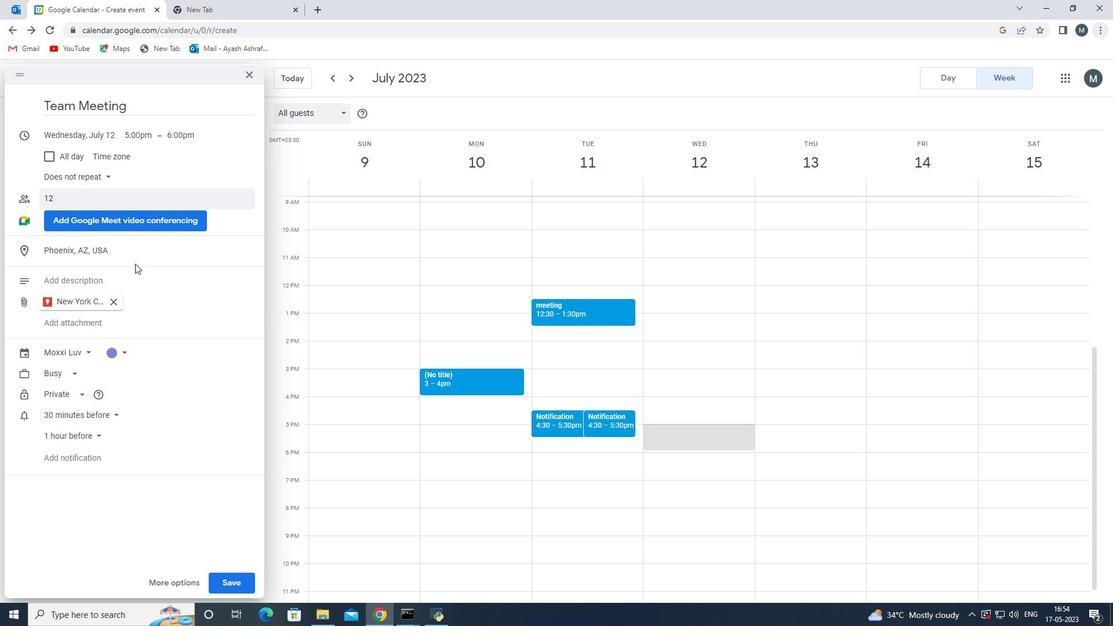 
Action: Mouse scrolled (135, 263) with delta (0, 0)
Screenshot: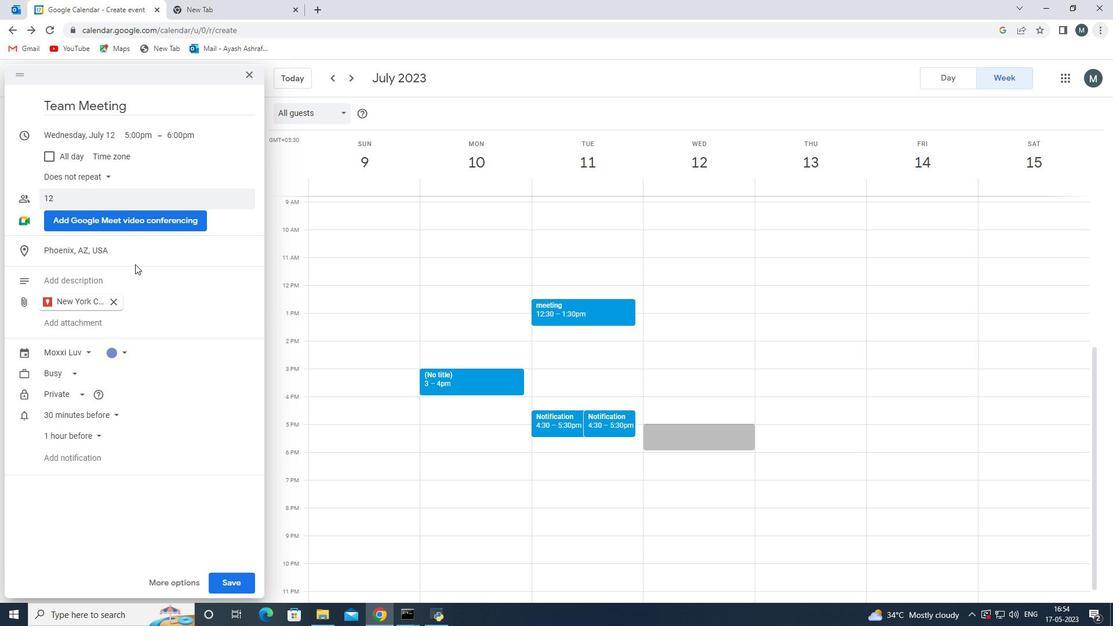 
Action: Mouse moved to (152, 393)
Screenshot: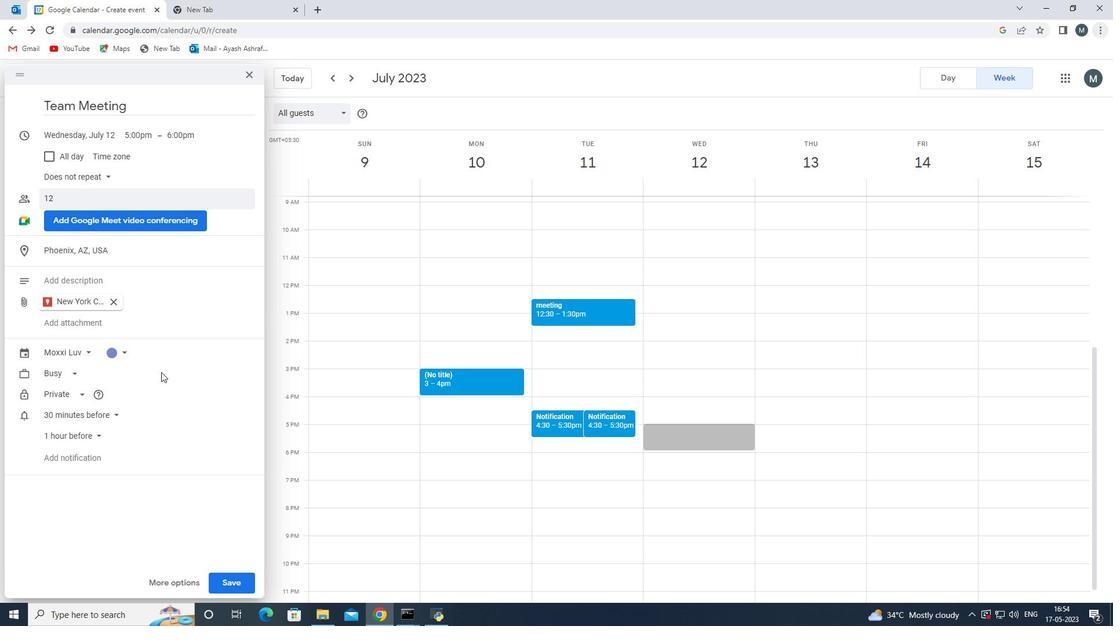 
Action: Mouse scrolled (152, 392) with delta (0, 0)
Screenshot: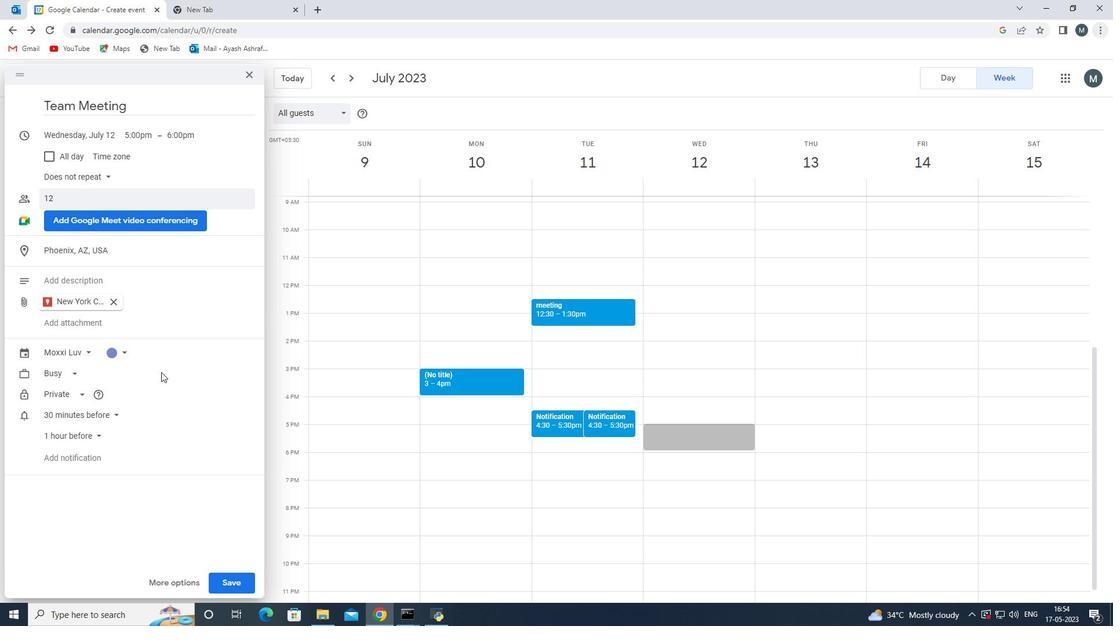 
Action: Mouse moved to (149, 418)
Screenshot: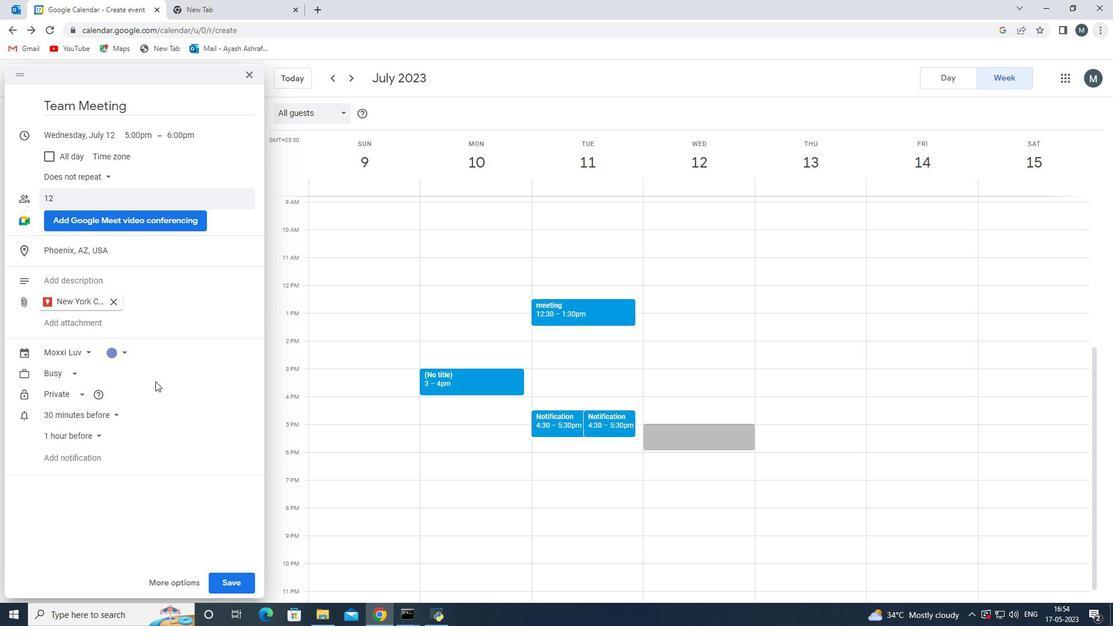 
Action: Mouse scrolled (149, 418) with delta (0, 0)
Screenshot: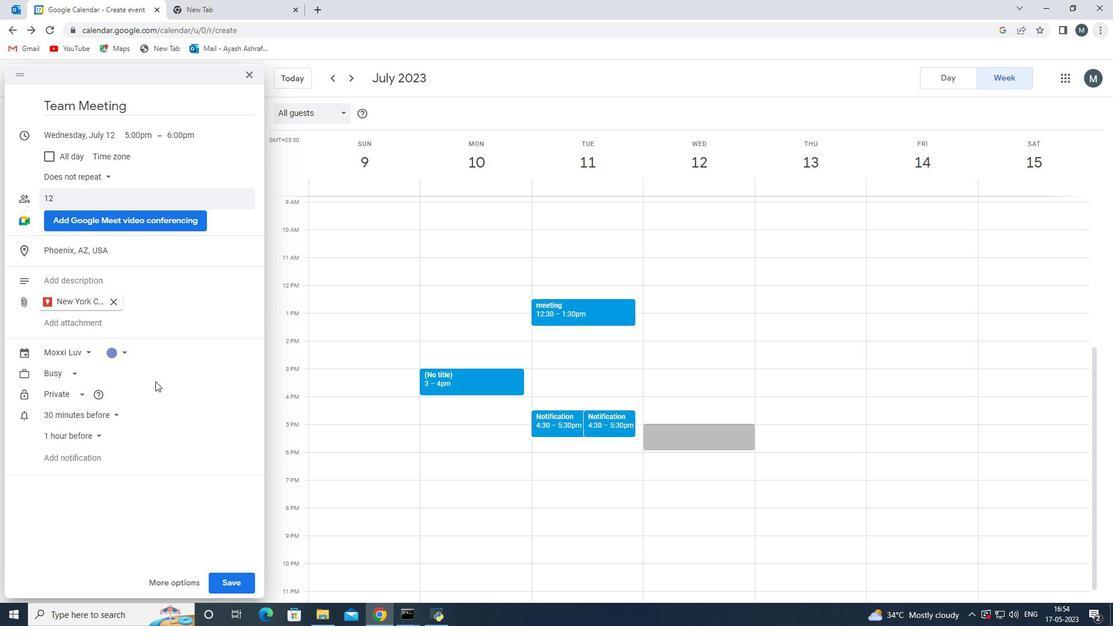 
Action: Mouse moved to (204, 420)
Screenshot: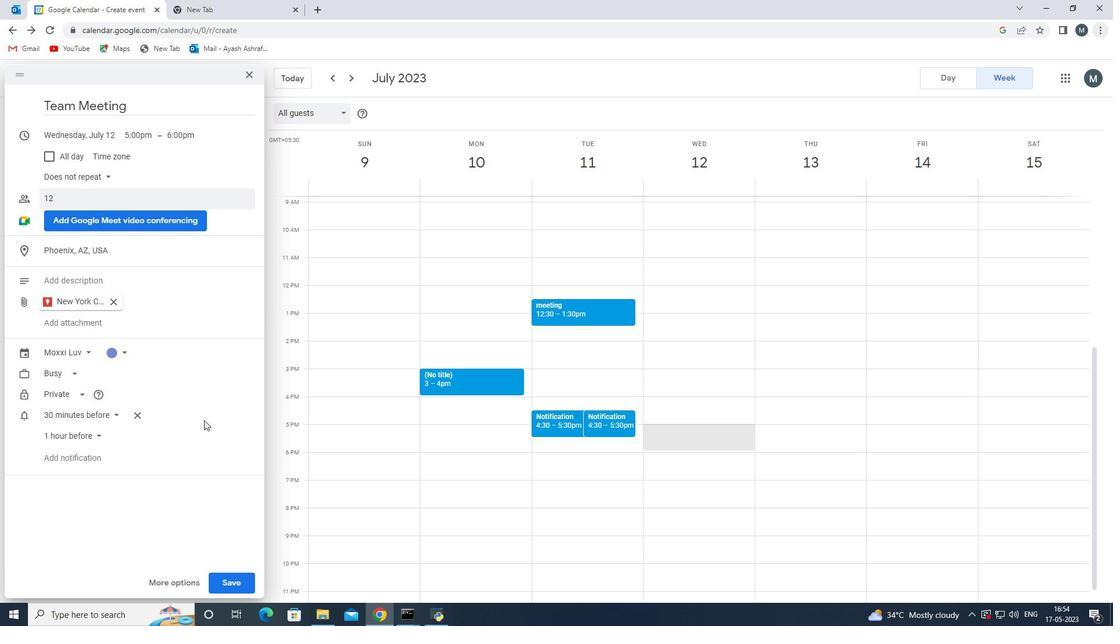
Action: Mouse scrolled (204, 419) with delta (0, 0)
Screenshot: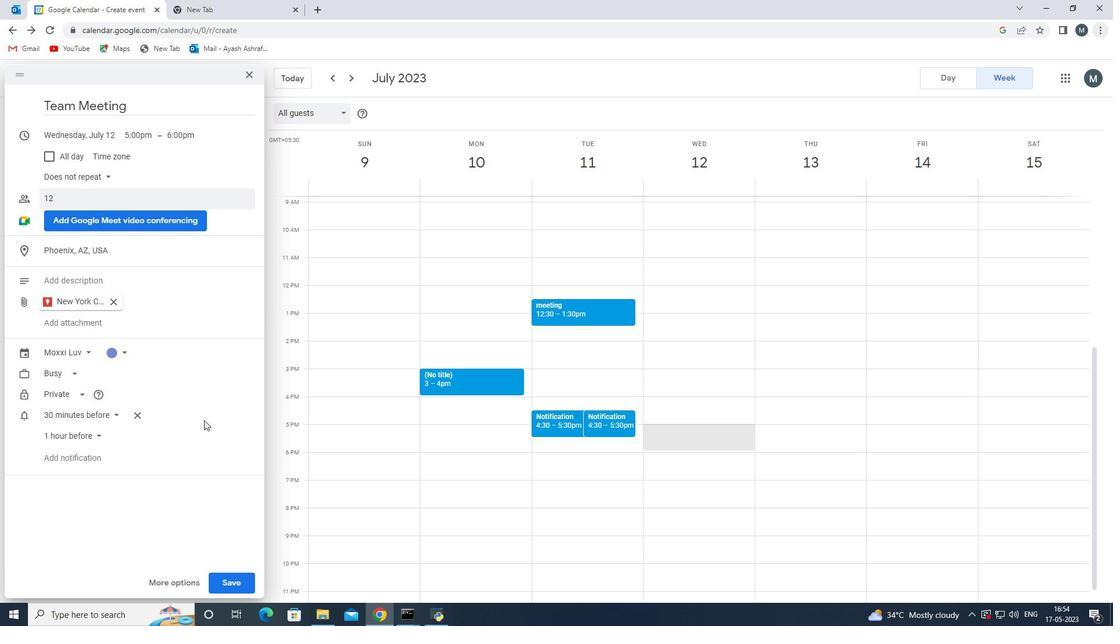 
Action: Mouse moved to (152, 468)
Screenshot: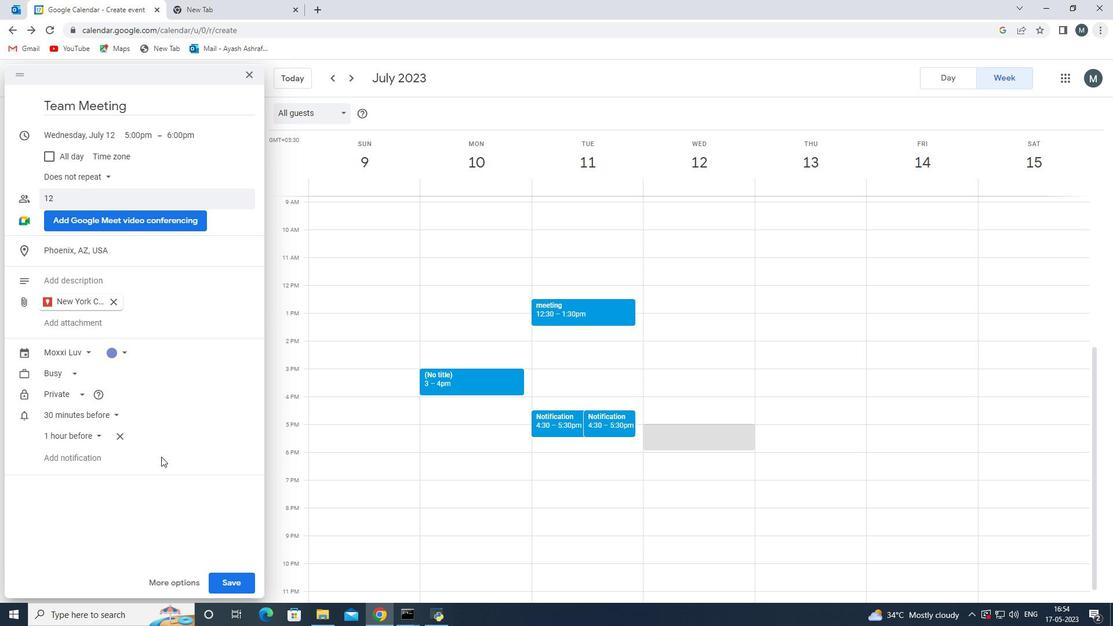 
Action: Mouse scrolled (152, 468) with delta (0, 0)
Screenshot: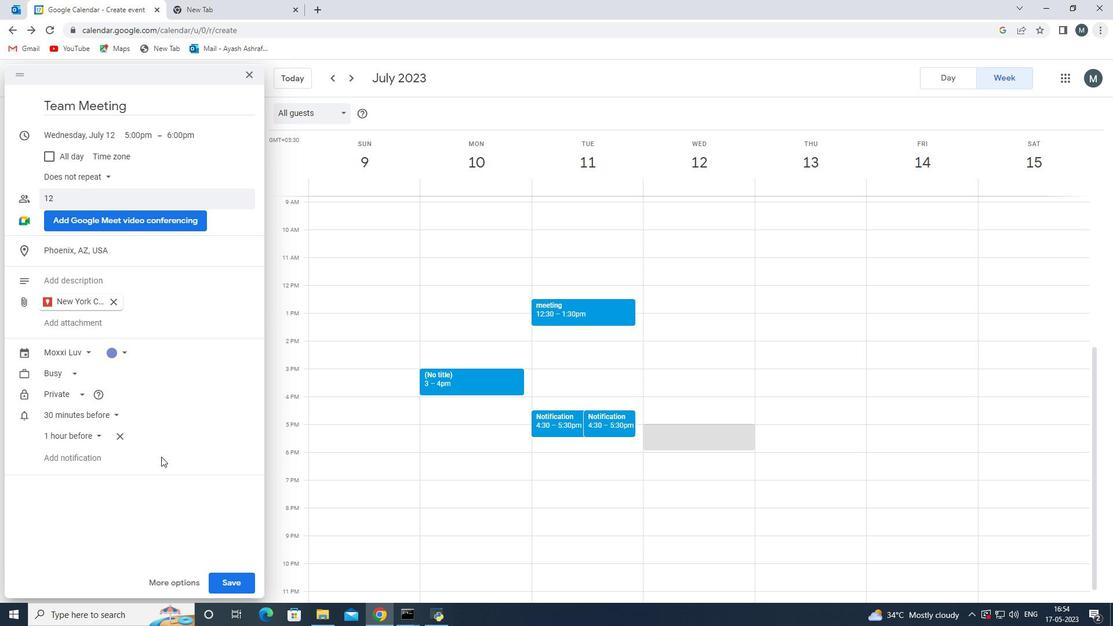 
Action: Mouse moved to (152, 462)
Screenshot: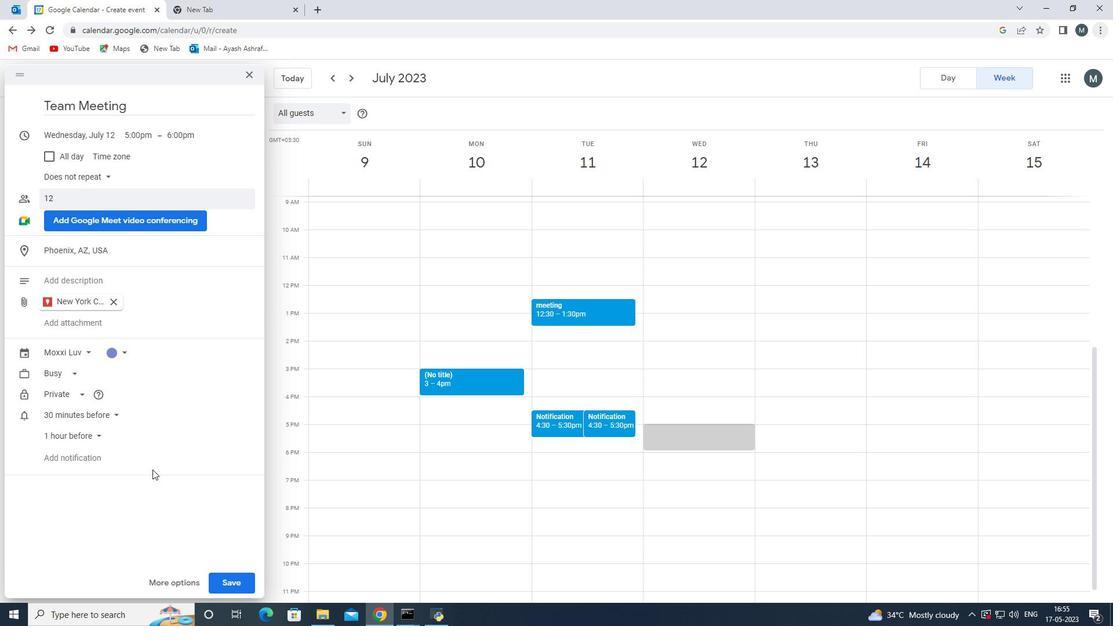 
Action: Mouse scrolled (152, 463) with delta (0, 0)
Screenshot: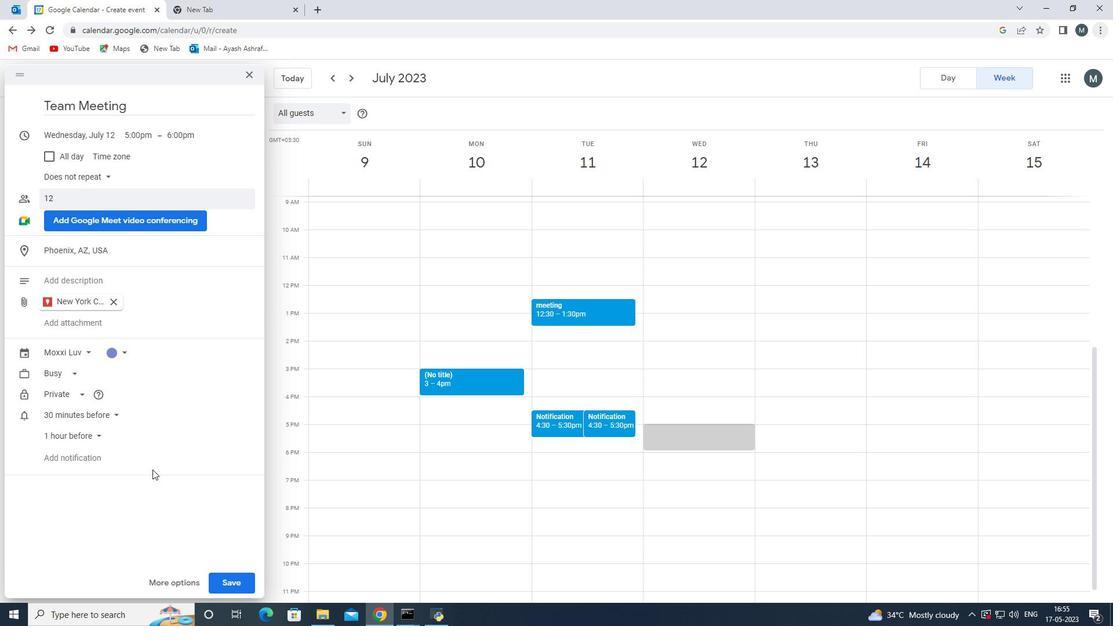 
Action: Mouse moved to (153, 456)
Screenshot: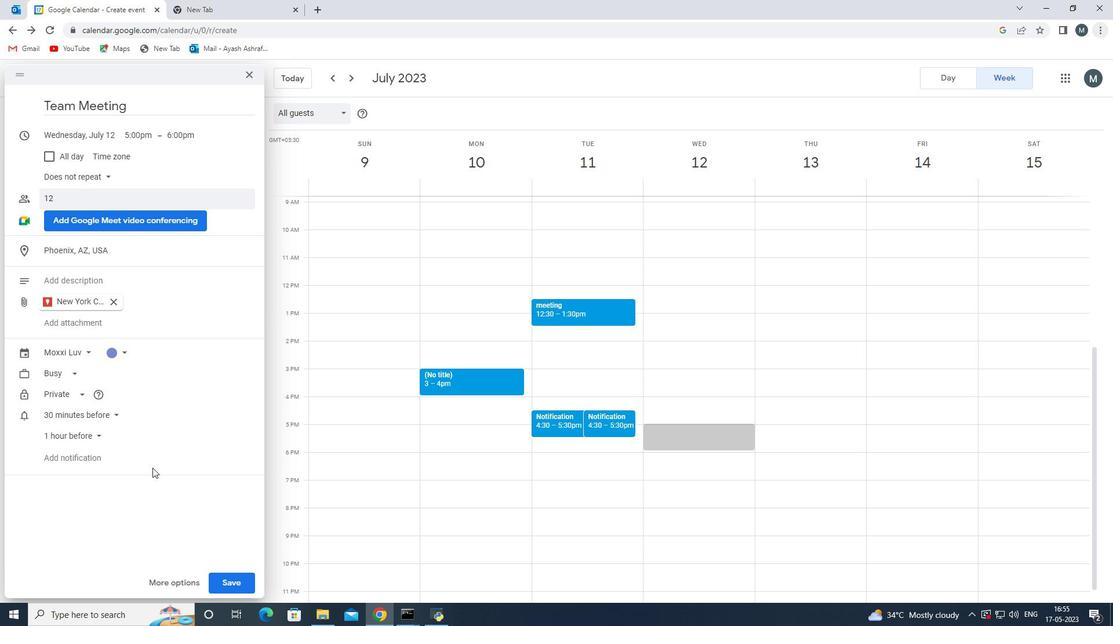 
Action: Mouse scrolled (153, 456) with delta (0, 0)
Screenshot: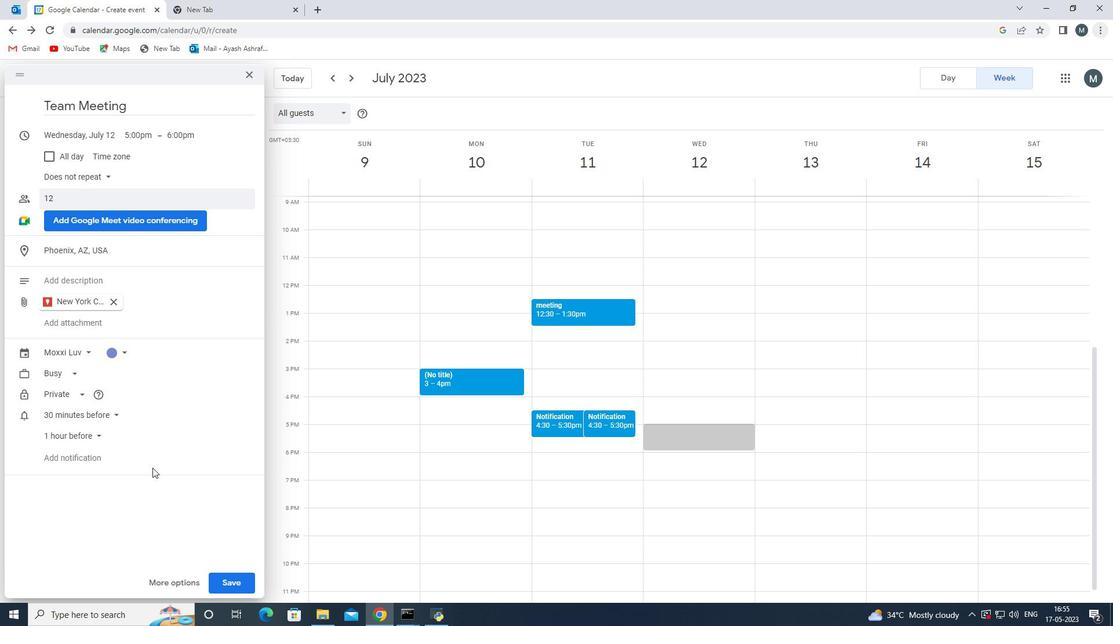 
Action: Mouse moved to (164, 450)
Screenshot: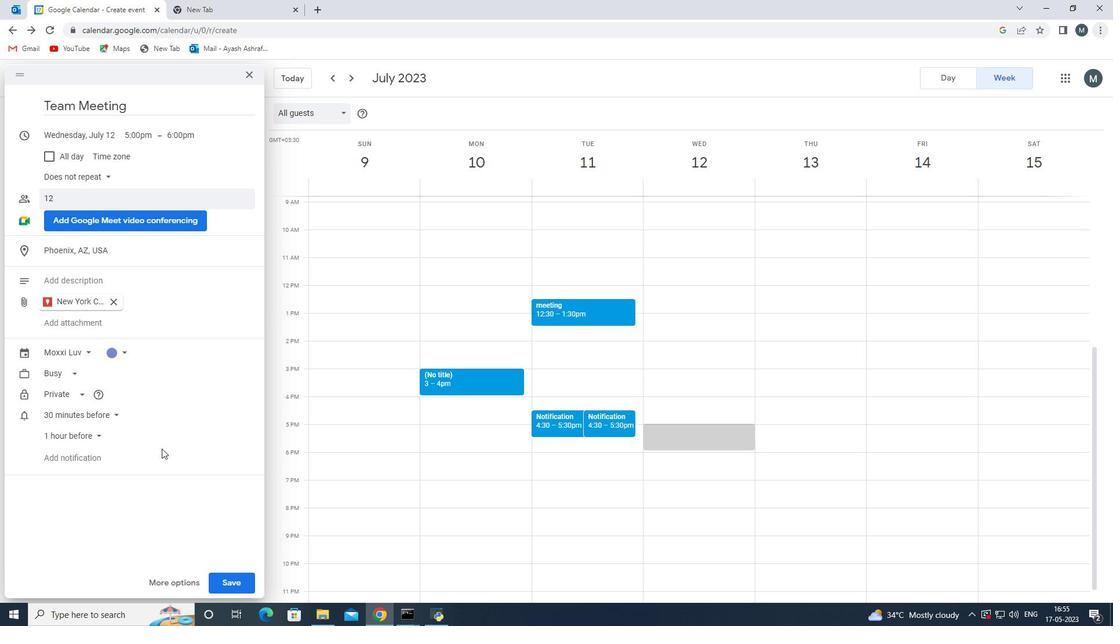 
Action: Mouse scrolled (164, 449) with delta (0, 0)
Screenshot: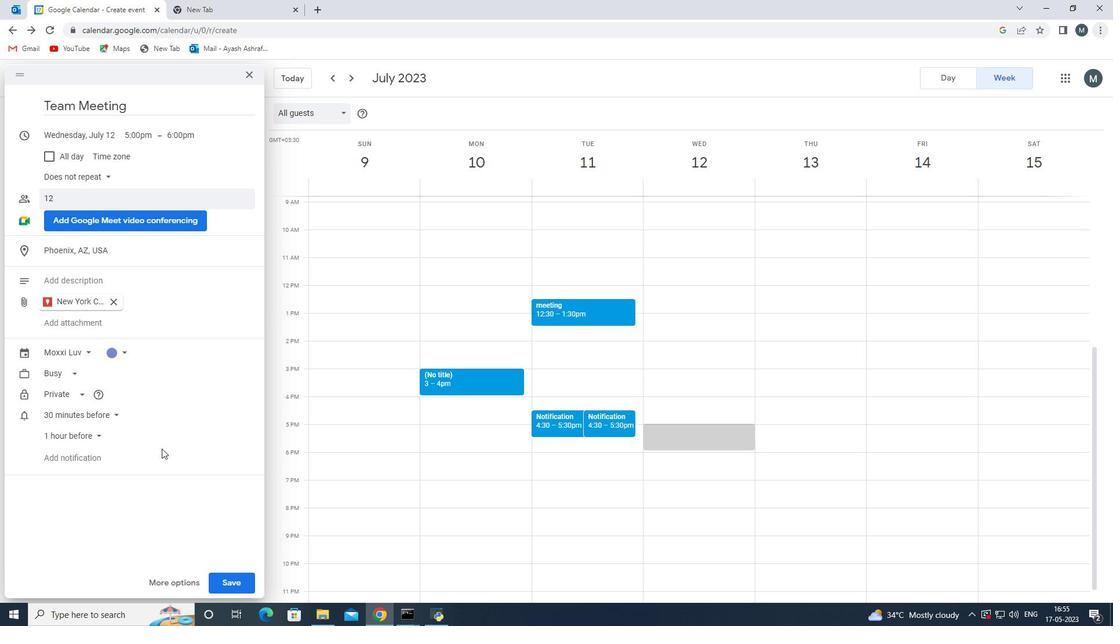 
Action: Mouse moved to (164, 450)
Screenshot: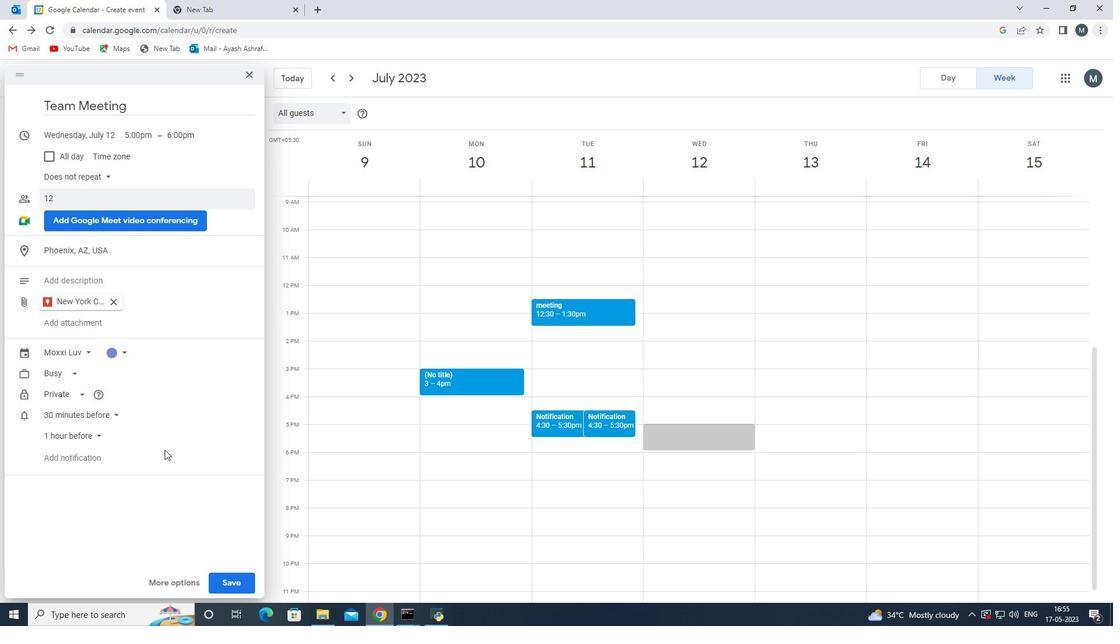 
Action: Mouse scrolled (164, 450) with delta (0, 0)
Screenshot: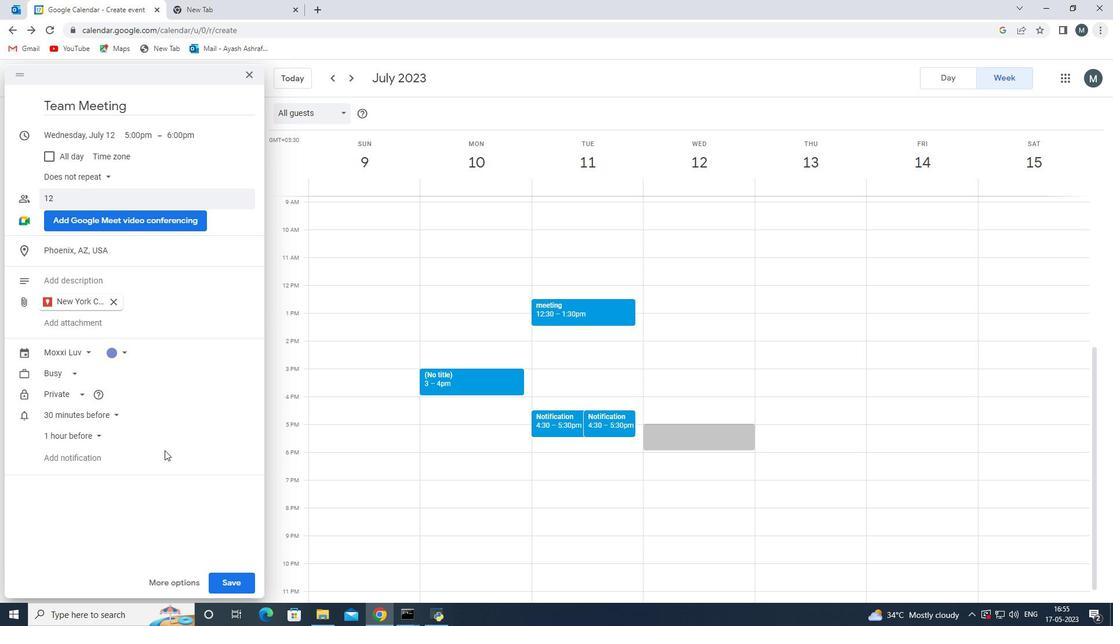 
Action: Mouse moved to (165, 458)
Screenshot: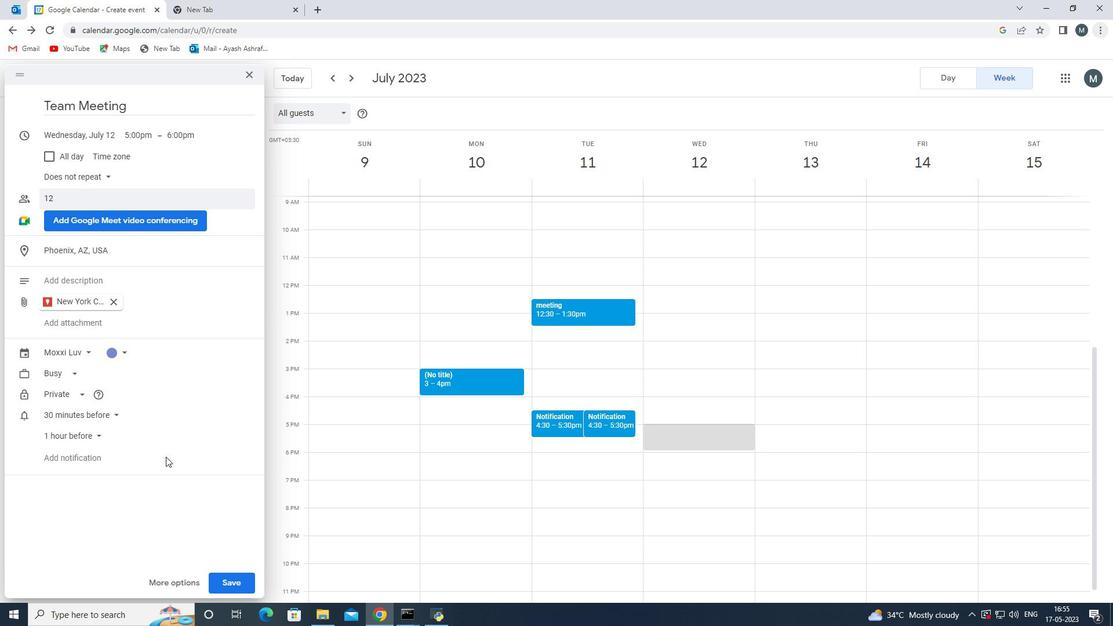 
Action: Mouse scrolled (165, 458) with delta (0, 0)
Screenshot: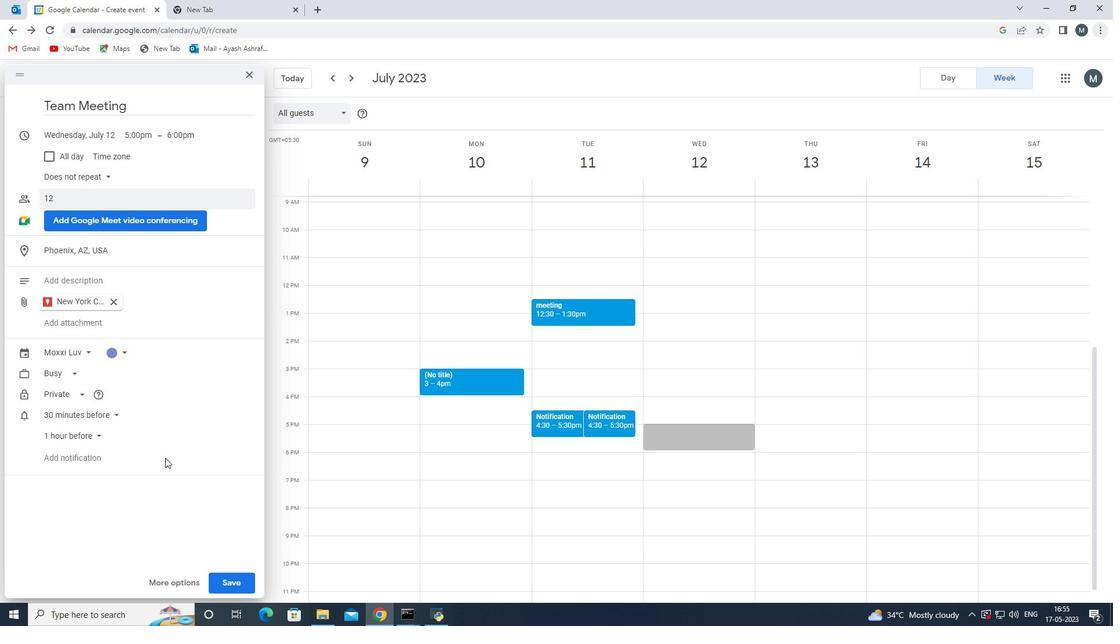 
Action: Mouse moved to (165, 458)
Screenshot: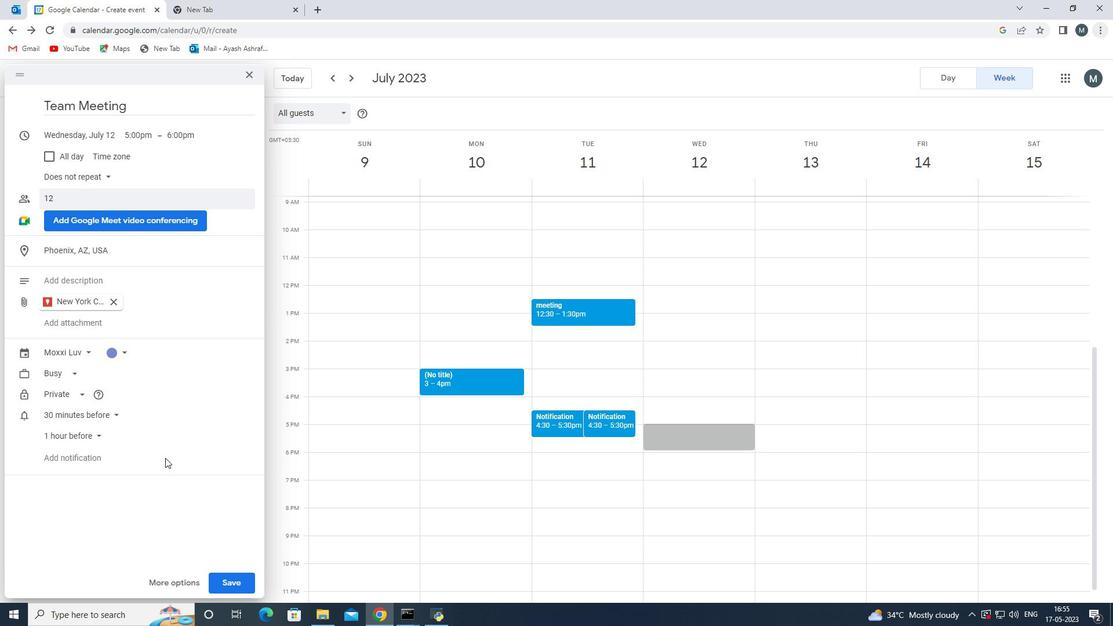 
Action: Mouse scrolled (165, 459) with delta (0, 0)
Screenshot: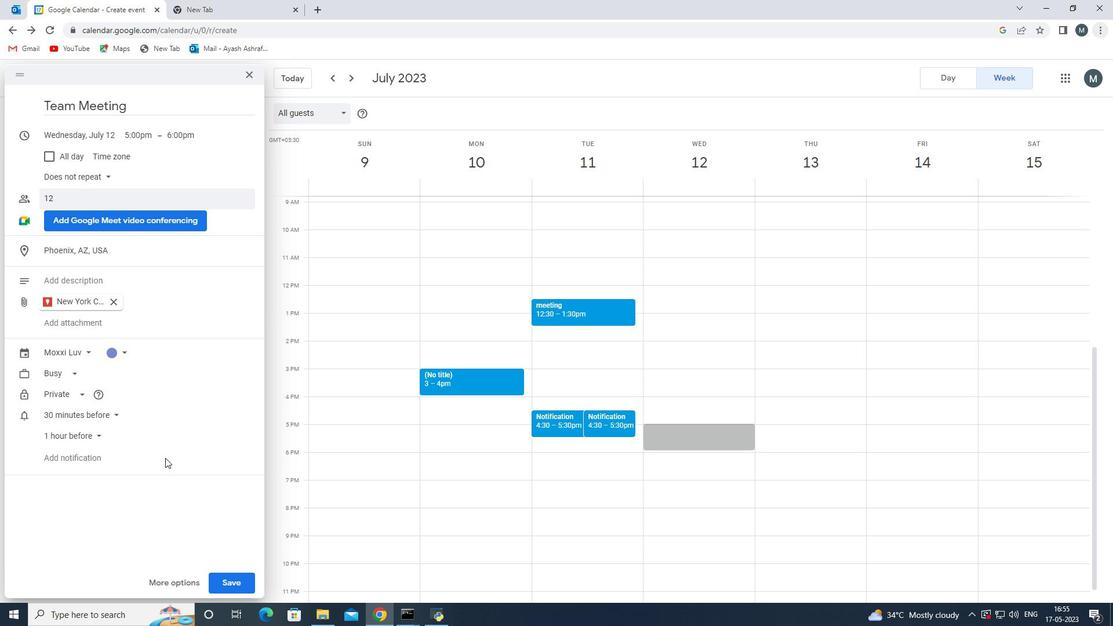 
Action: Mouse moved to (154, 268)
Screenshot: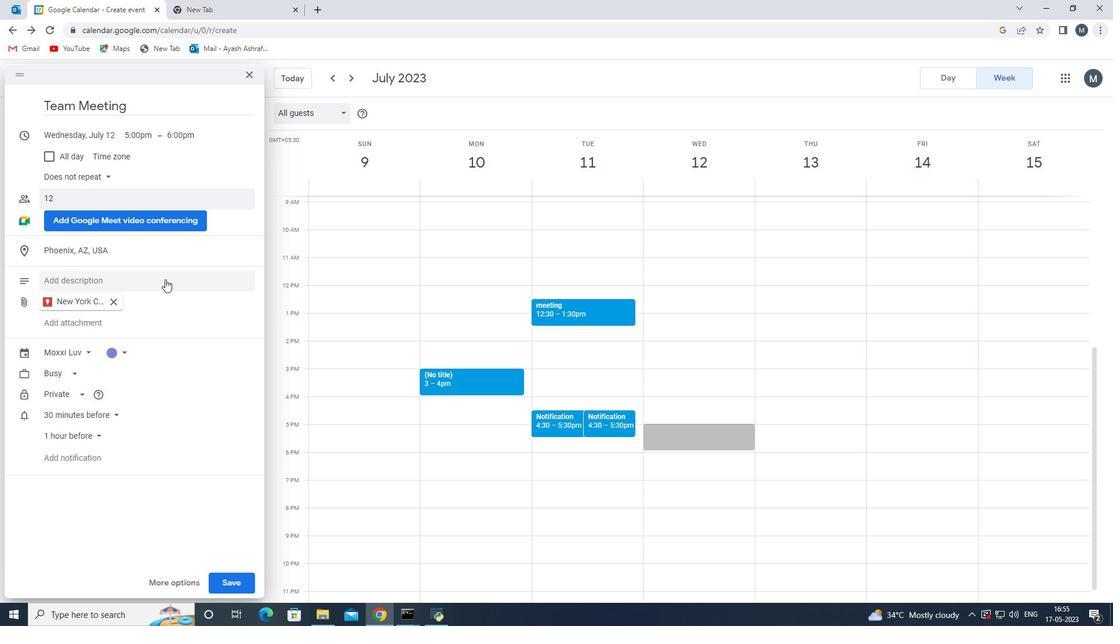 
Action: Mouse scrolled (154, 268) with delta (0, 0)
Screenshot: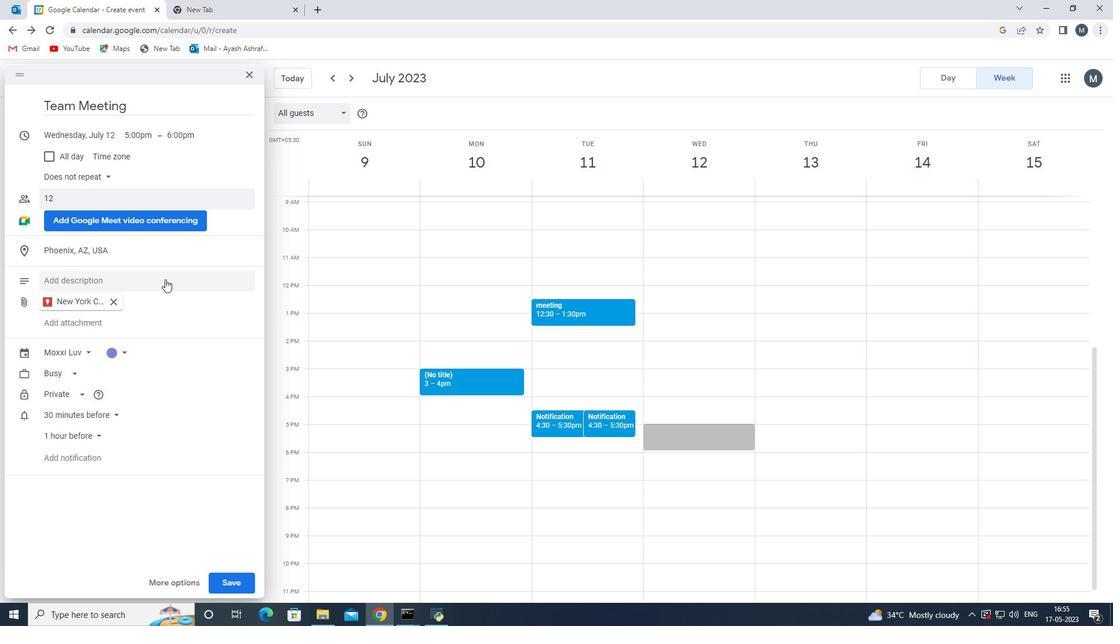 
Action: Mouse moved to (118, 253)
Screenshot: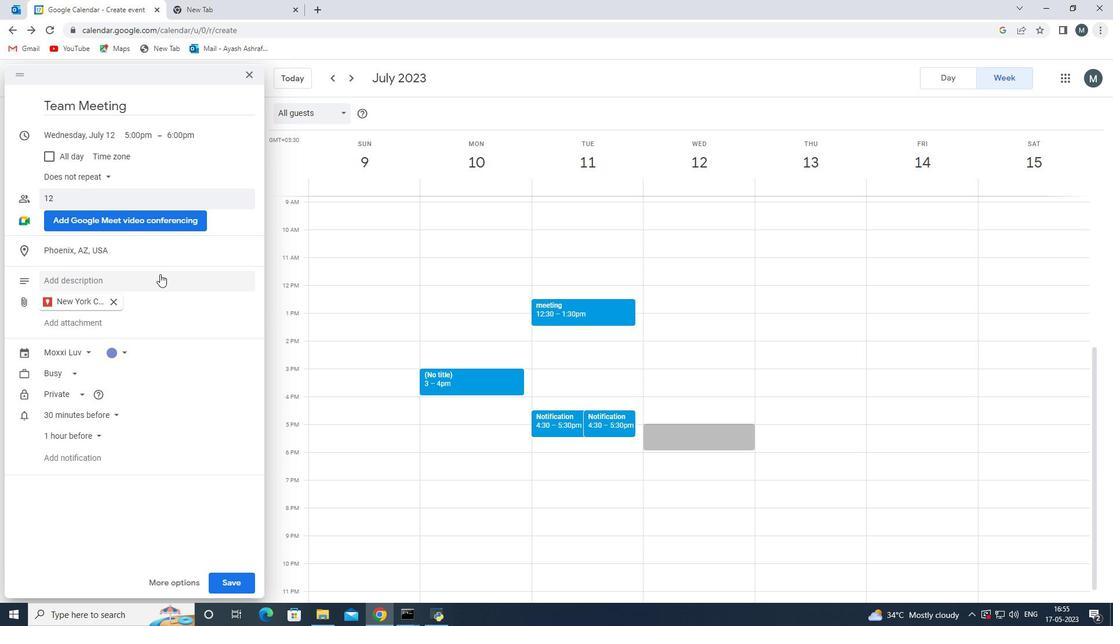 
Action: Mouse scrolled (118, 254) with delta (0, 0)
Screenshot: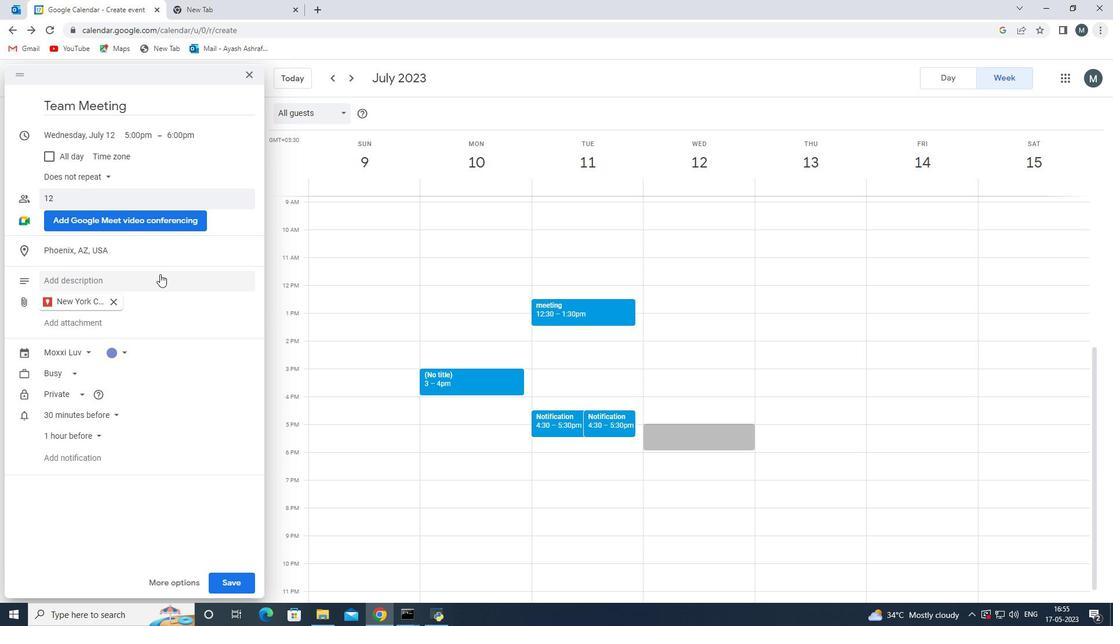 
Action: Mouse moved to (122, 330)
Screenshot: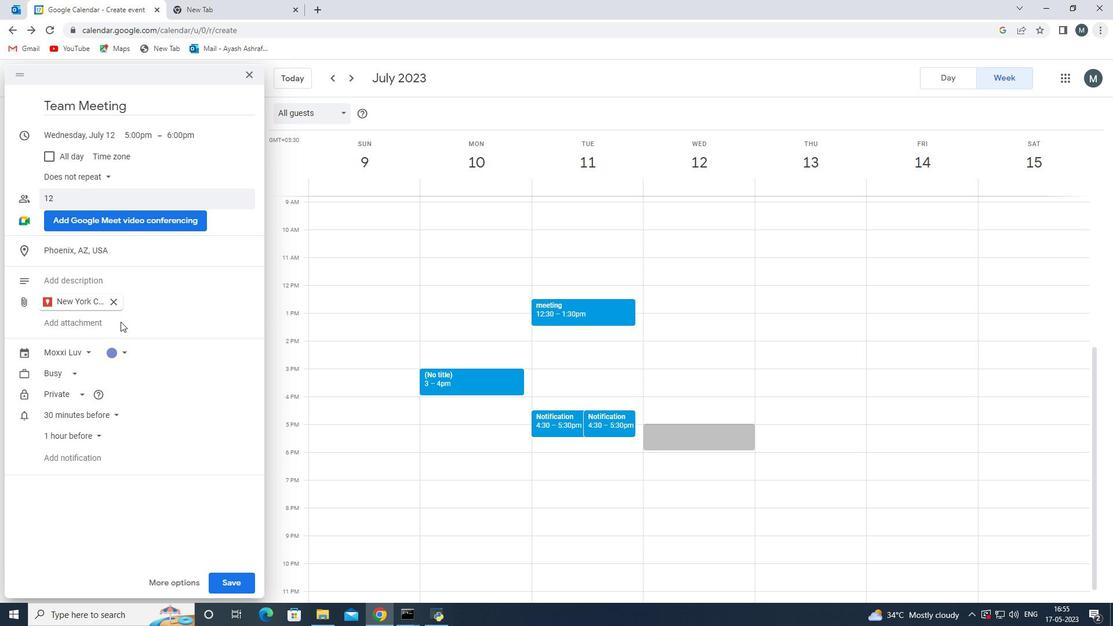 
Action: Mouse scrolled (122, 329) with delta (0, 0)
Screenshot: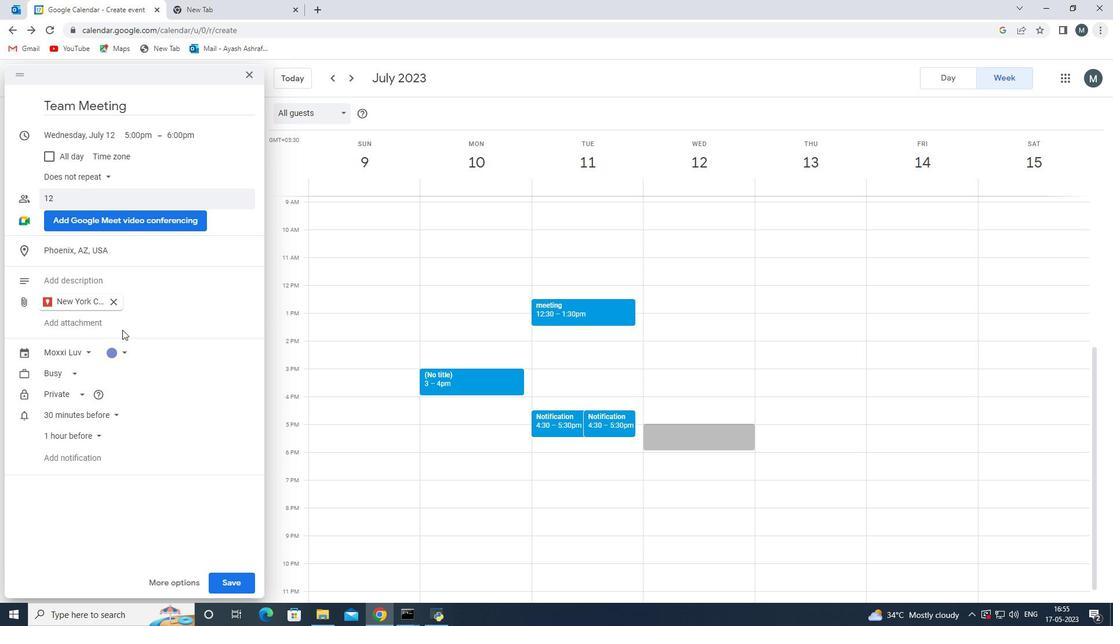 
Action: Mouse scrolled (122, 329) with delta (0, 0)
Screenshot: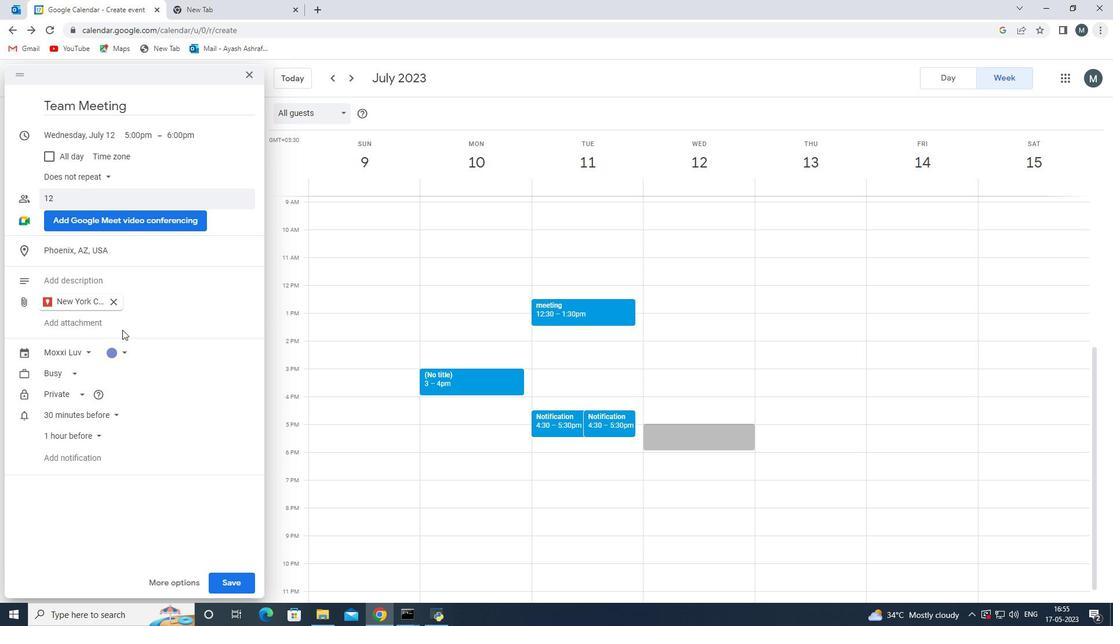 
Action: Mouse moved to (72, 453)
Screenshot: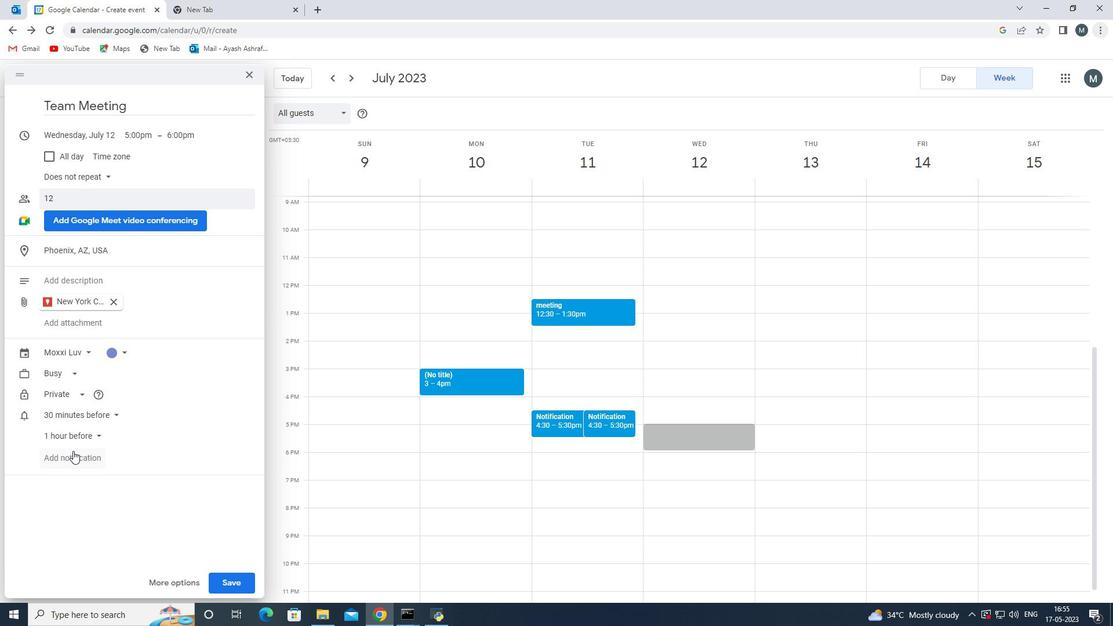 
Action: Mouse scrolled (72, 452) with delta (0, 0)
Screenshot: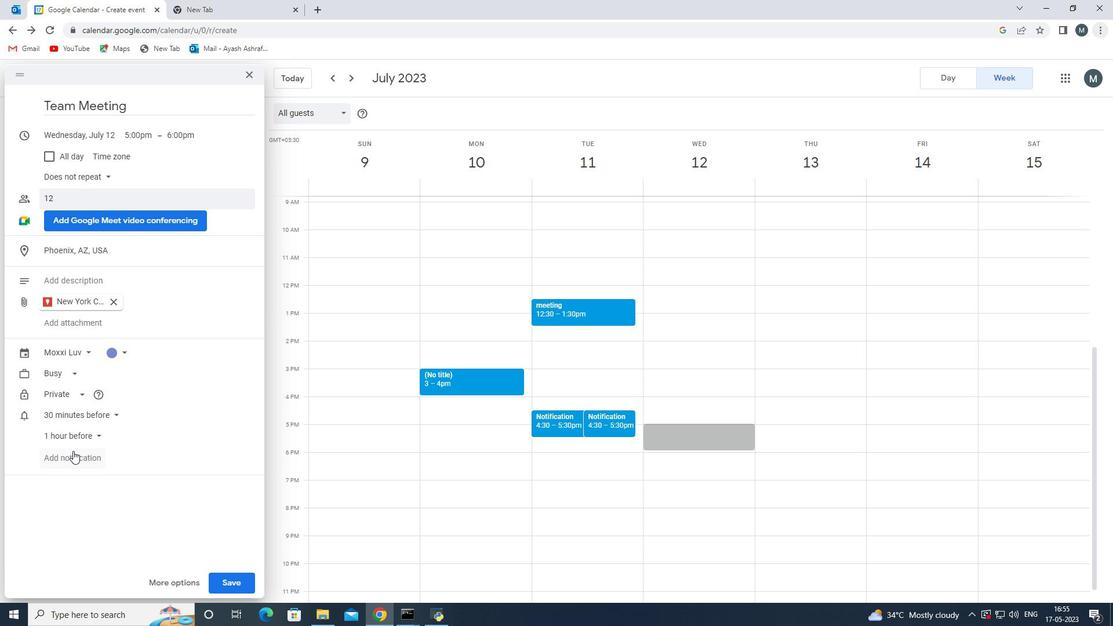 
Action: Mouse moved to (73, 465)
Screenshot: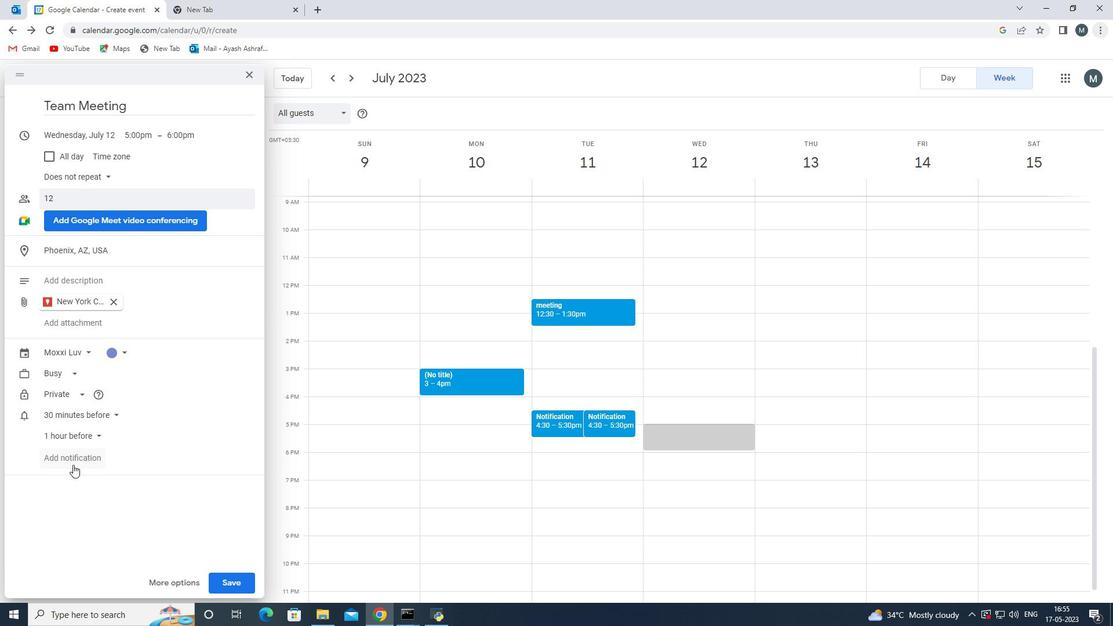 
